 Task: Search one way flight ticket for 5 adults, 2 children, 1 infant in seat and 1 infant on lap in economy from Scottsbluff: Western Nebraska Regional Airport (william B. Heilig Field) to Fort Wayne: Fort Wayne International Airport on 5-4-2023. Choice of flights is Emirates. Number of bags: 2 carry on bags. Price is upto 60000. Outbound departure time preference is 15:00.
Action: Mouse moved to (319, 129)
Screenshot: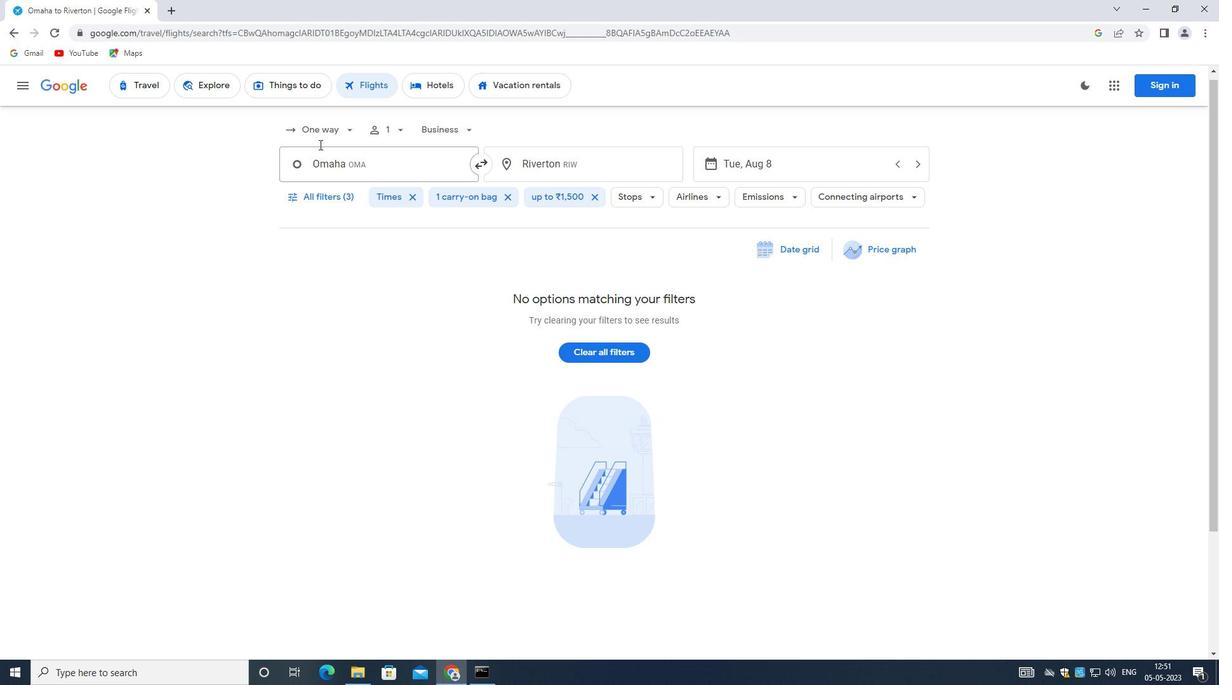 
Action: Mouse pressed left at (319, 129)
Screenshot: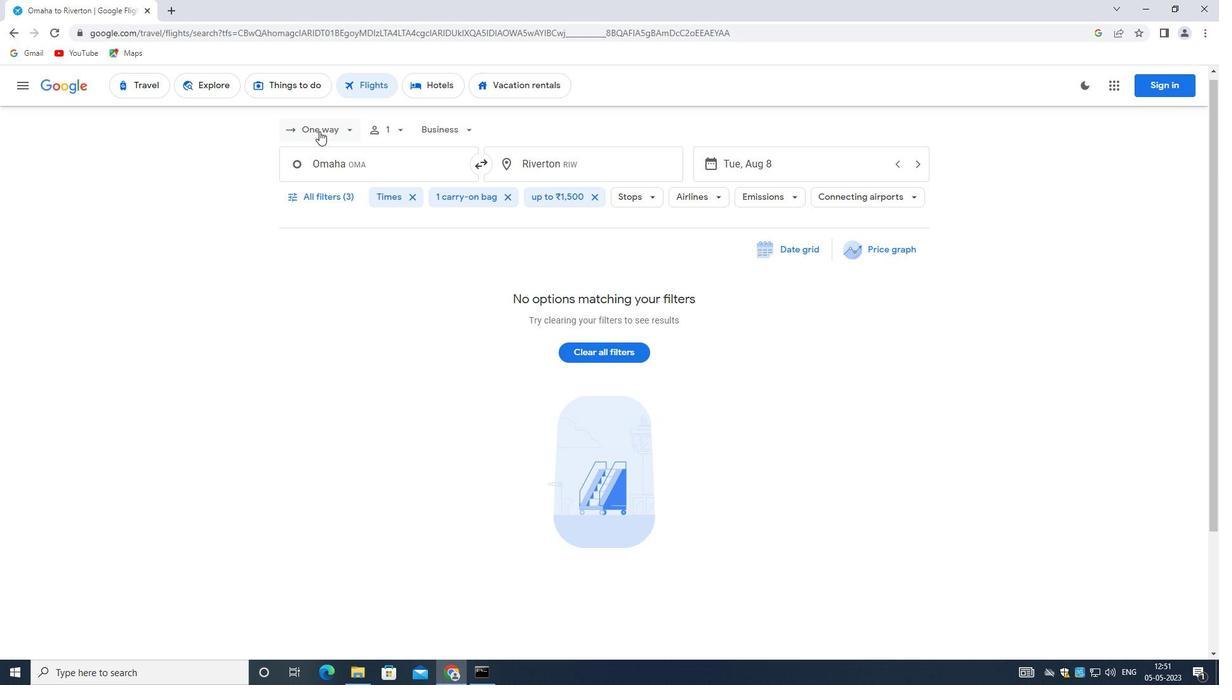 
Action: Mouse moved to (325, 183)
Screenshot: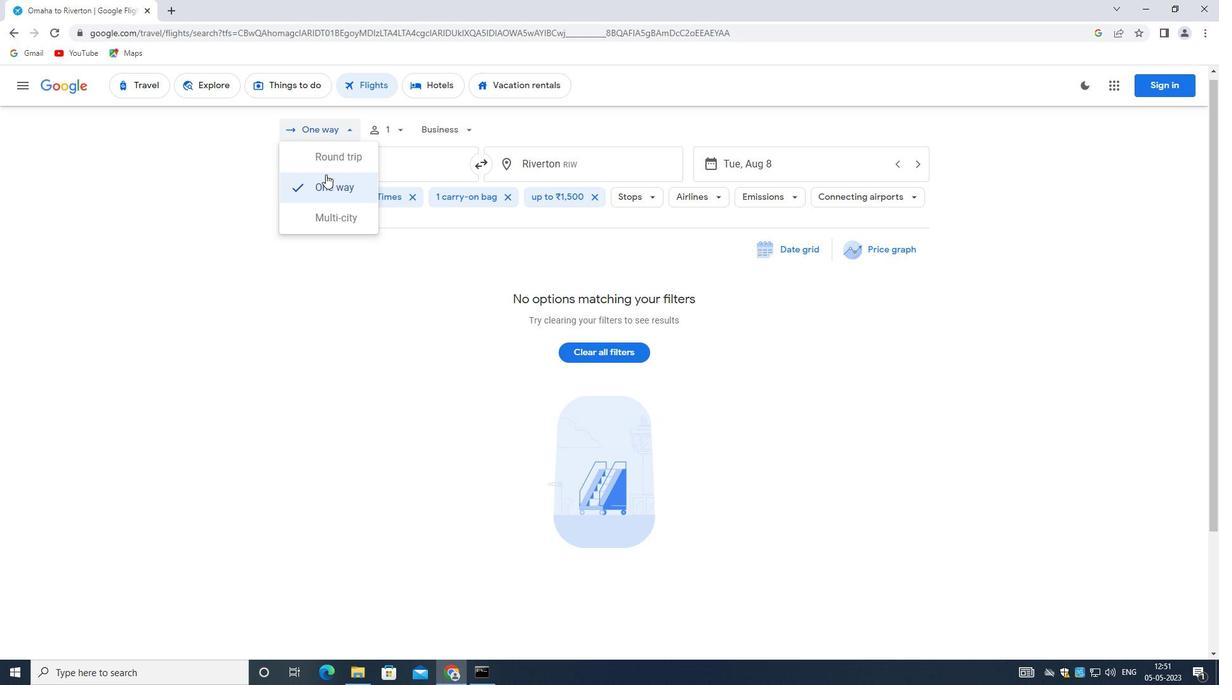 
Action: Mouse pressed left at (325, 183)
Screenshot: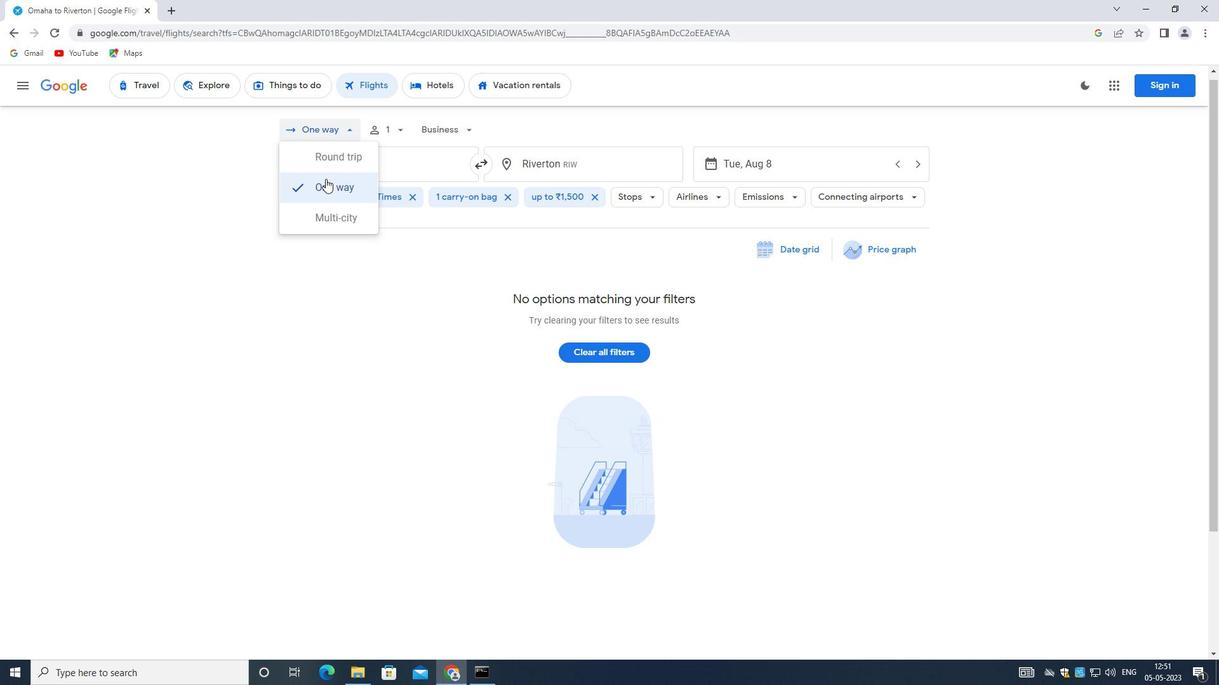 
Action: Mouse moved to (403, 130)
Screenshot: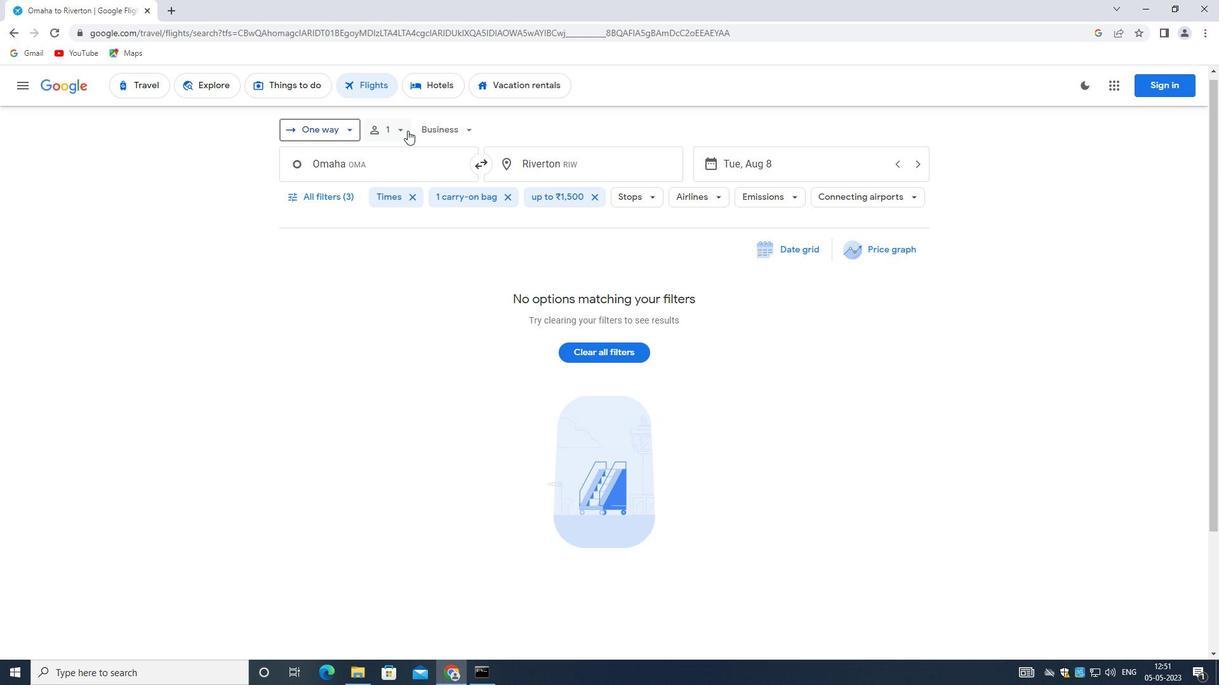 
Action: Mouse pressed left at (403, 130)
Screenshot: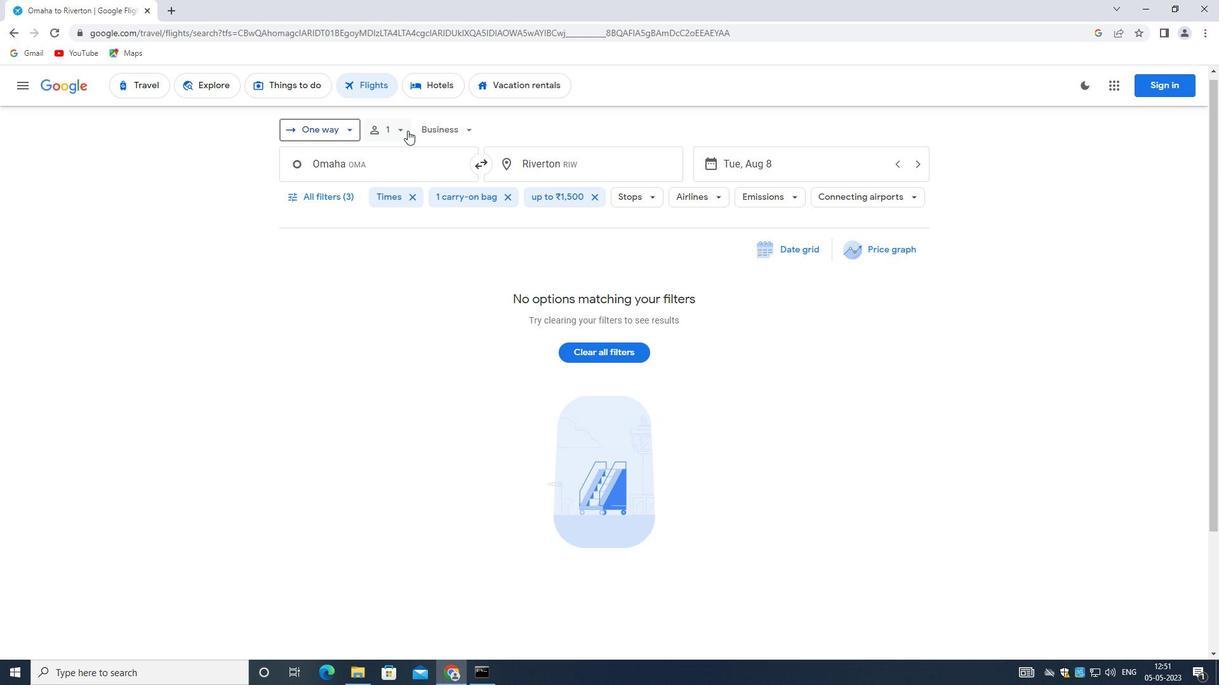 
Action: Mouse moved to (495, 165)
Screenshot: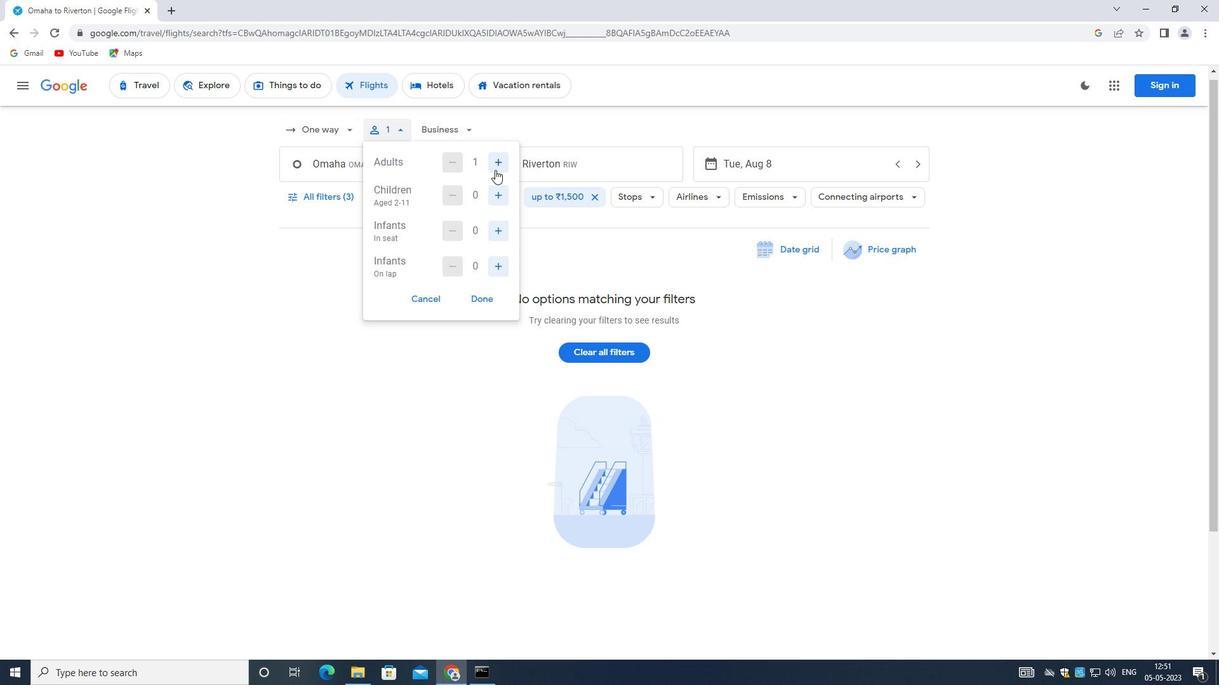 
Action: Mouse pressed left at (495, 165)
Screenshot: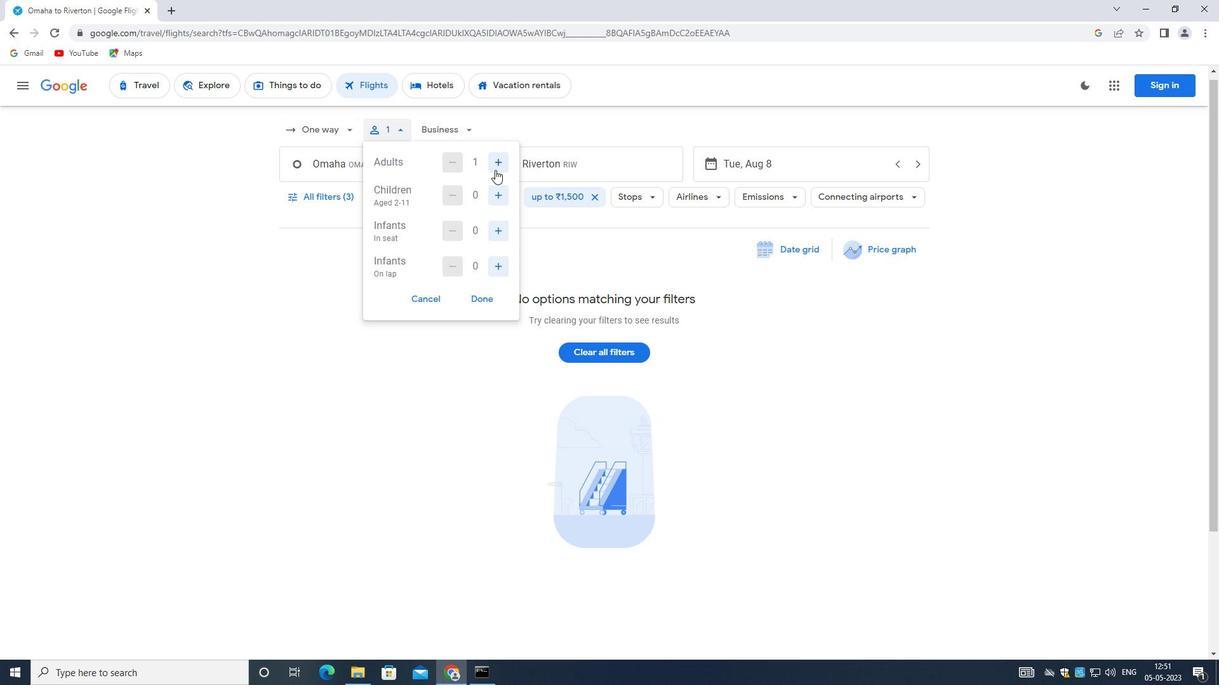 
Action: Mouse moved to (495, 165)
Screenshot: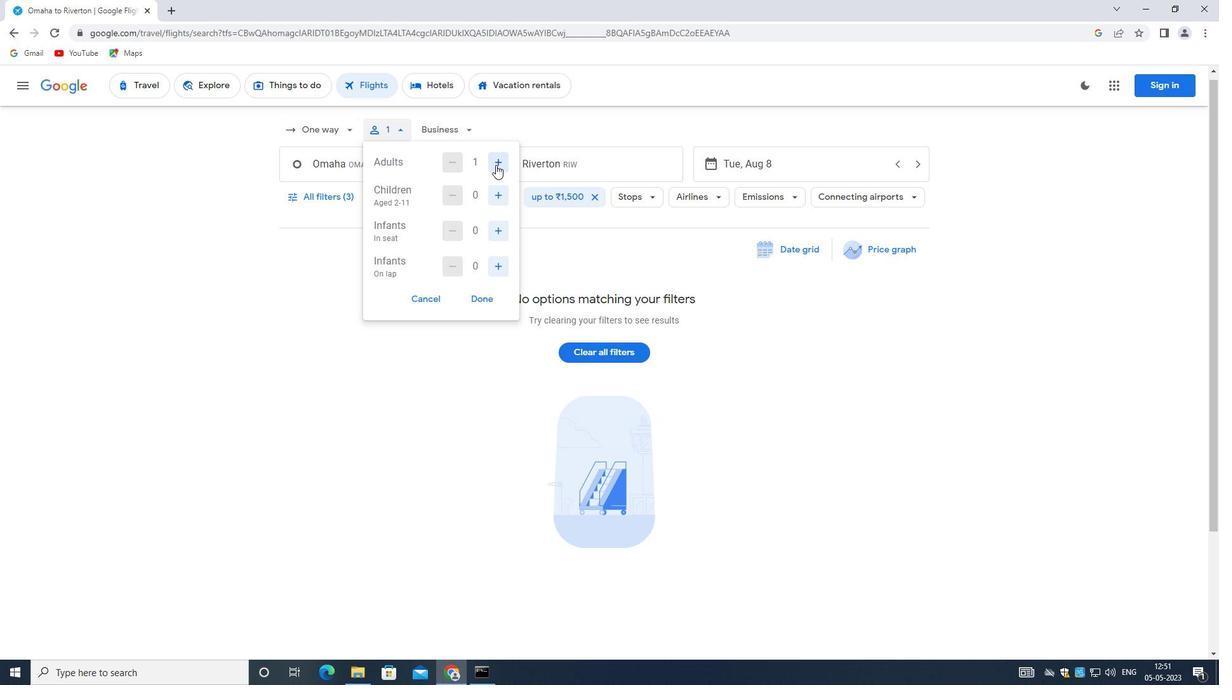 
Action: Mouse pressed left at (495, 165)
Screenshot: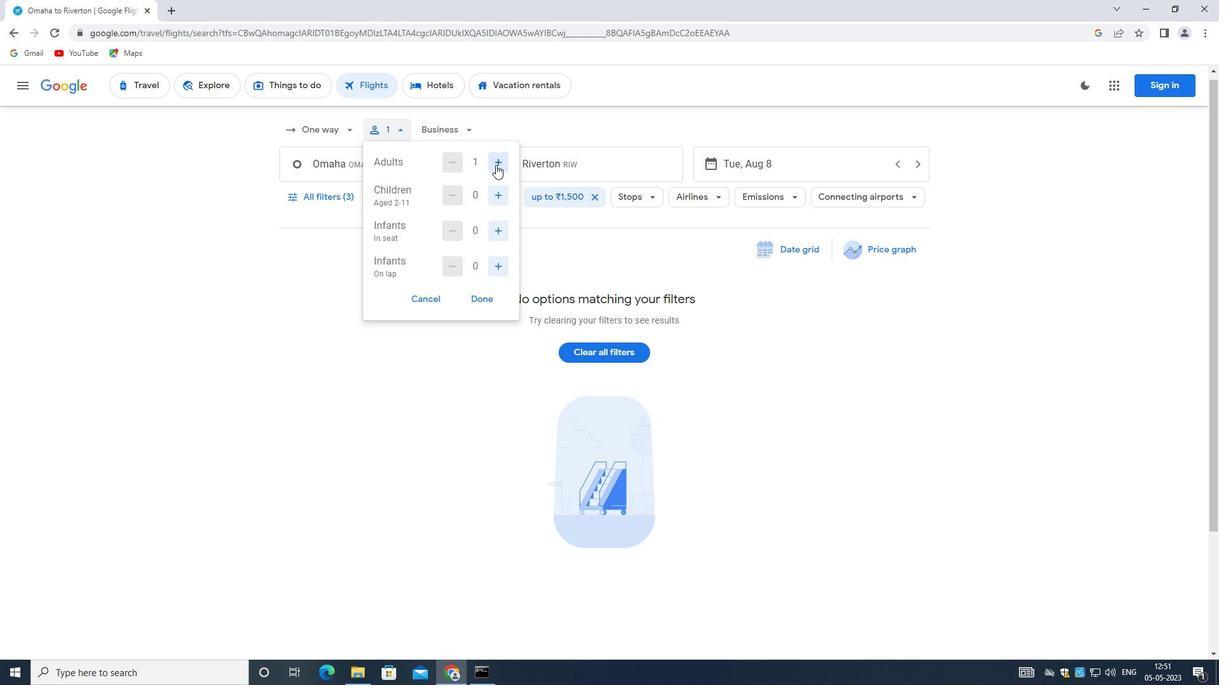 
Action: Mouse pressed left at (495, 165)
Screenshot: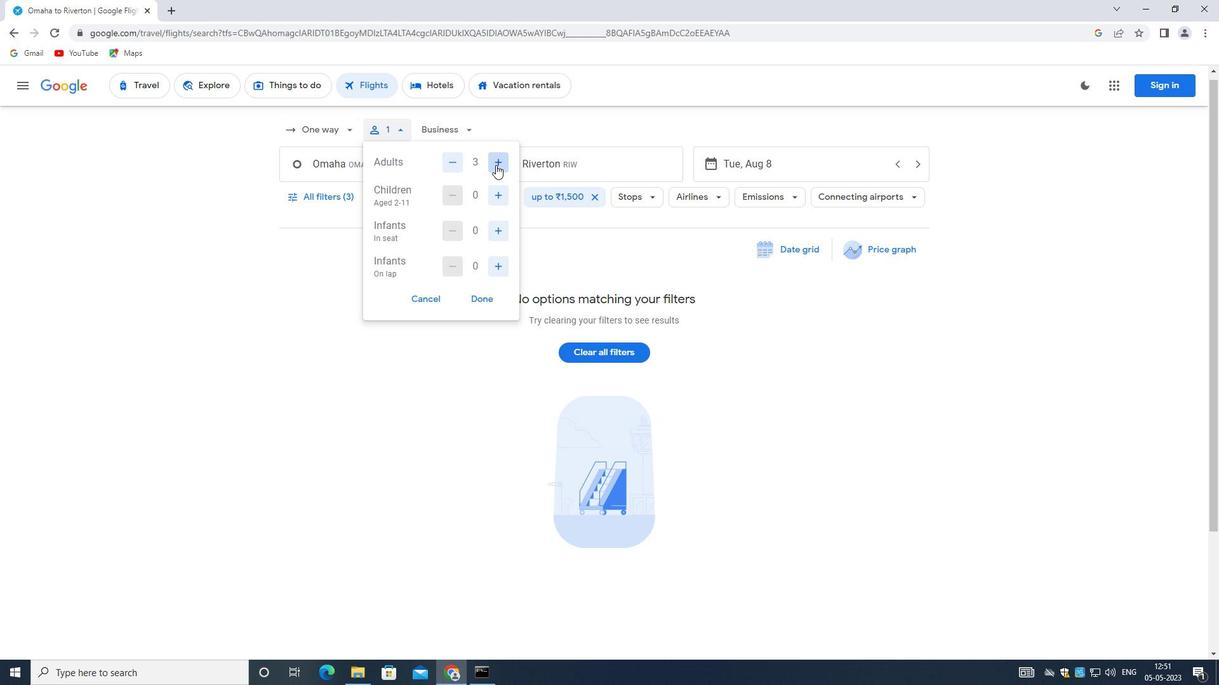 
Action: Mouse pressed left at (495, 165)
Screenshot: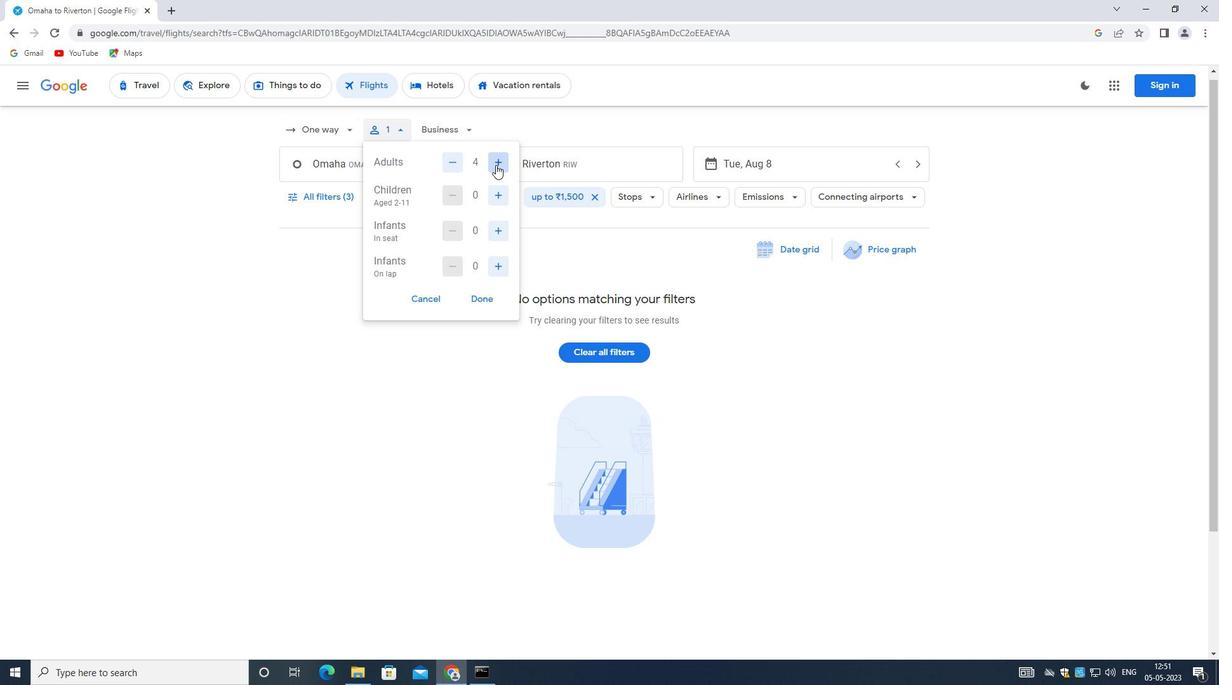 
Action: Mouse moved to (495, 199)
Screenshot: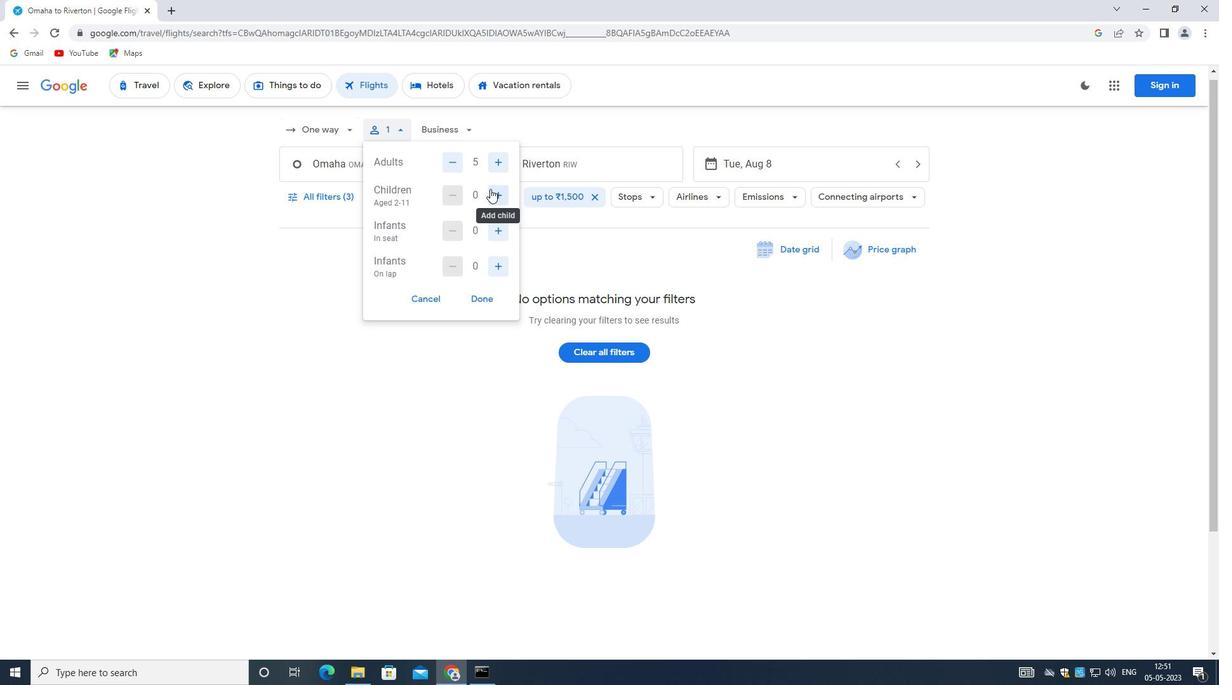 
Action: Mouse pressed left at (495, 199)
Screenshot: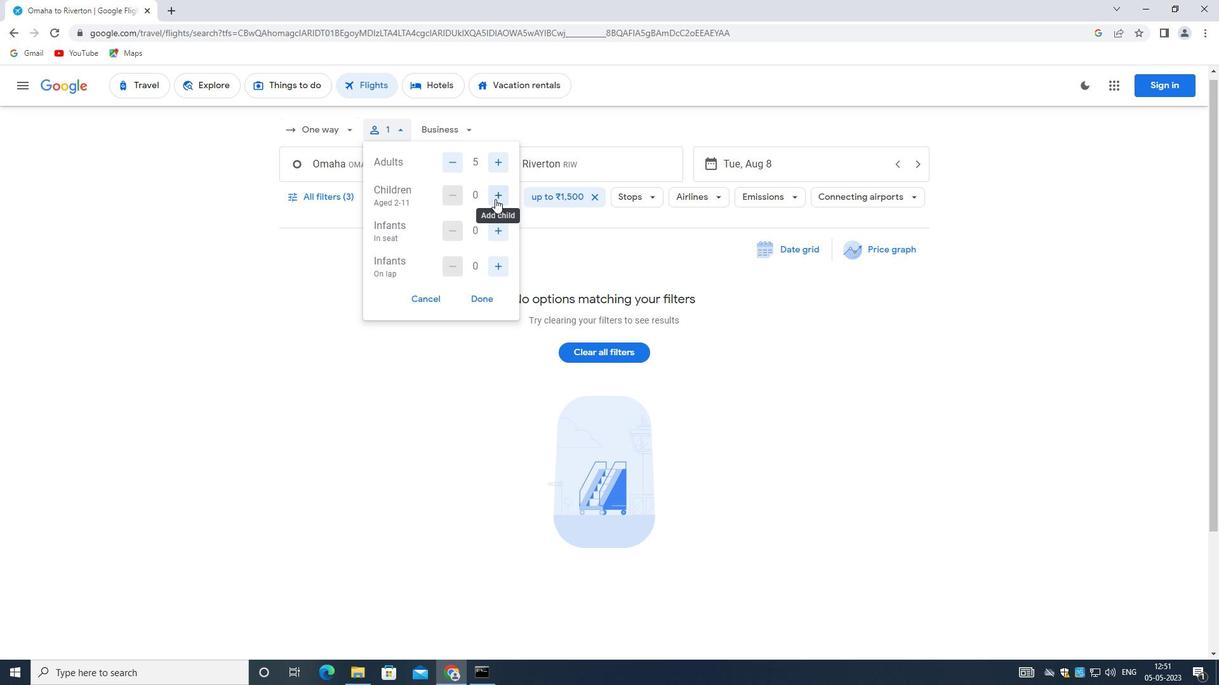 
Action: Mouse moved to (495, 198)
Screenshot: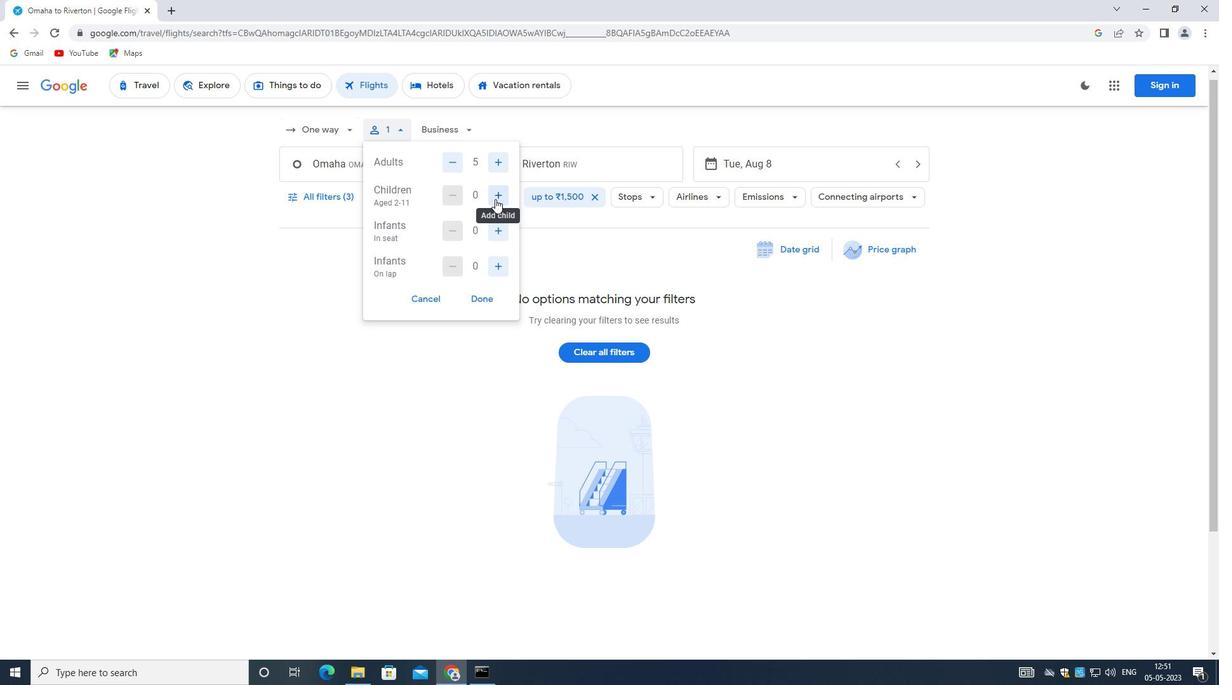 
Action: Mouse pressed left at (495, 198)
Screenshot: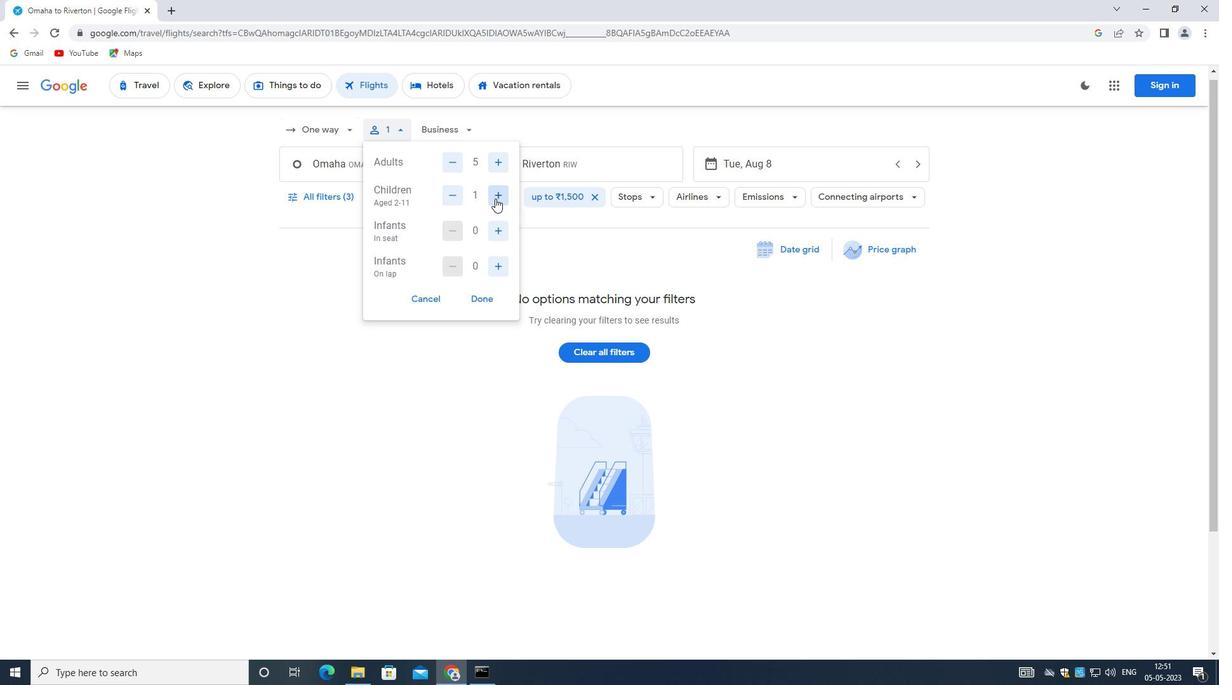 
Action: Mouse moved to (497, 229)
Screenshot: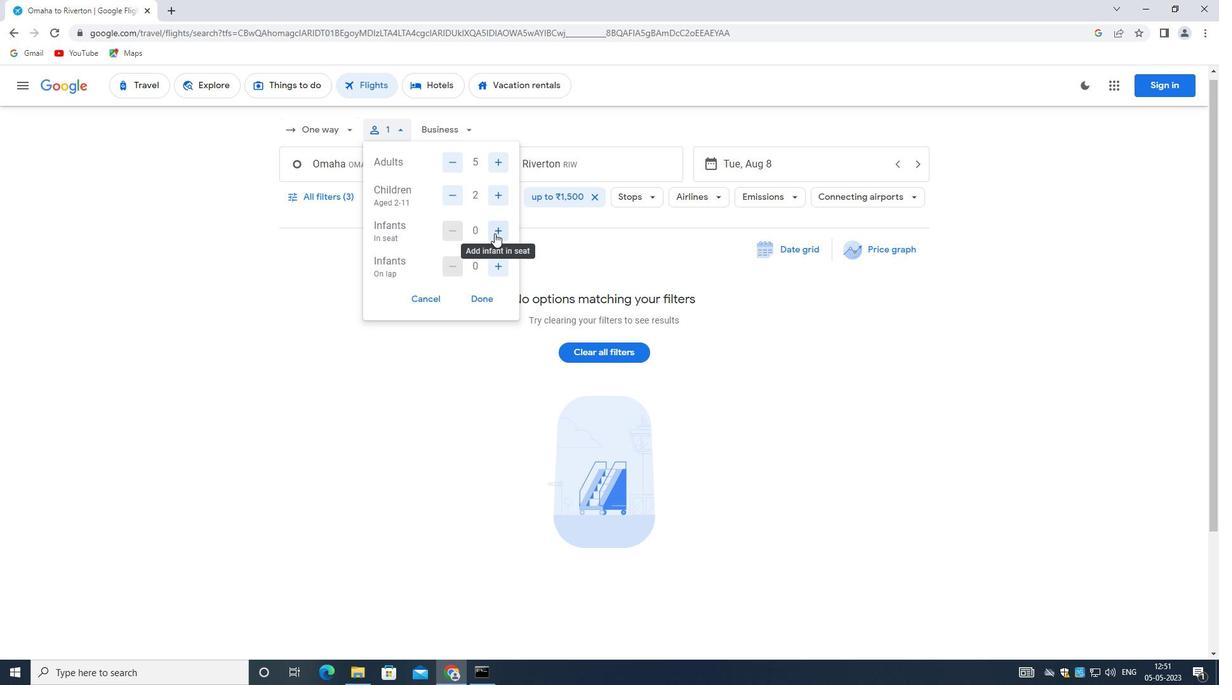 
Action: Mouse pressed left at (497, 229)
Screenshot: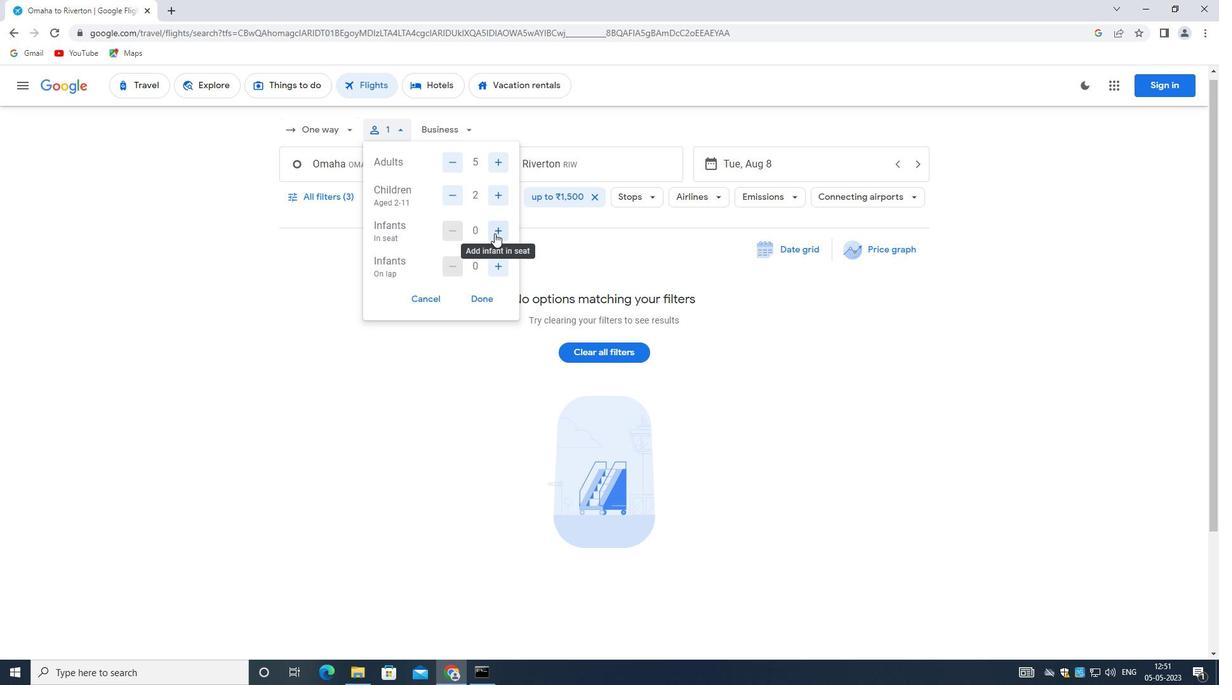 
Action: Mouse moved to (495, 266)
Screenshot: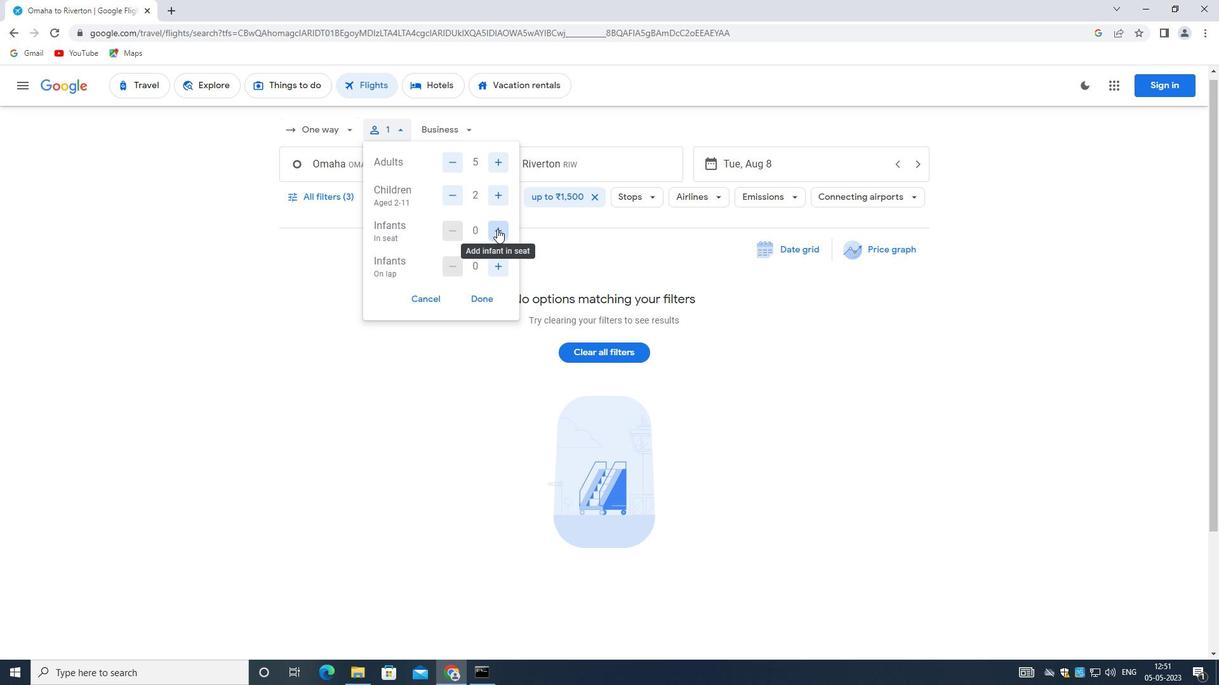 
Action: Mouse pressed left at (495, 266)
Screenshot: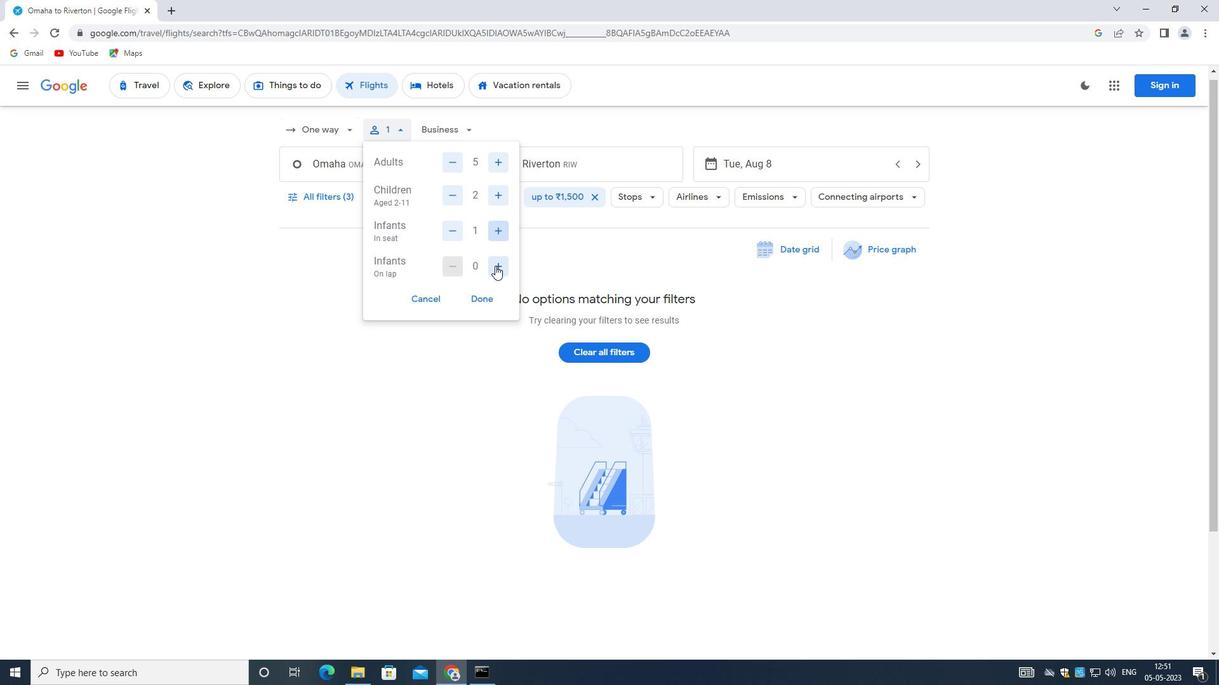 
Action: Mouse moved to (485, 296)
Screenshot: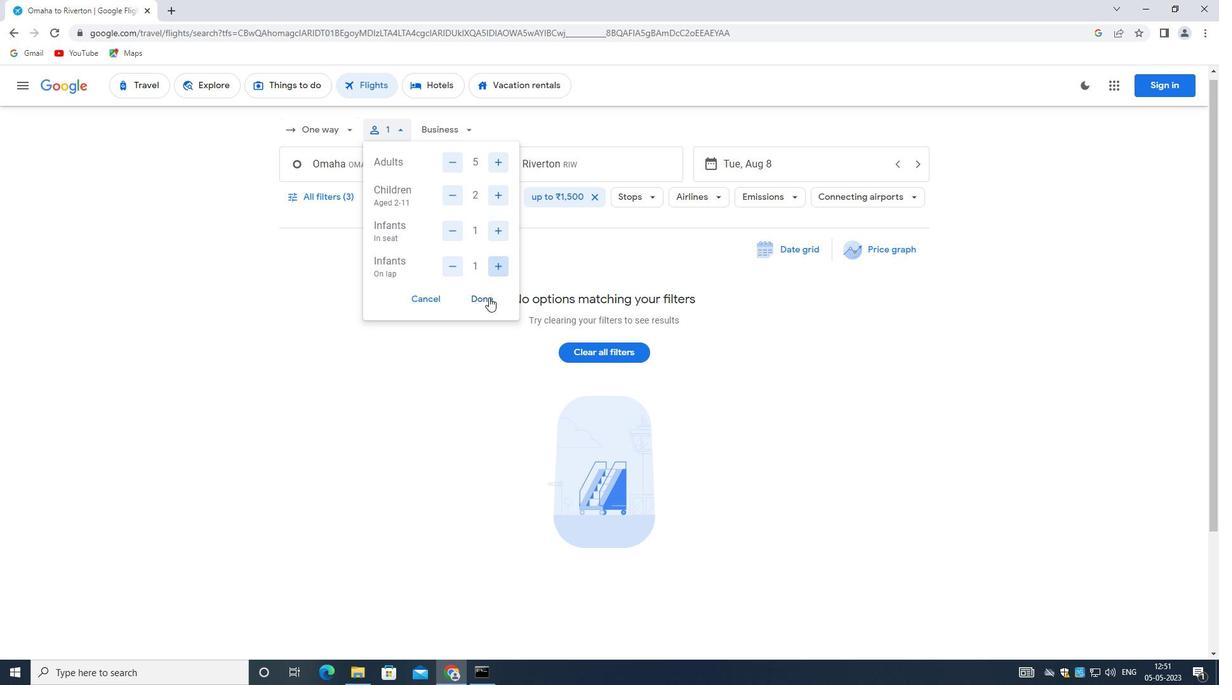 
Action: Mouse pressed left at (485, 296)
Screenshot: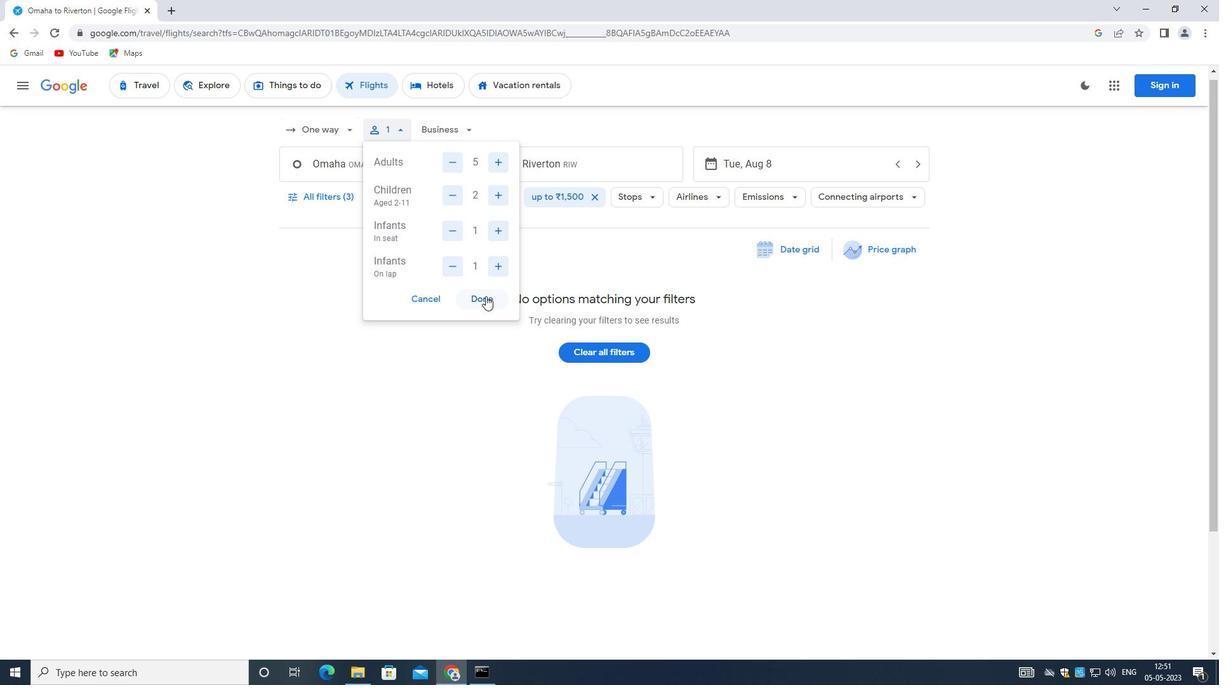 
Action: Mouse moved to (462, 128)
Screenshot: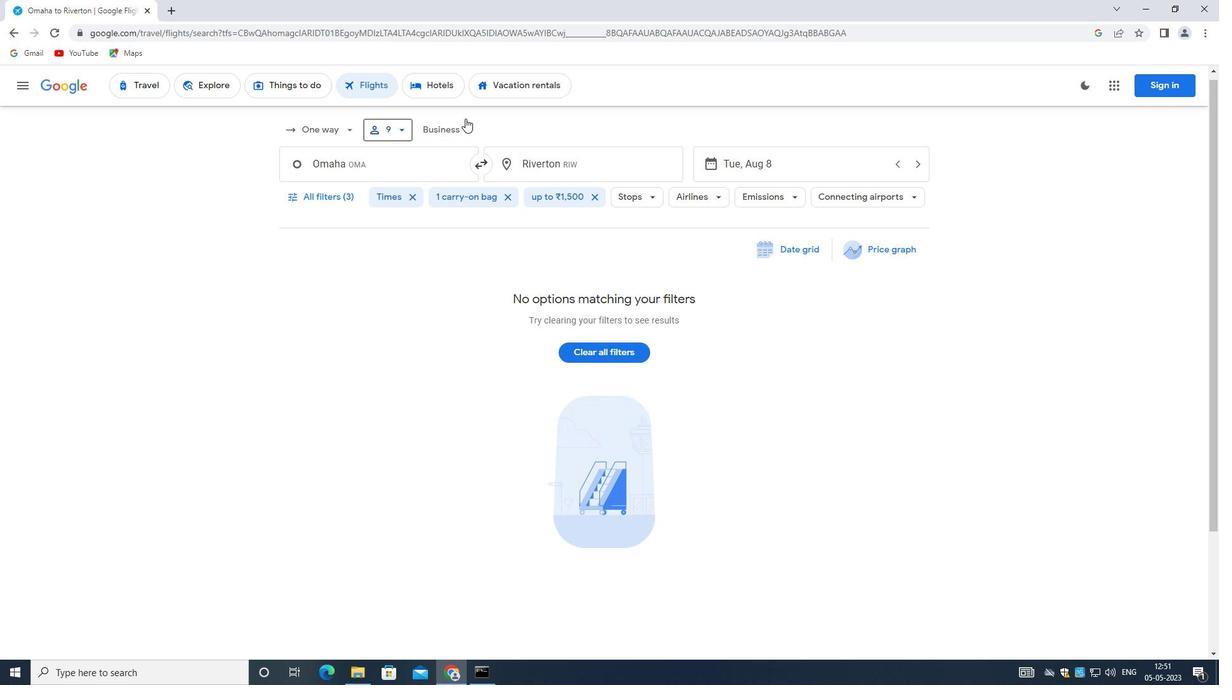 
Action: Mouse pressed left at (462, 128)
Screenshot: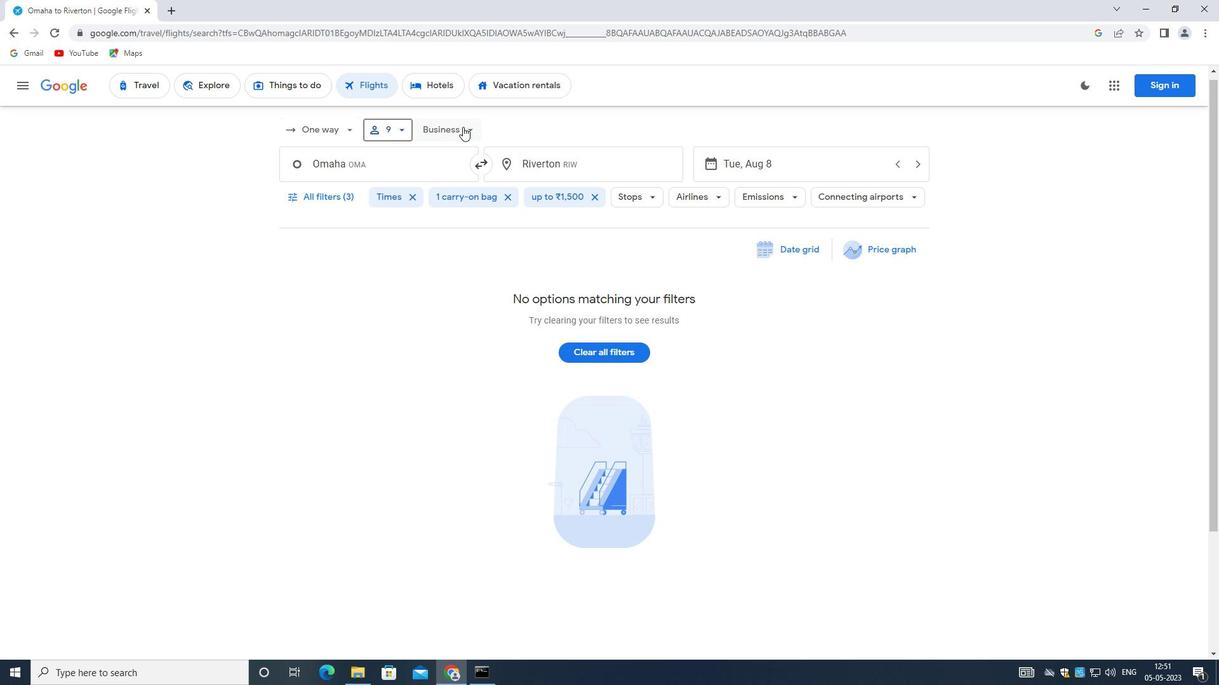 
Action: Mouse moved to (488, 159)
Screenshot: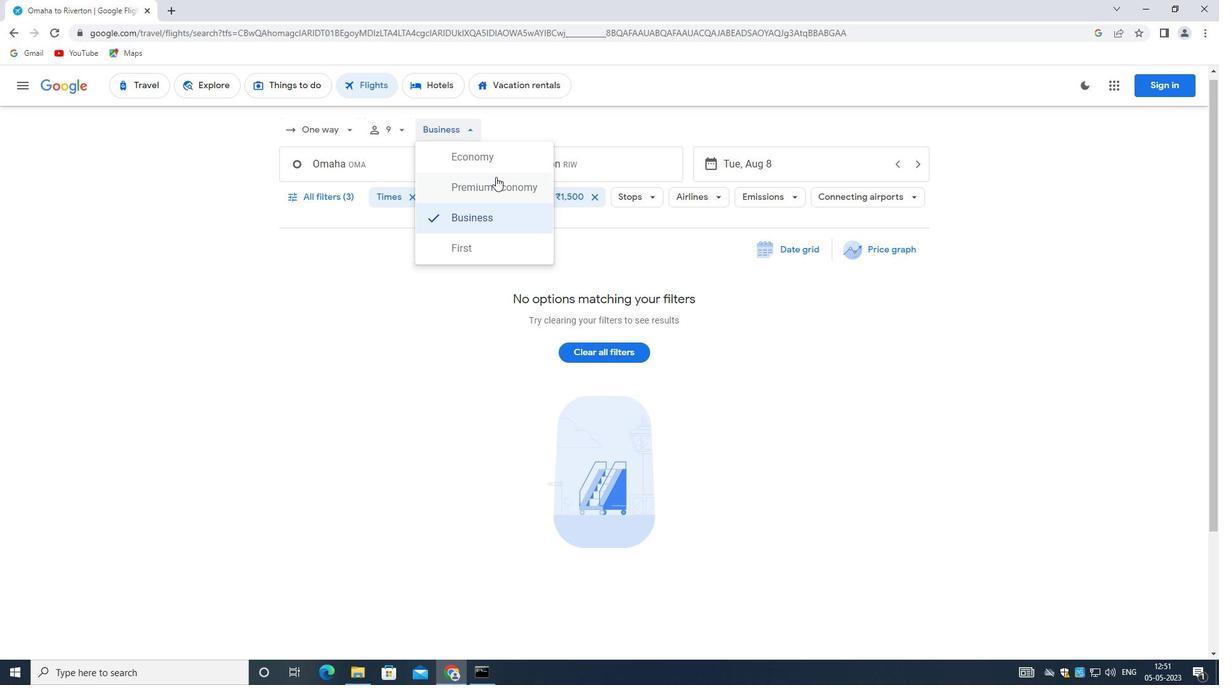
Action: Mouse pressed left at (488, 159)
Screenshot: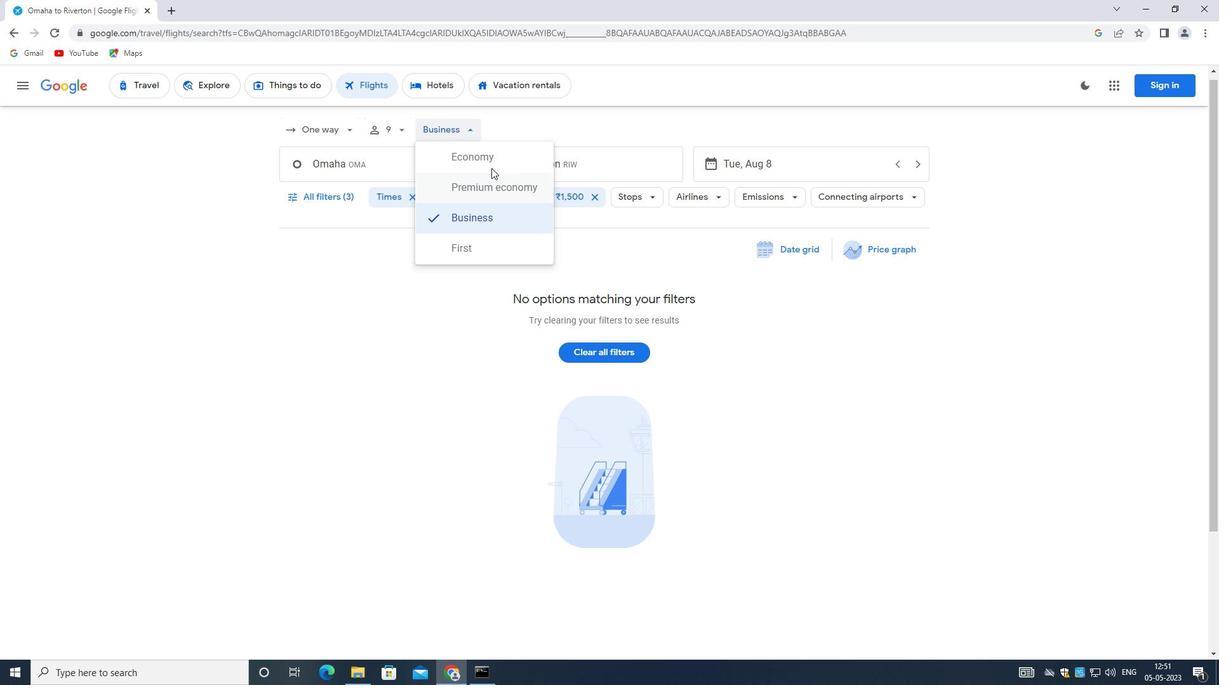 
Action: Mouse moved to (358, 163)
Screenshot: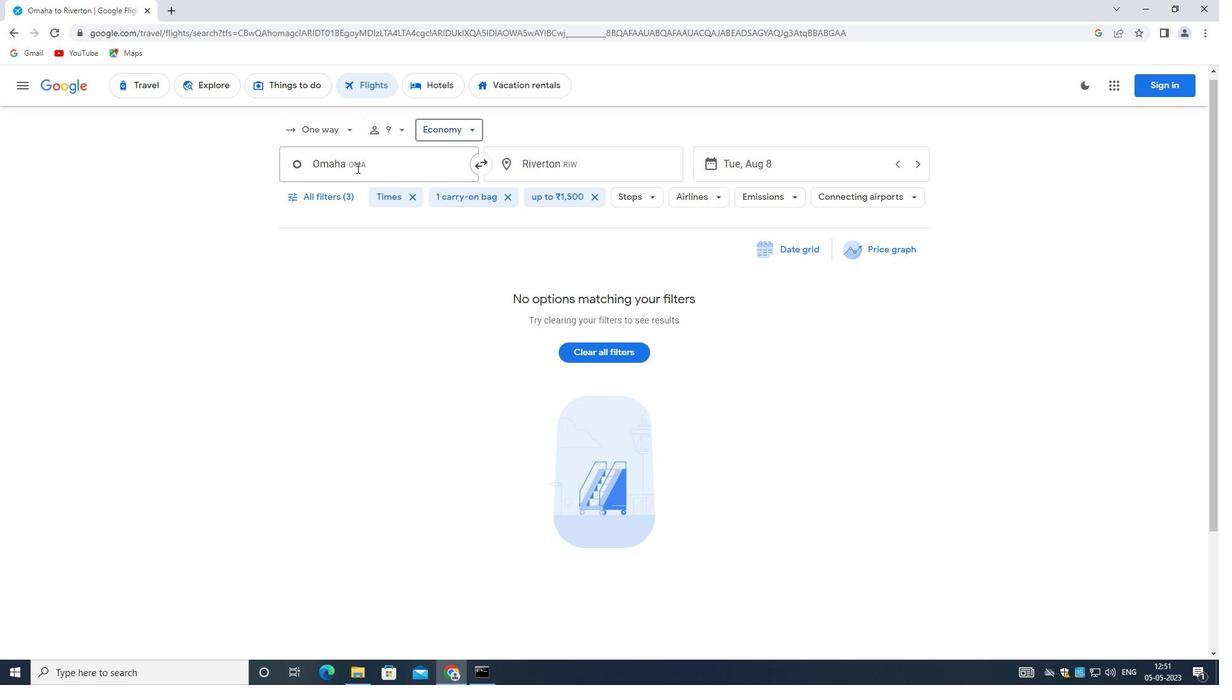
Action: Mouse pressed left at (358, 163)
Screenshot: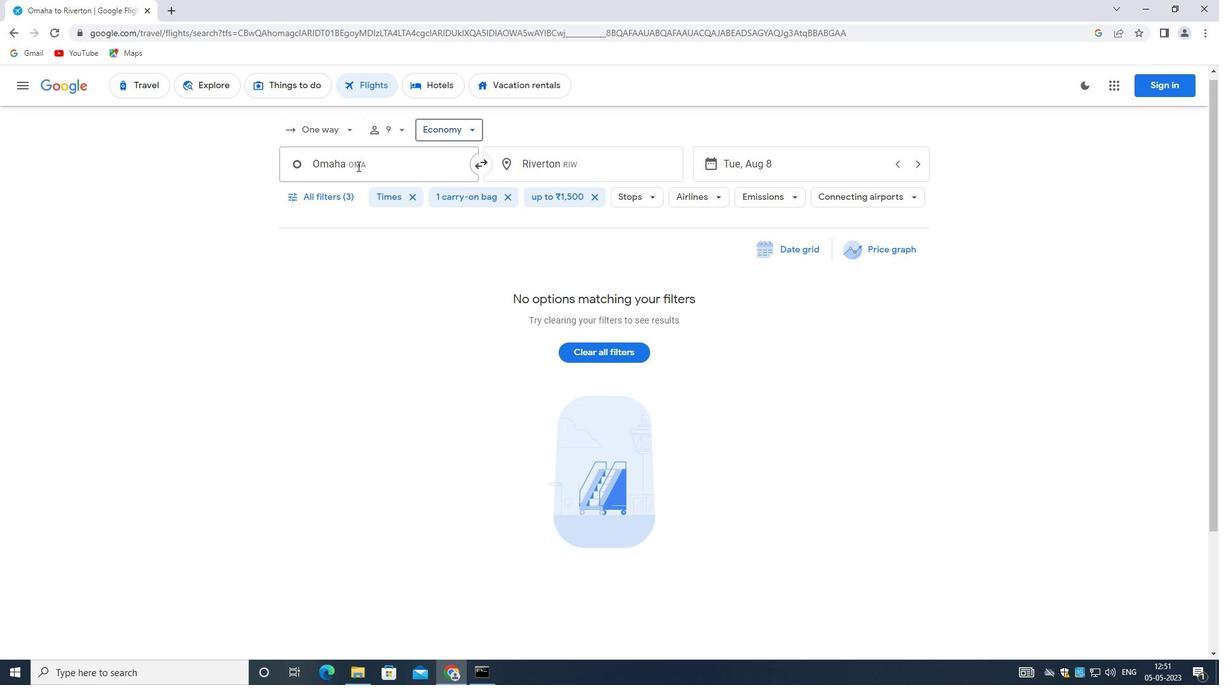 
Action: Mouse moved to (366, 159)
Screenshot: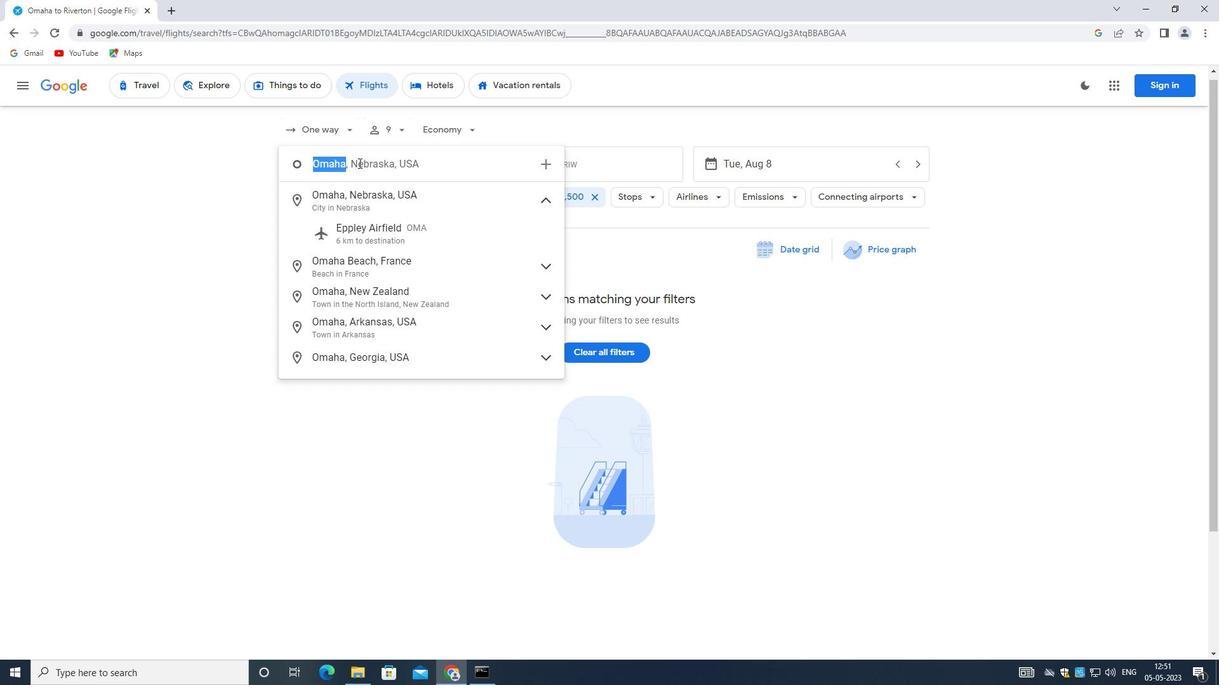 
Action: Key pressed <Key.backspace><Key.shift><Key.shift>WESTERN<Key.space><Key.shift_r><Key.shift_r><Key.shift_r><Key.shift_r><Key.shift_r><Key.shift_r><Key.shift_r><Key.shift_r><Key.shift_r><Key.shift_r><Key.shift_r><Key.shift_r><Key.shift_r>NEBRASKA<Key.space><Key.shift><Key.shift><Key.shift><Key.shift><Key.shift><Key.shift>REGIONAL<Key.space><Key.shift><Key.shift><Key.shift><Key.shift><Key.shift><Key.shift><Key.shift><Key.shift><Key.shift><Key.shift><Key.shift>A
Screenshot: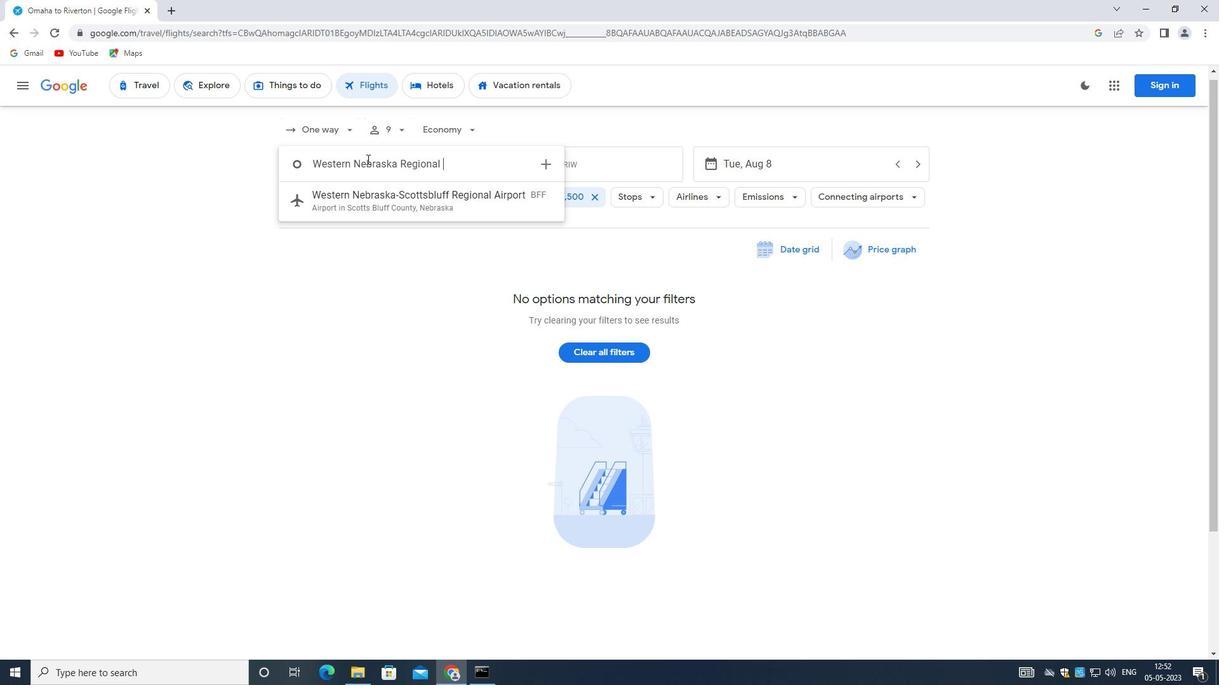 
Action: Mouse moved to (415, 111)
Screenshot: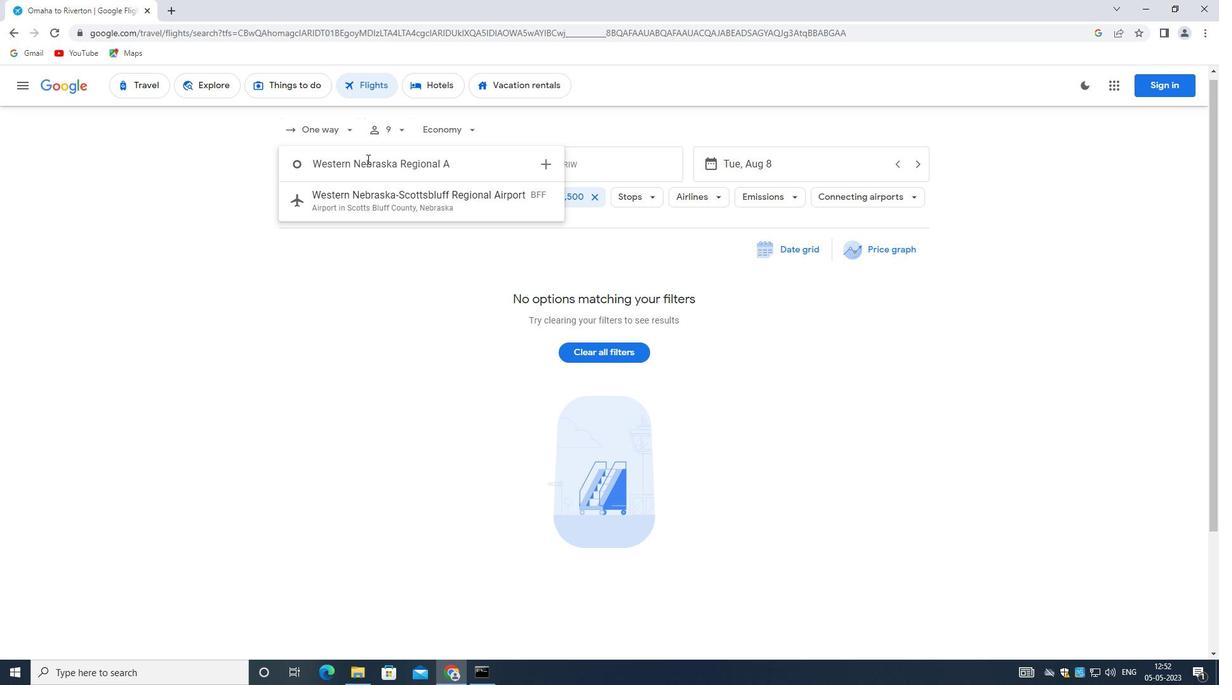 
Action: Key pressed IRPORT
Screenshot: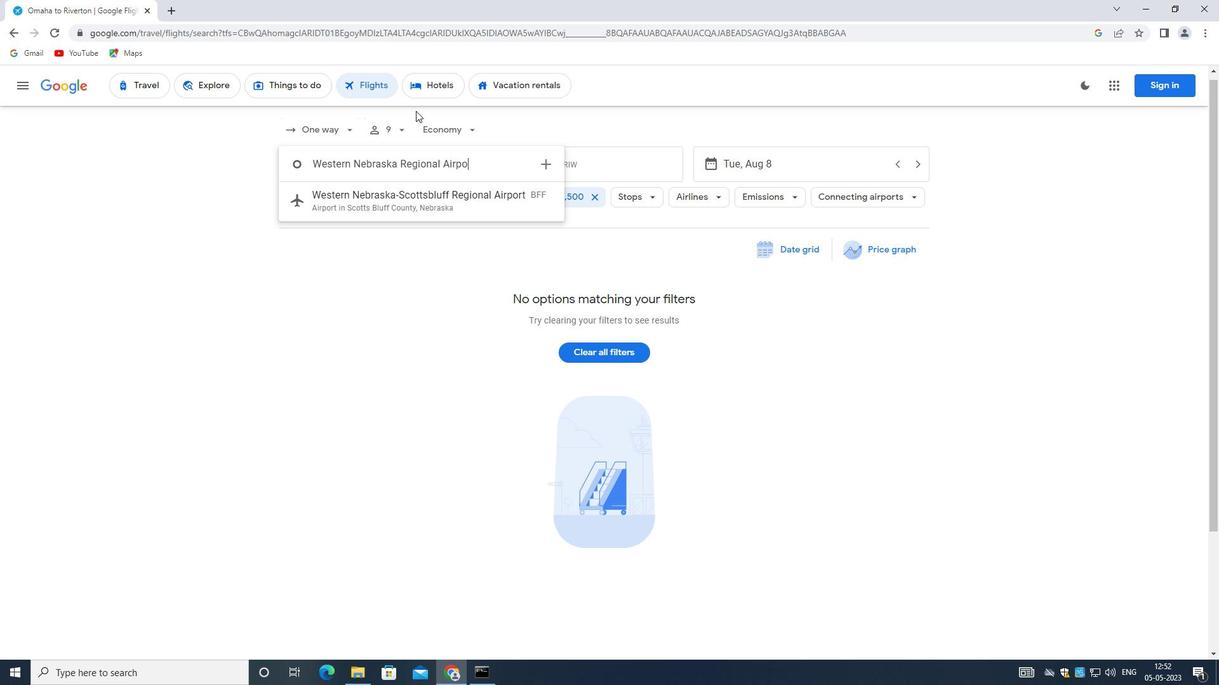 
Action: Mouse moved to (549, 165)
Screenshot: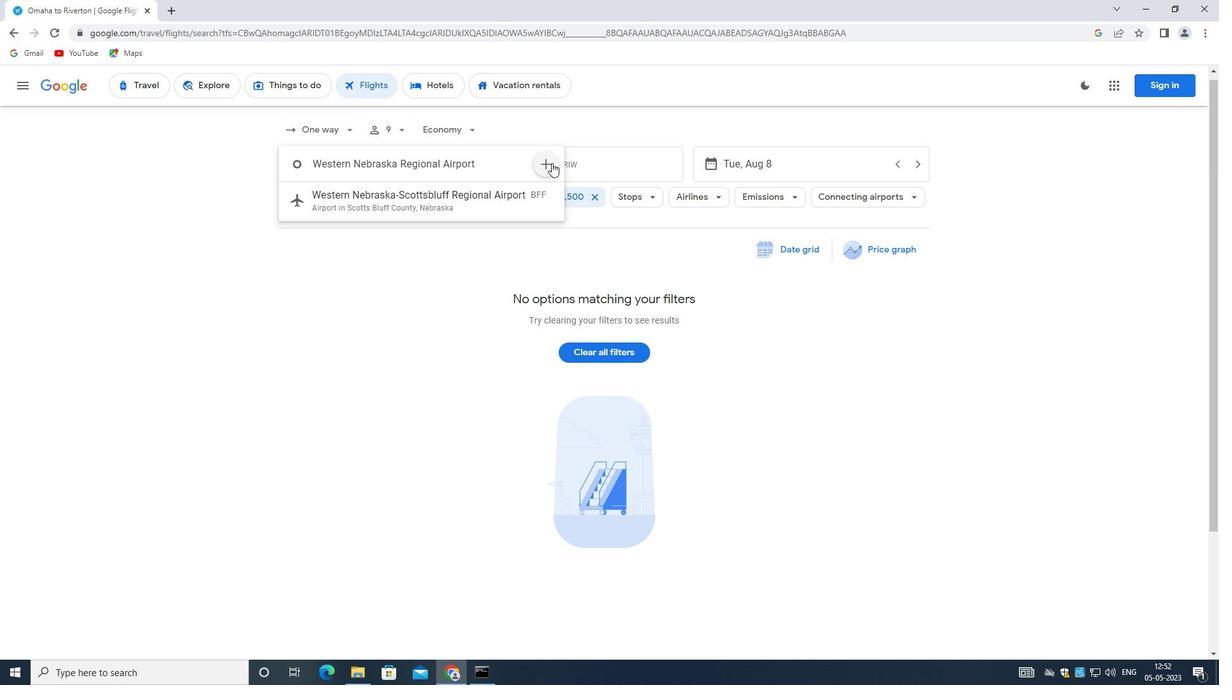 
Action: Key pressed <Key.enter>
Screenshot: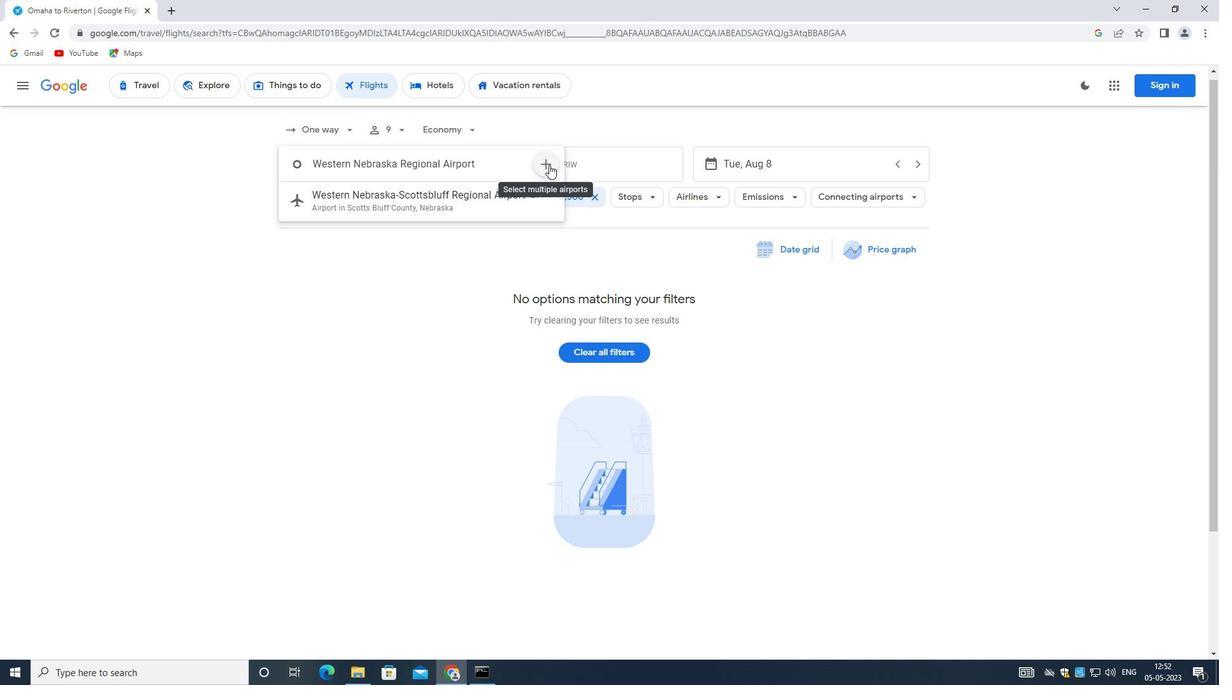 
Action: Mouse moved to (564, 165)
Screenshot: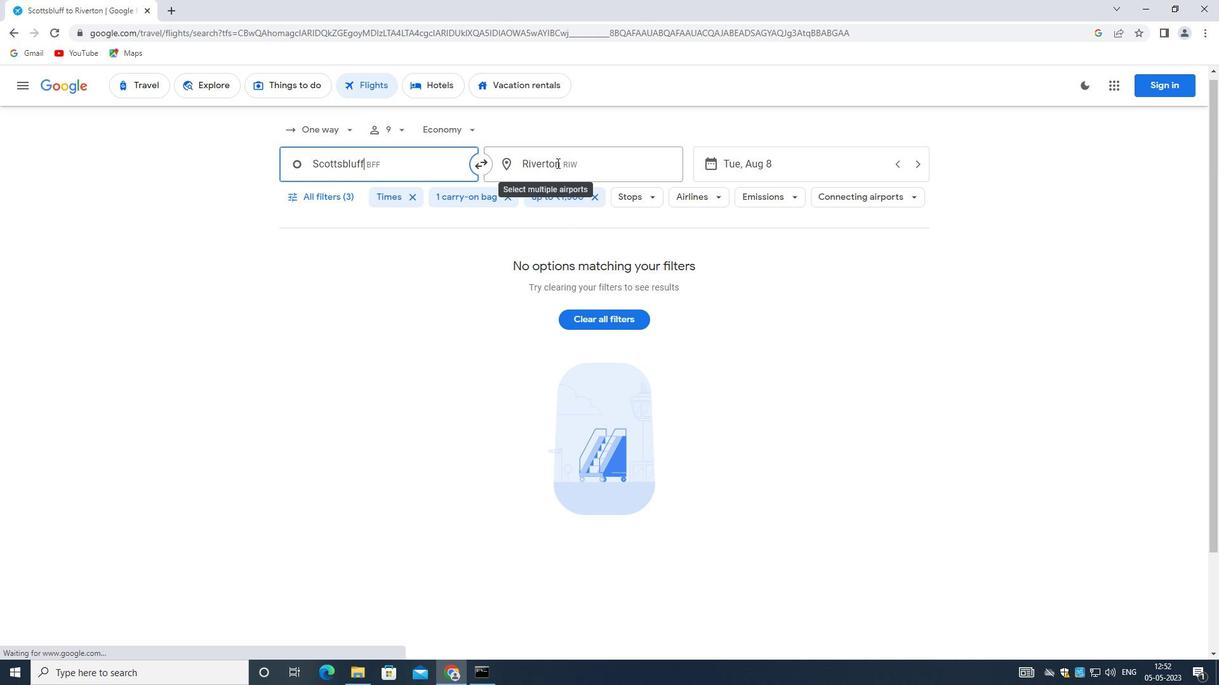 
Action: Mouse pressed left at (564, 165)
Screenshot: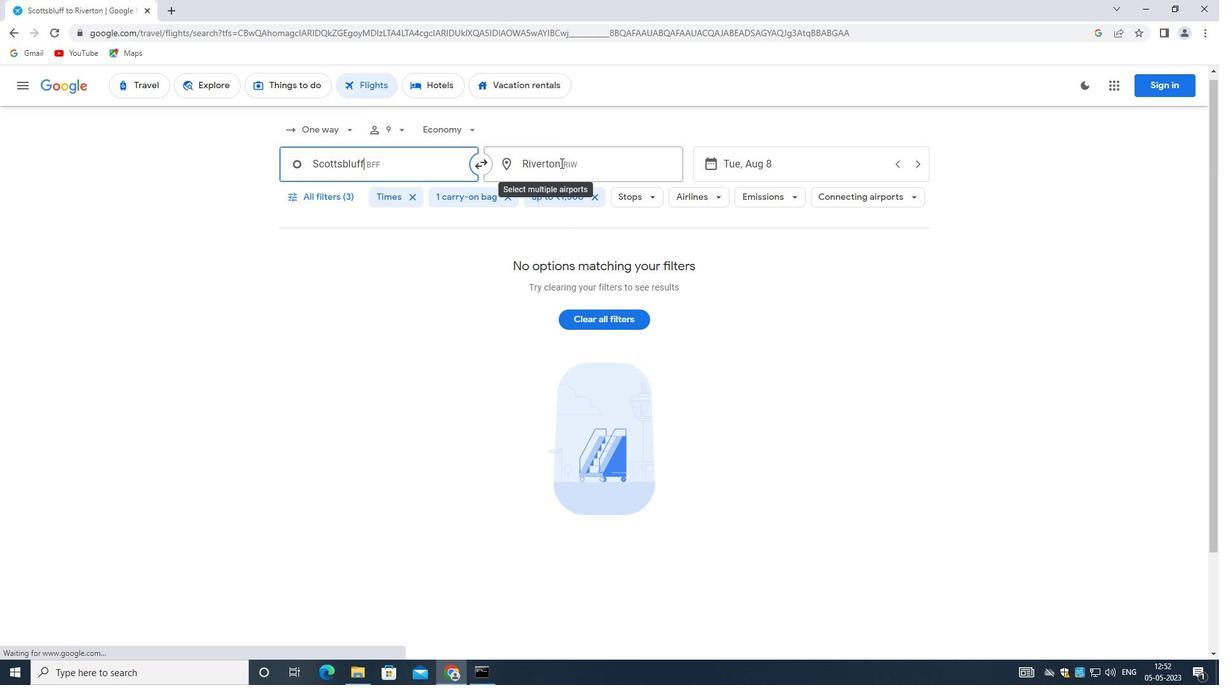 
Action: Key pressed <Key.backspace><Key.shift>FORT<Key.space><Key.shift>WAYNE
Screenshot: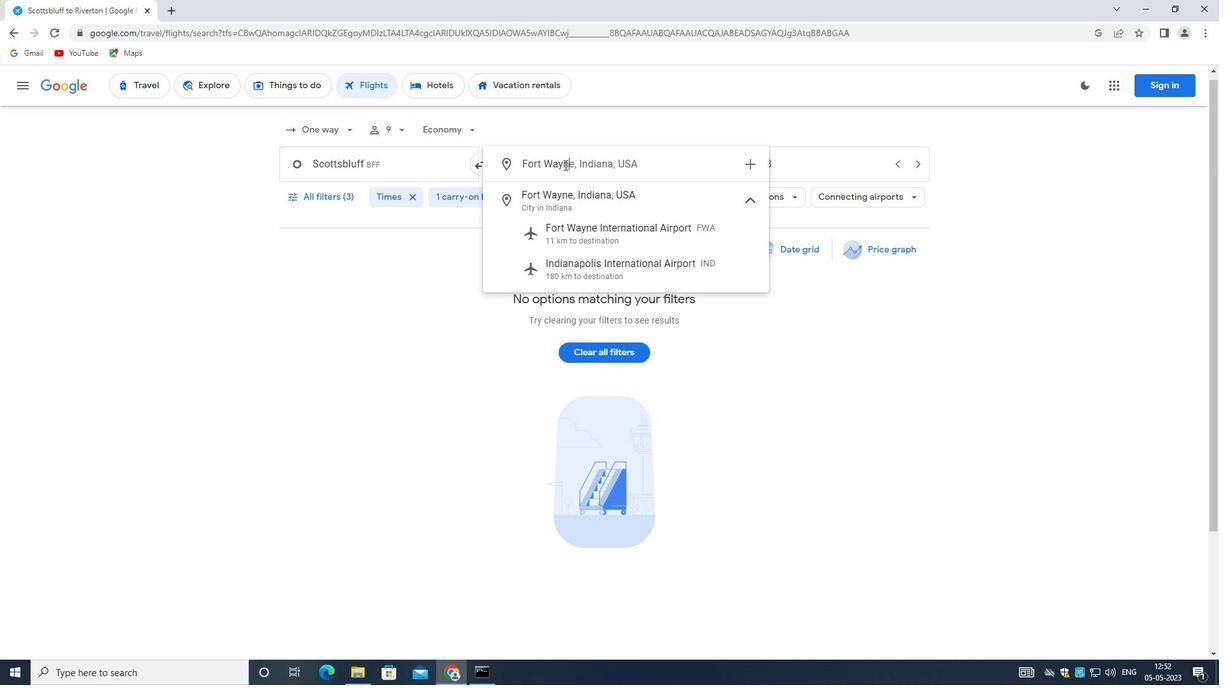 
Action: Mouse moved to (612, 236)
Screenshot: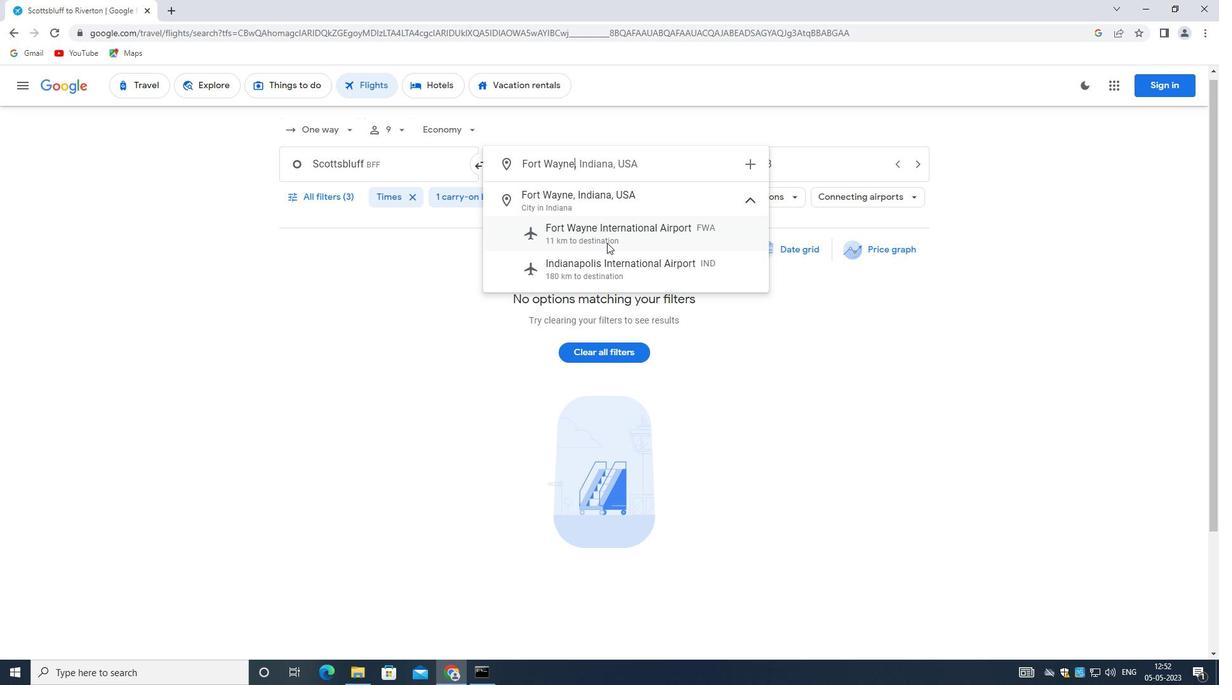
Action: Mouse pressed left at (612, 236)
Screenshot: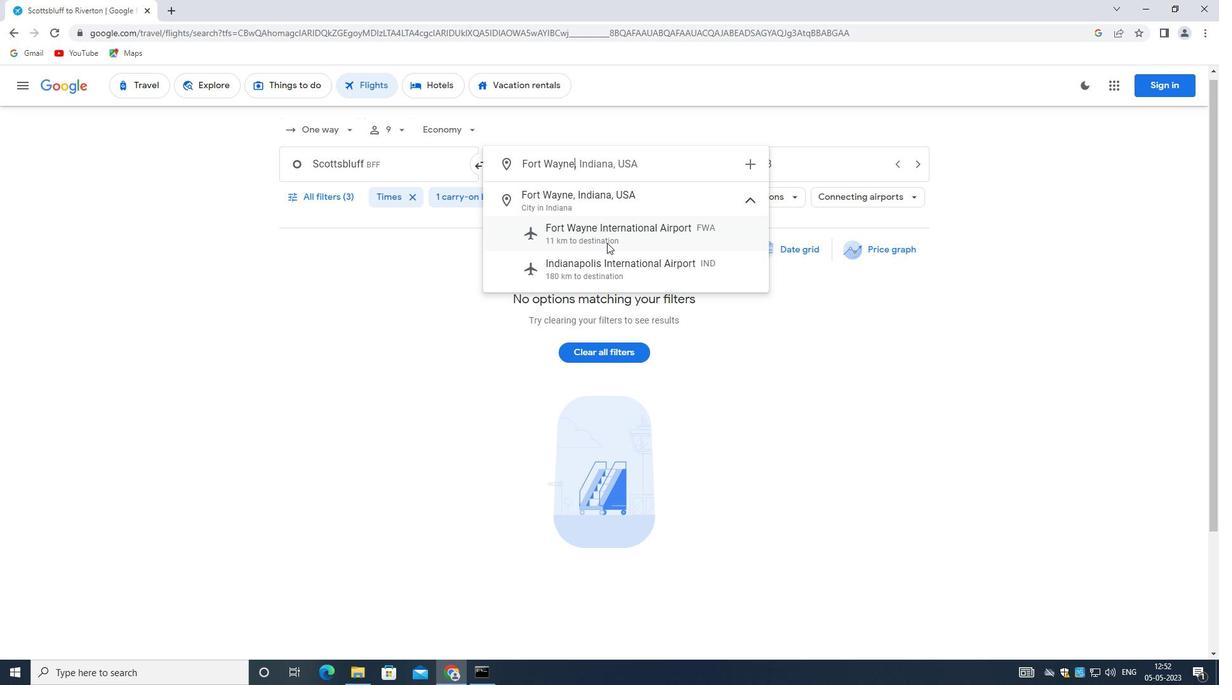 
Action: Mouse moved to (755, 165)
Screenshot: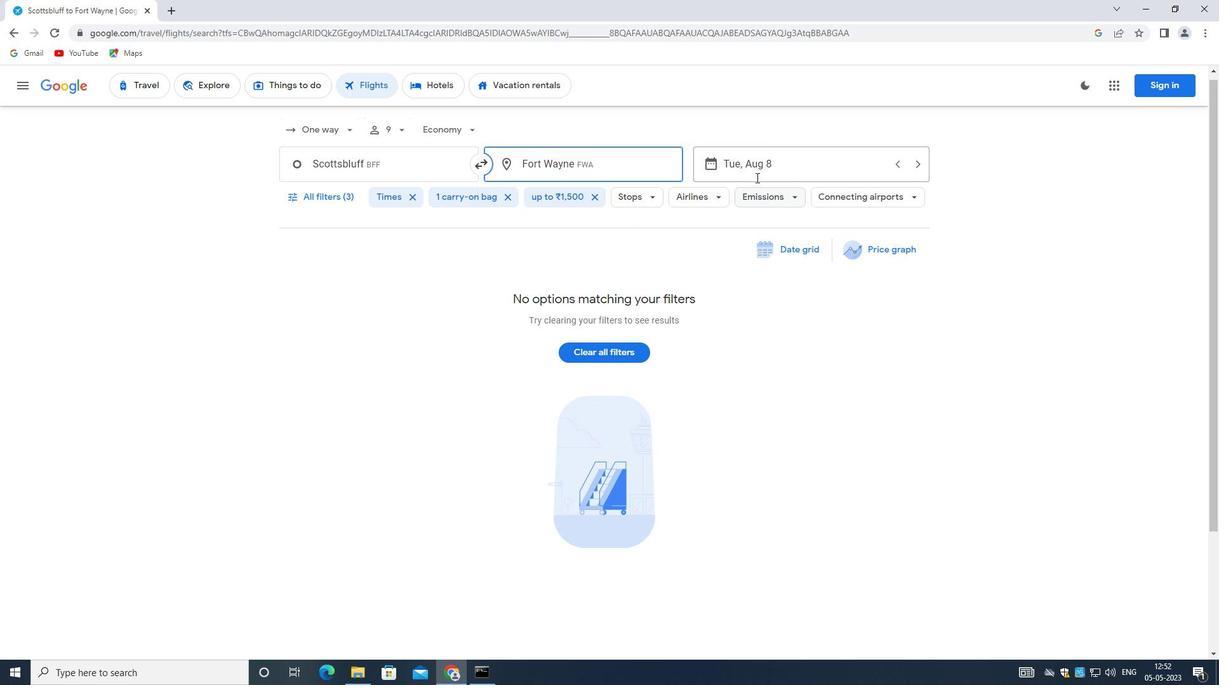 
Action: Mouse pressed left at (755, 165)
Screenshot: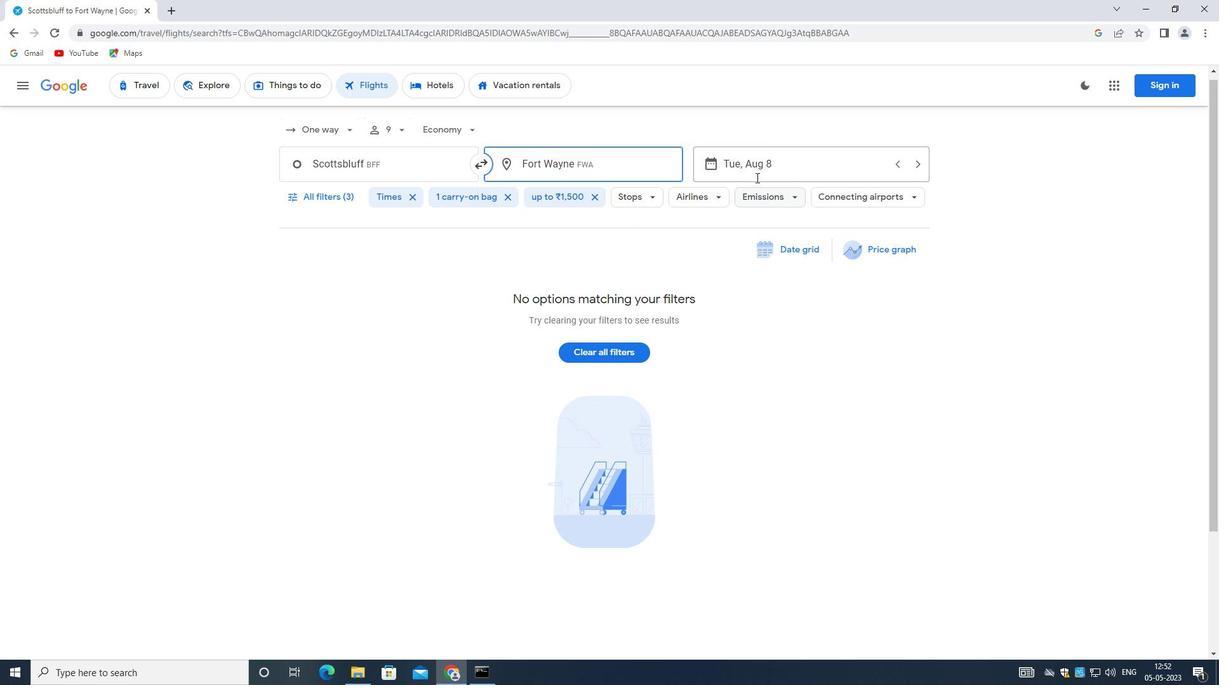 
Action: Mouse moved to (542, 300)
Screenshot: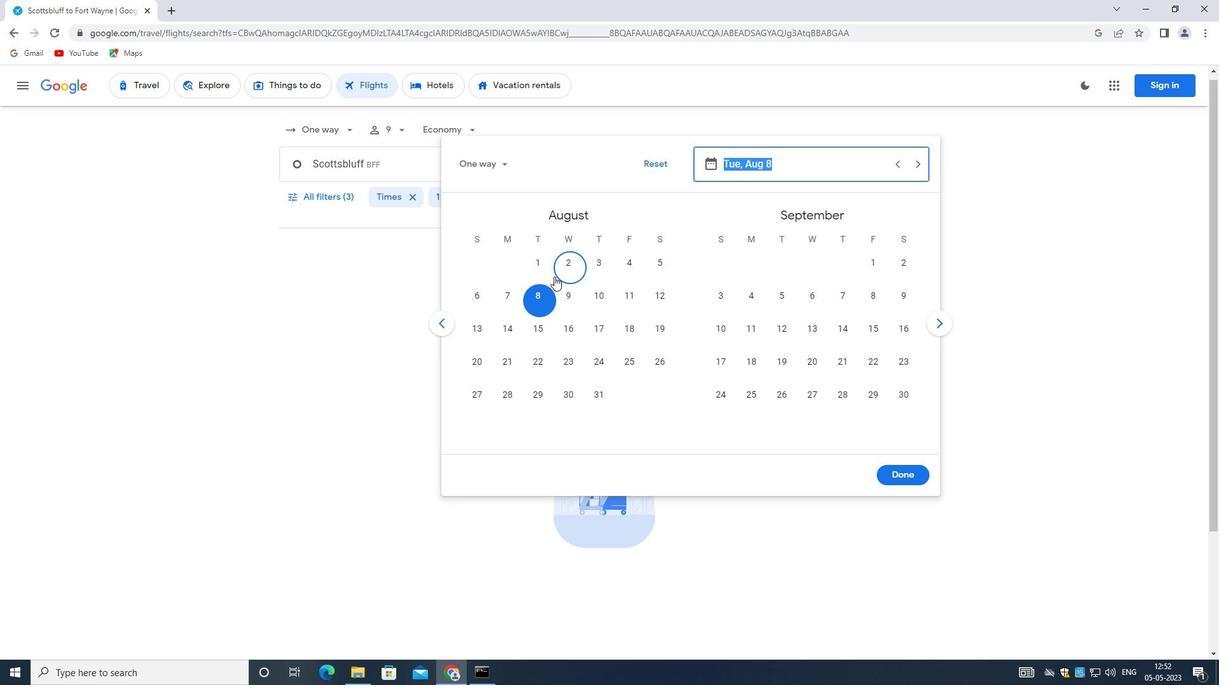 
Action: Mouse pressed left at (542, 300)
Screenshot: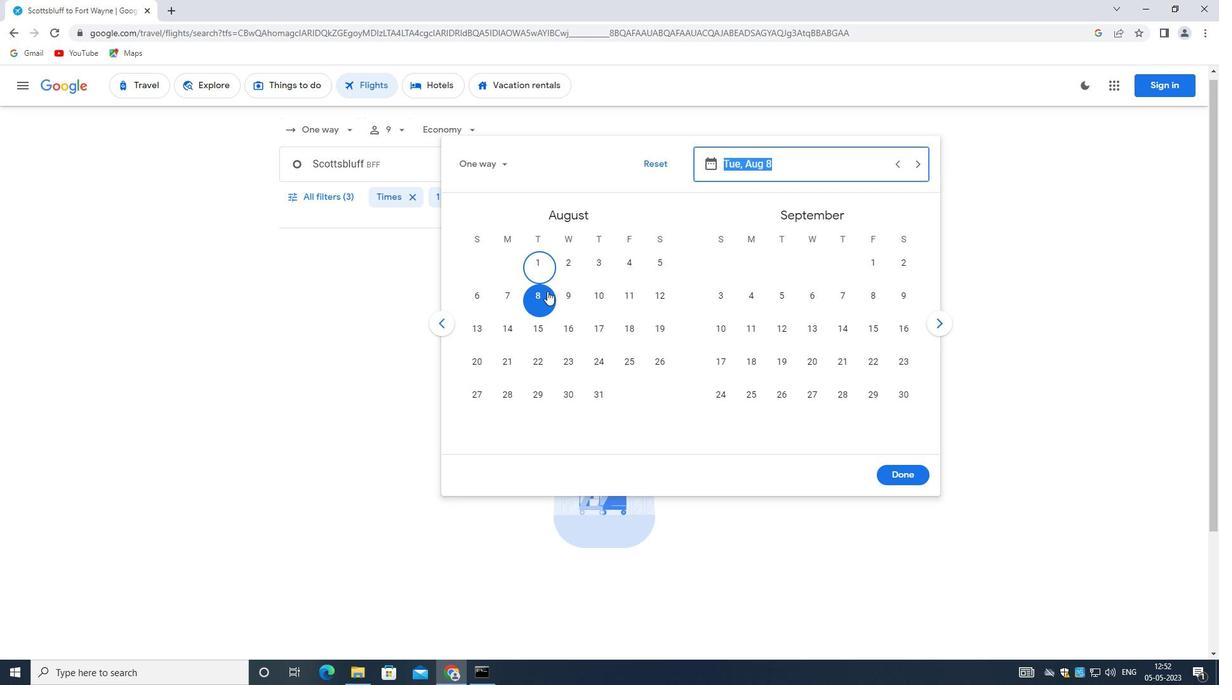 
Action: Mouse moved to (895, 479)
Screenshot: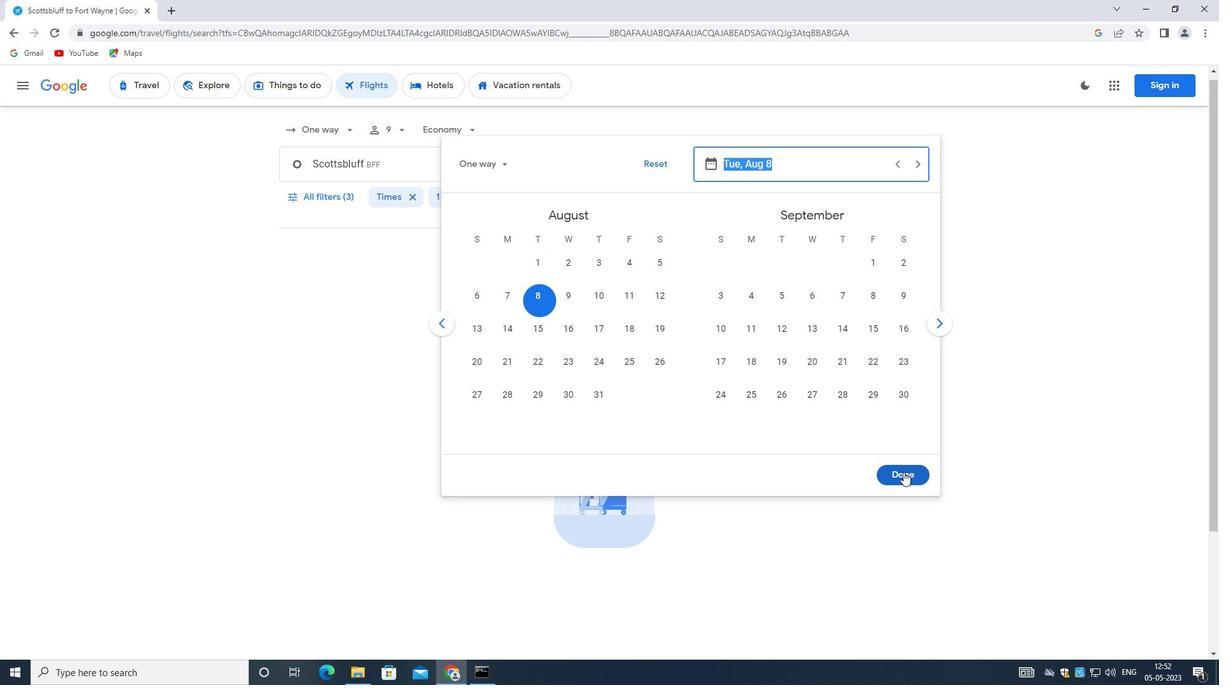 
Action: Mouse pressed left at (895, 479)
Screenshot: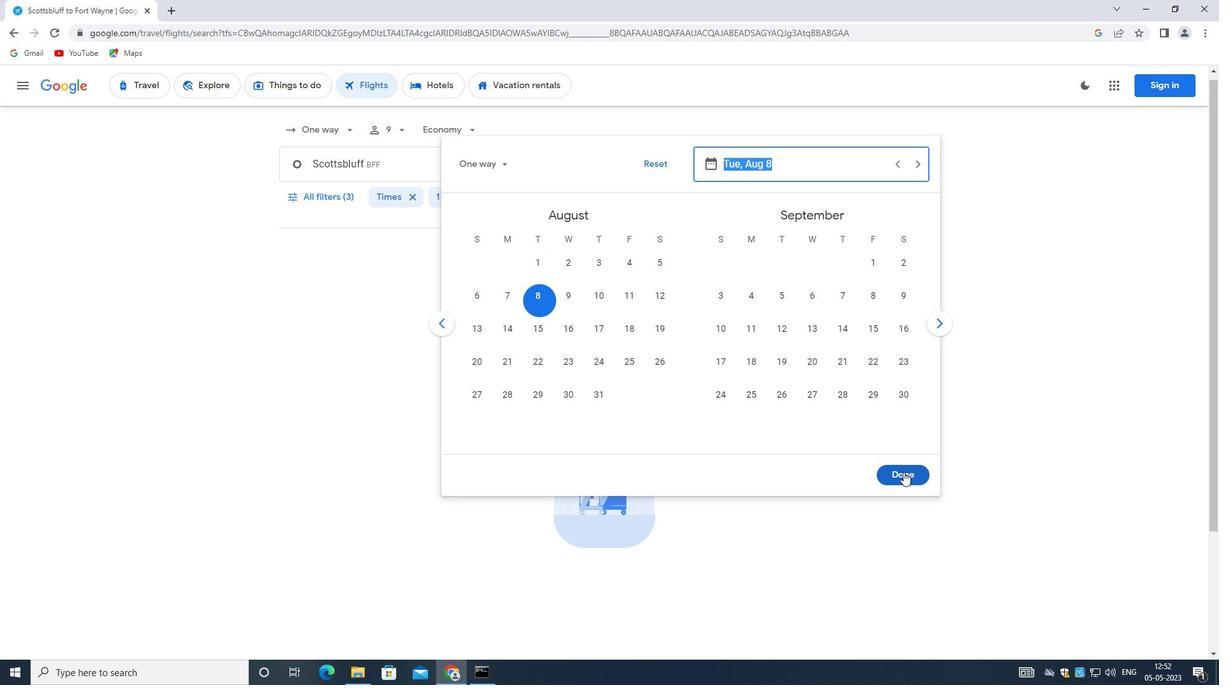 
Action: Mouse moved to (315, 197)
Screenshot: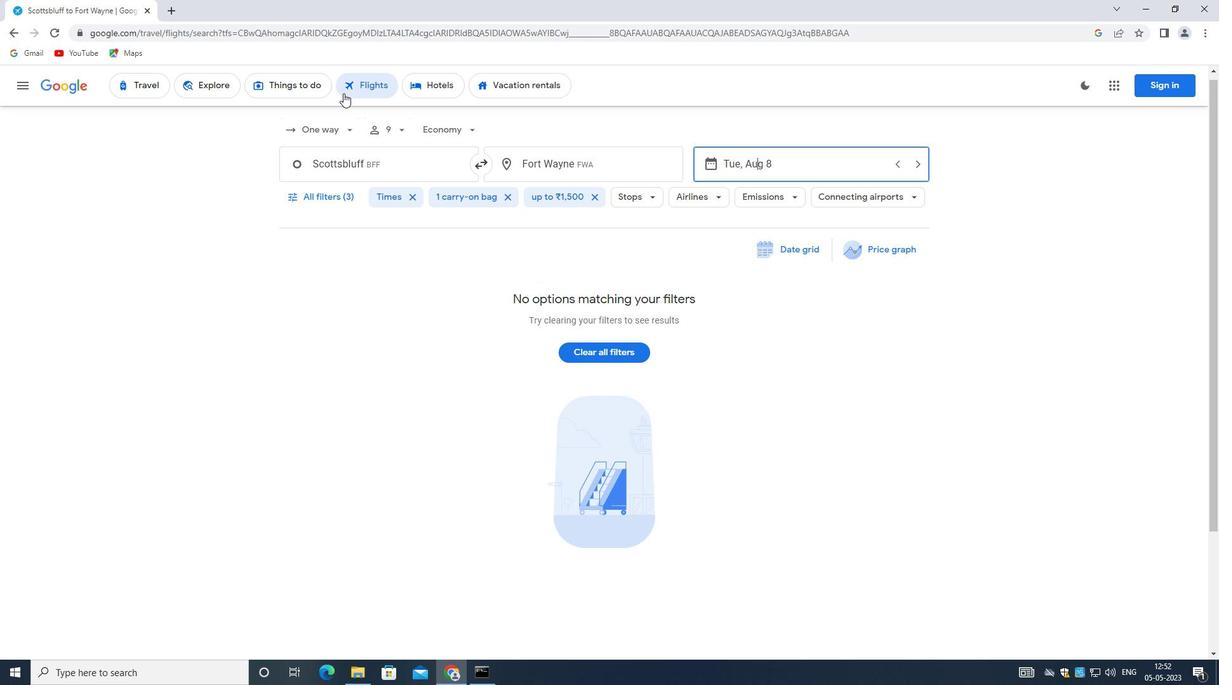 
Action: Mouse pressed left at (315, 197)
Screenshot: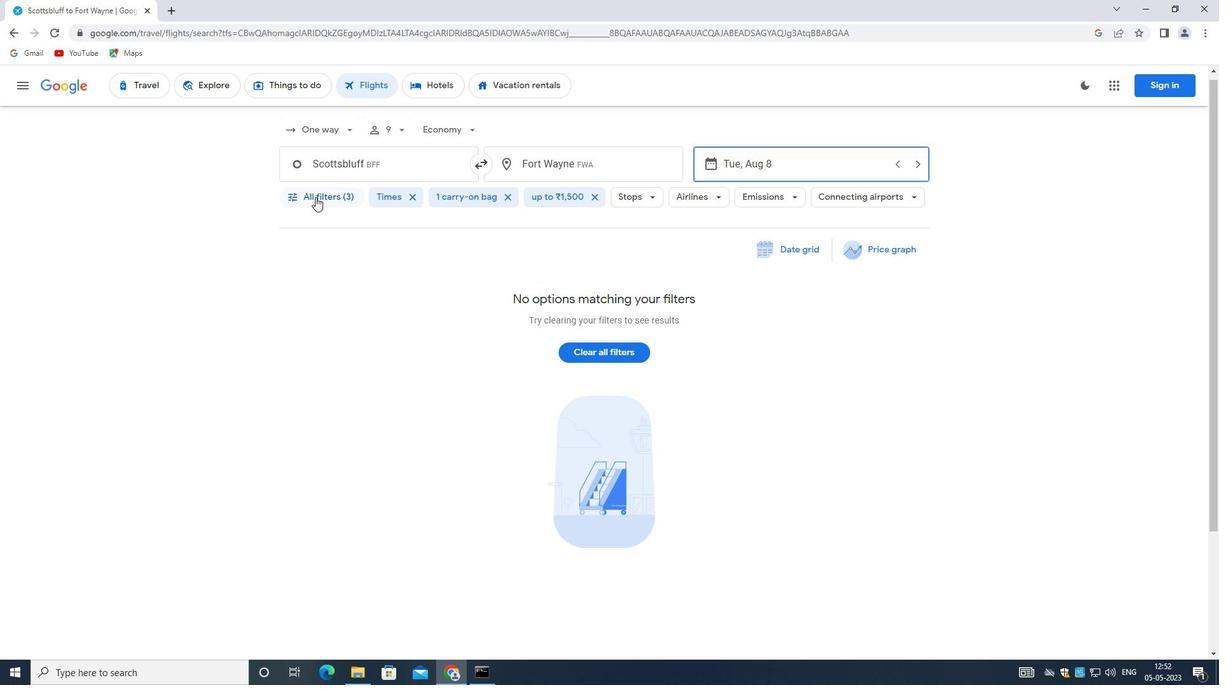 
Action: Mouse moved to (384, 332)
Screenshot: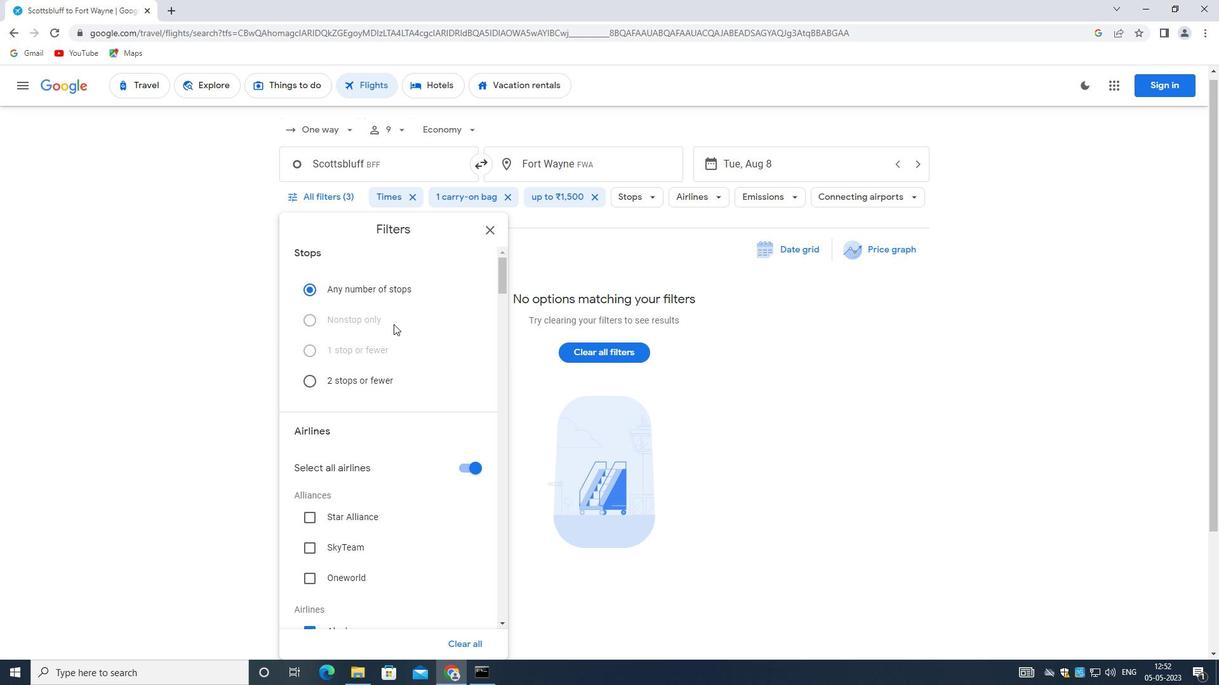 
Action: Mouse scrolled (384, 332) with delta (0, 0)
Screenshot: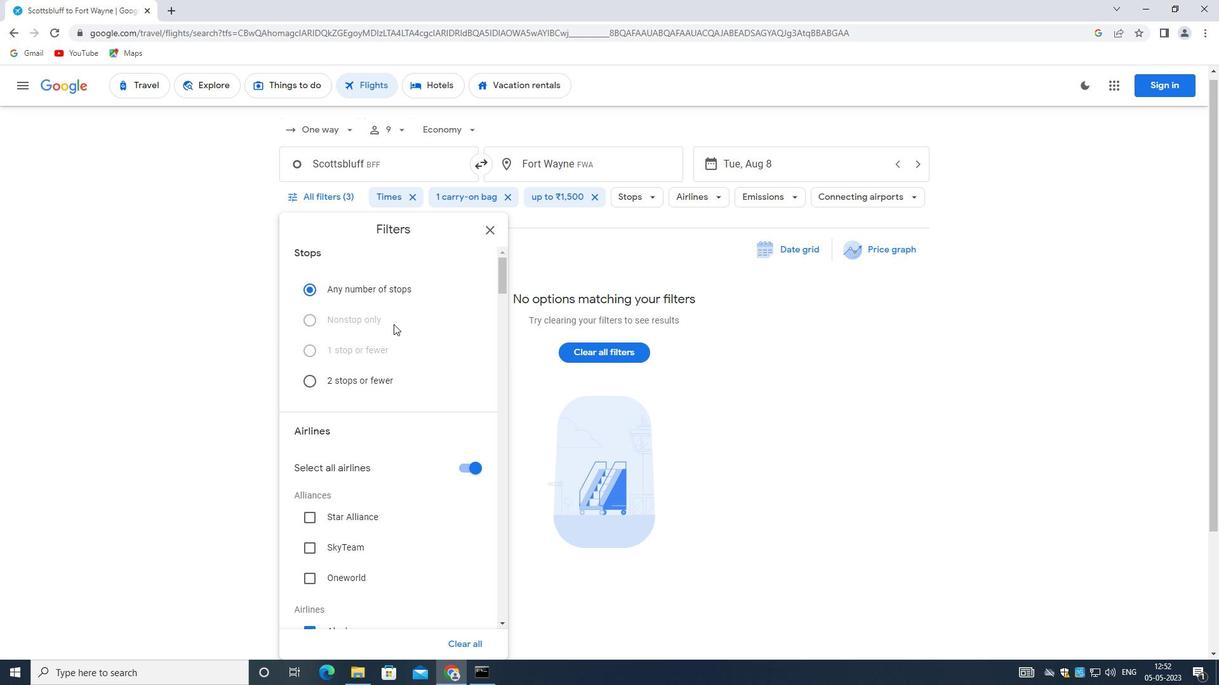 
Action: Mouse moved to (383, 334)
Screenshot: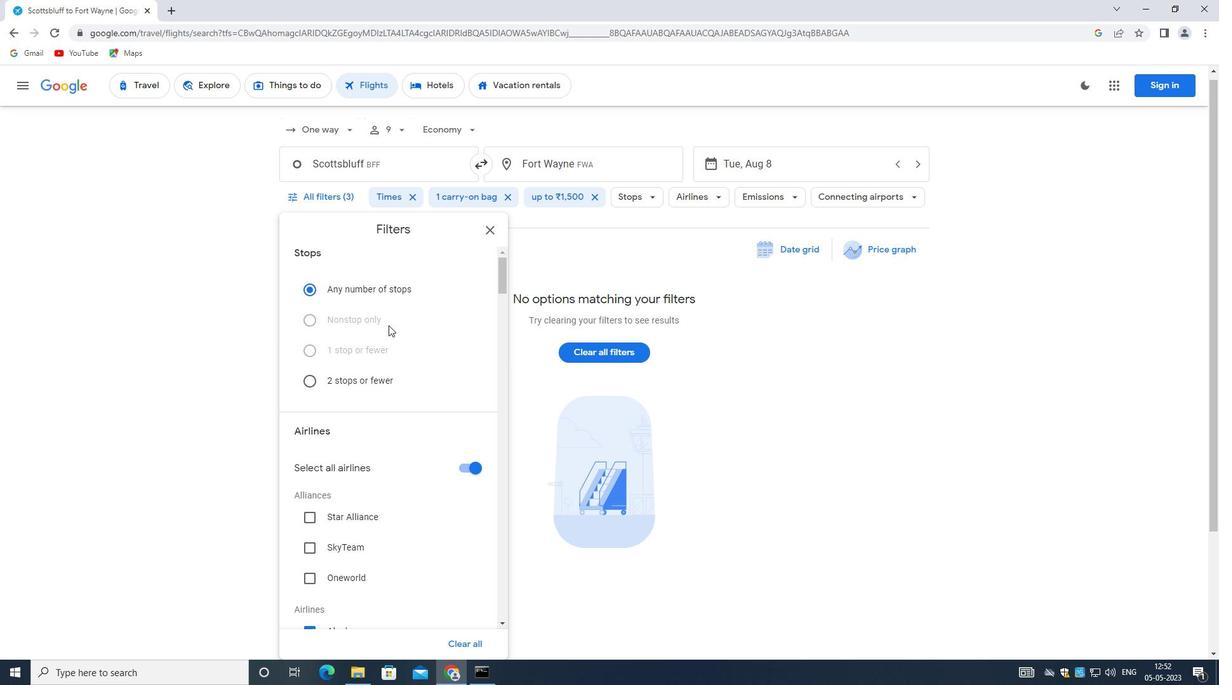 
Action: Mouse scrolled (383, 333) with delta (0, 0)
Screenshot: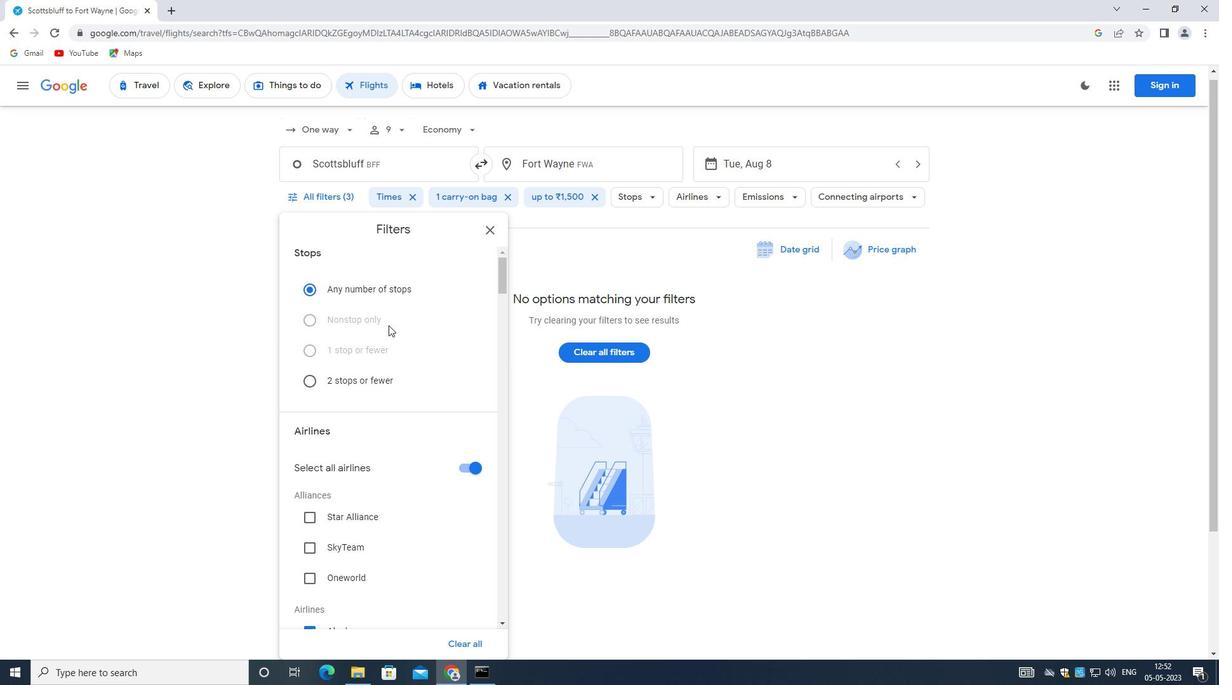 
Action: Mouse moved to (444, 399)
Screenshot: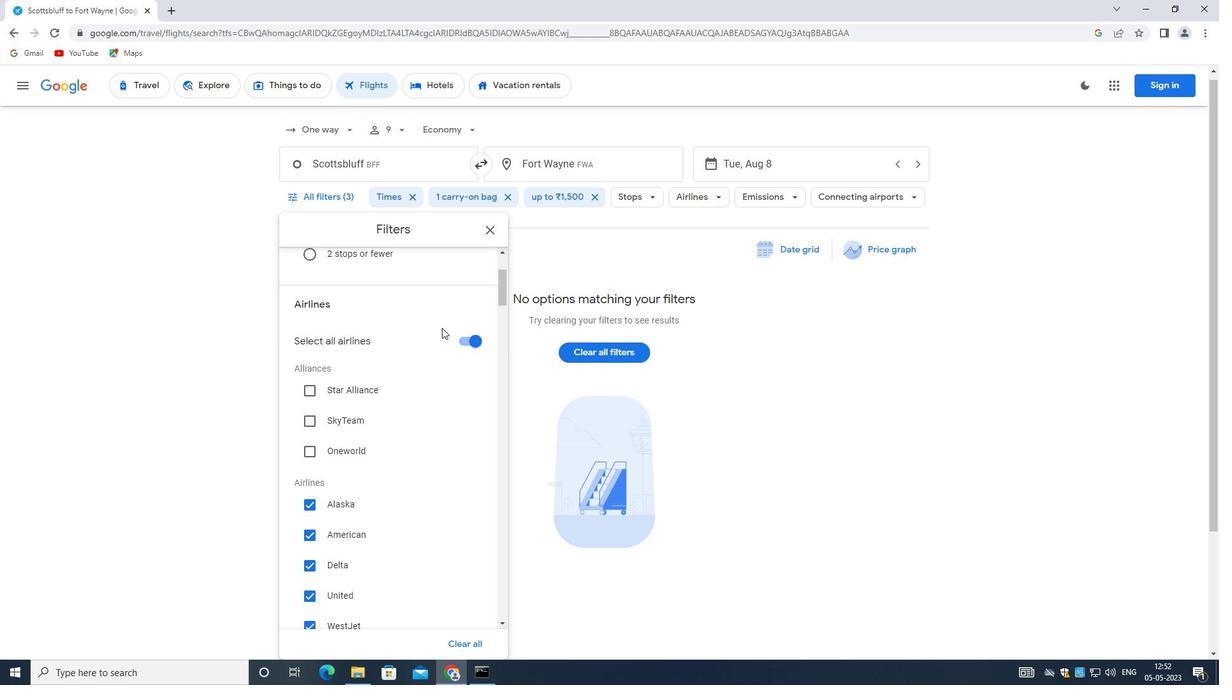 
Action: Mouse scrolled (444, 399) with delta (0, 0)
Screenshot: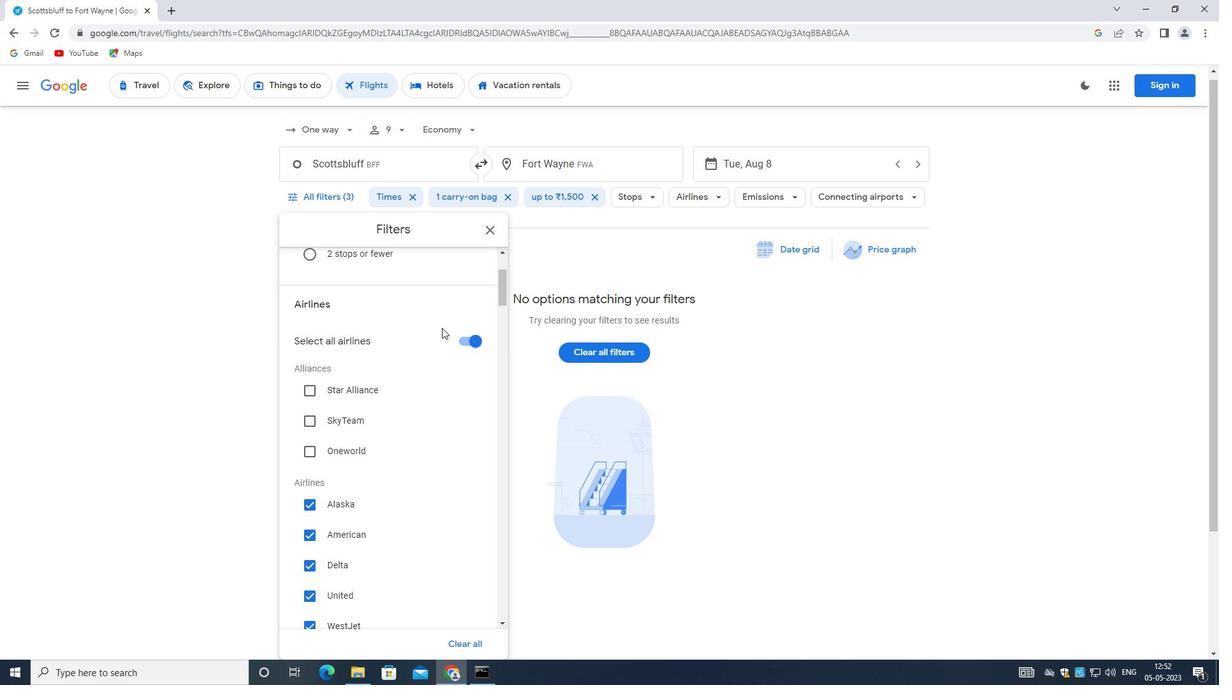 
Action: Mouse scrolled (444, 399) with delta (0, 0)
Screenshot: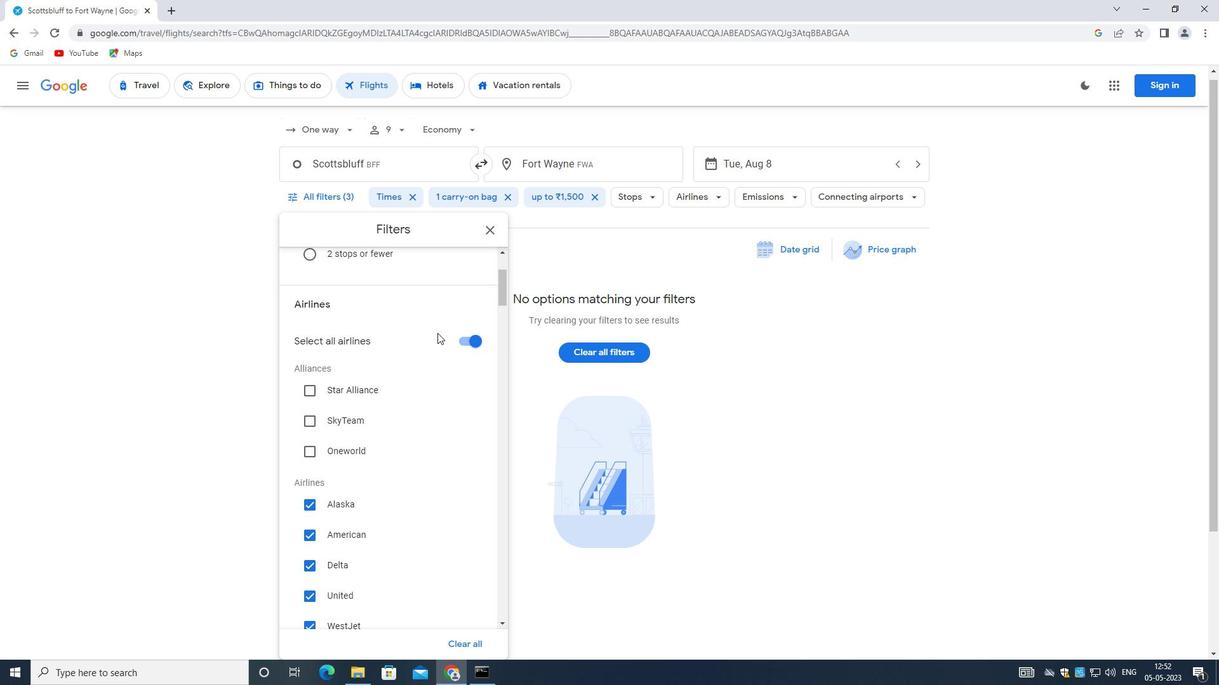 
Action: Mouse scrolled (444, 399) with delta (0, 0)
Screenshot: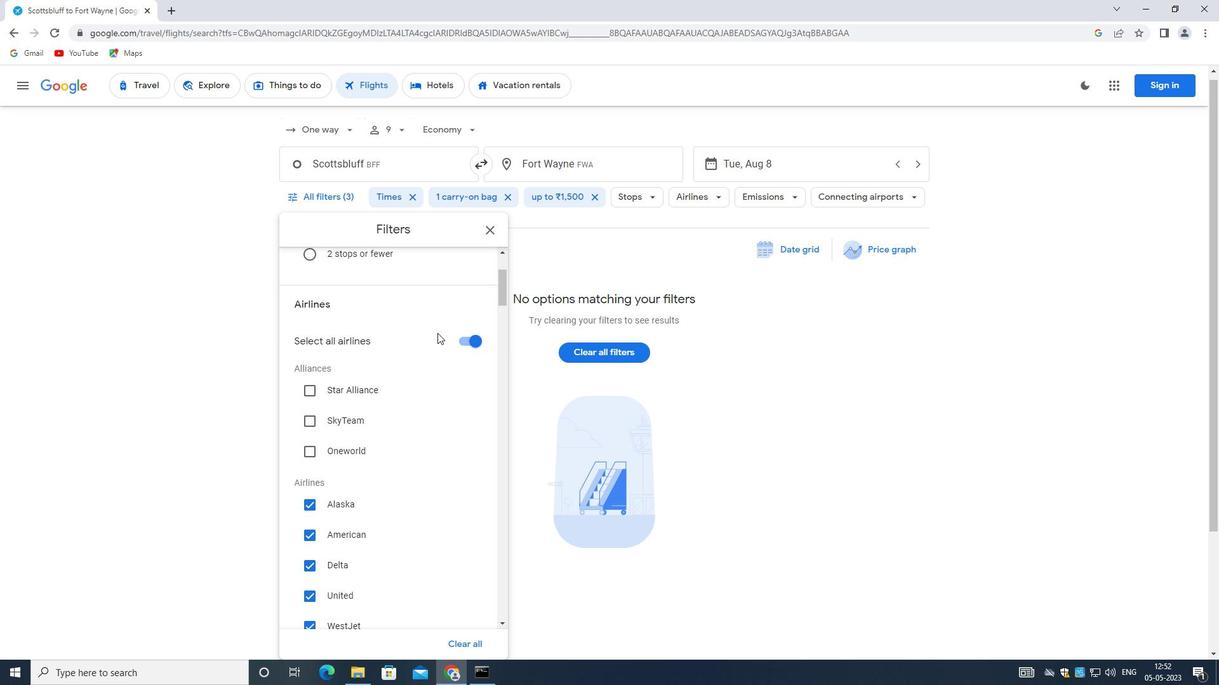 
Action: Mouse moved to (464, 466)
Screenshot: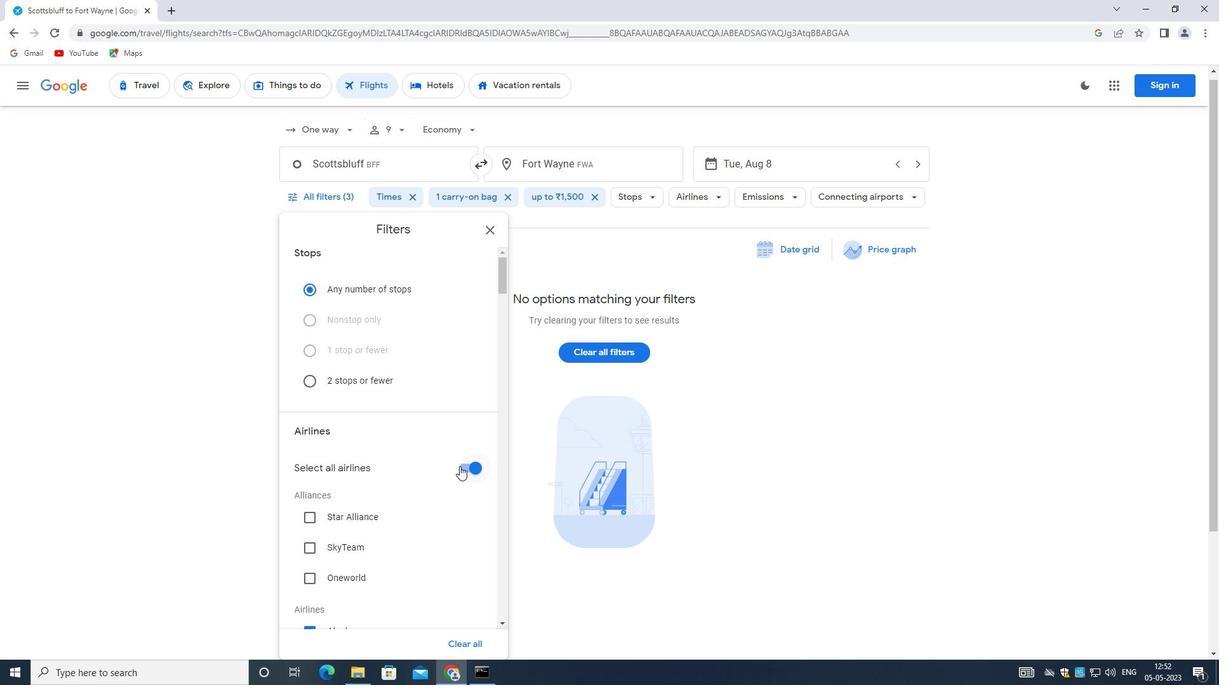 
Action: Mouse pressed left at (464, 466)
Screenshot: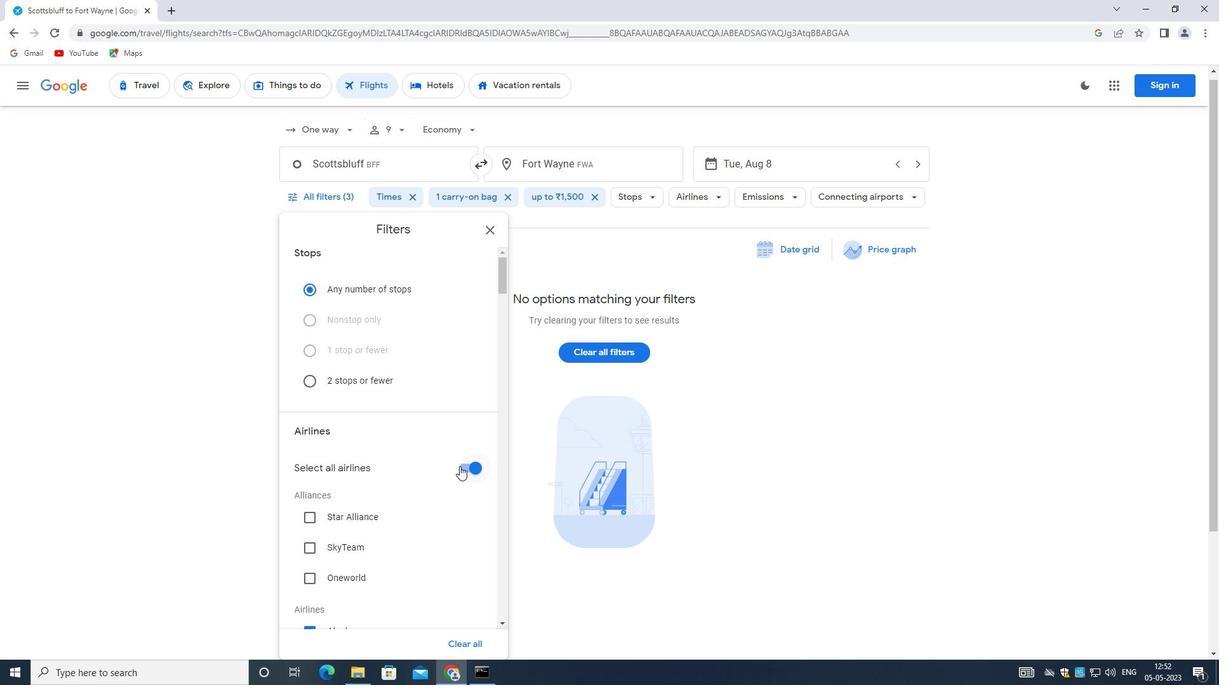 
Action: Mouse moved to (419, 437)
Screenshot: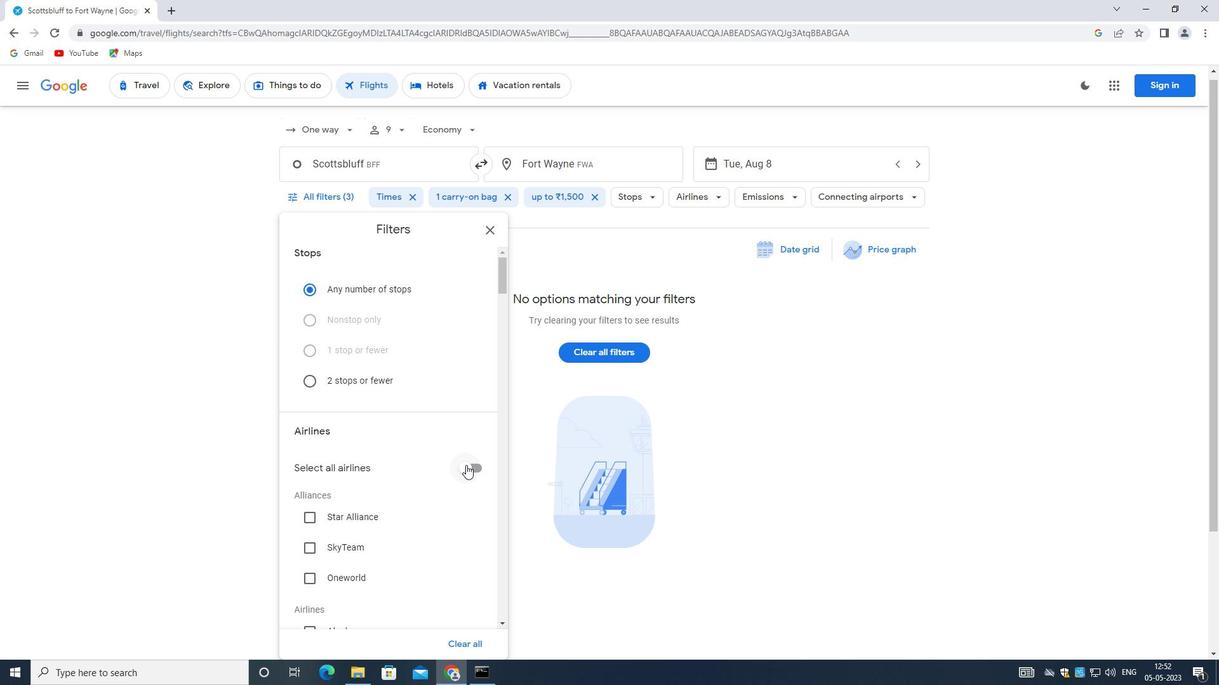 
Action: Mouse scrolled (419, 436) with delta (0, 0)
Screenshot: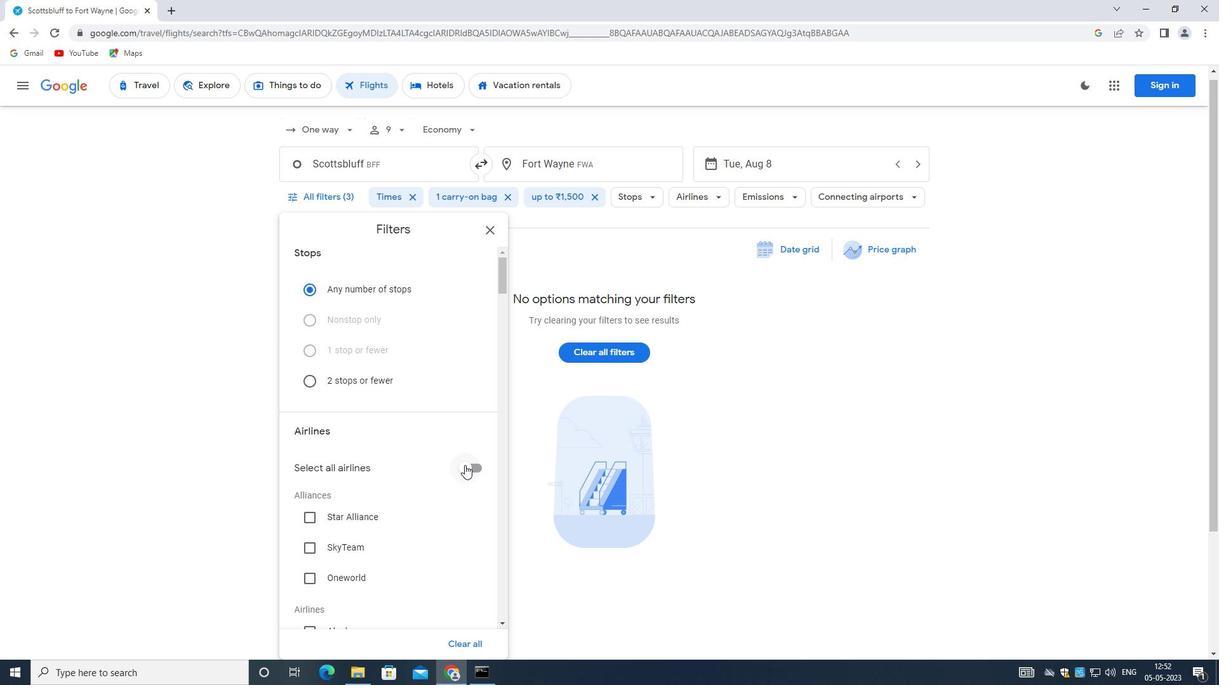 
Action: Mouse moved to (419, 436)
Screenshot: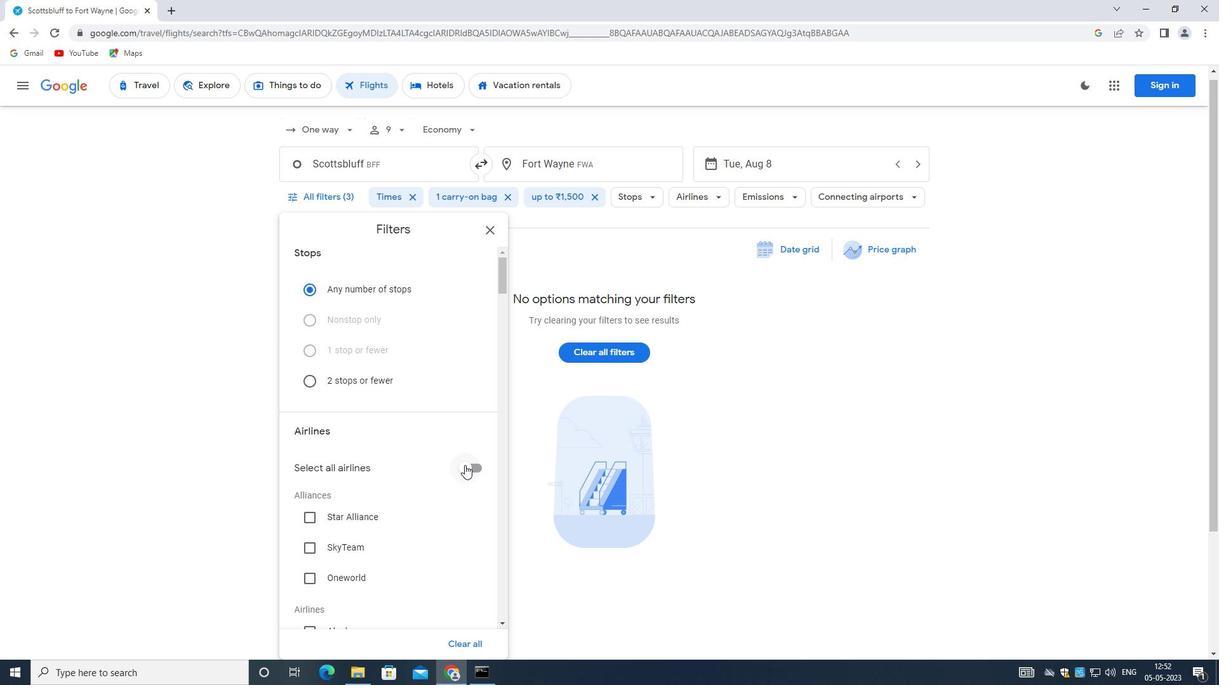 
Action: Mouse scrolled (419, 436) with delta (0, 0)
Screenshot: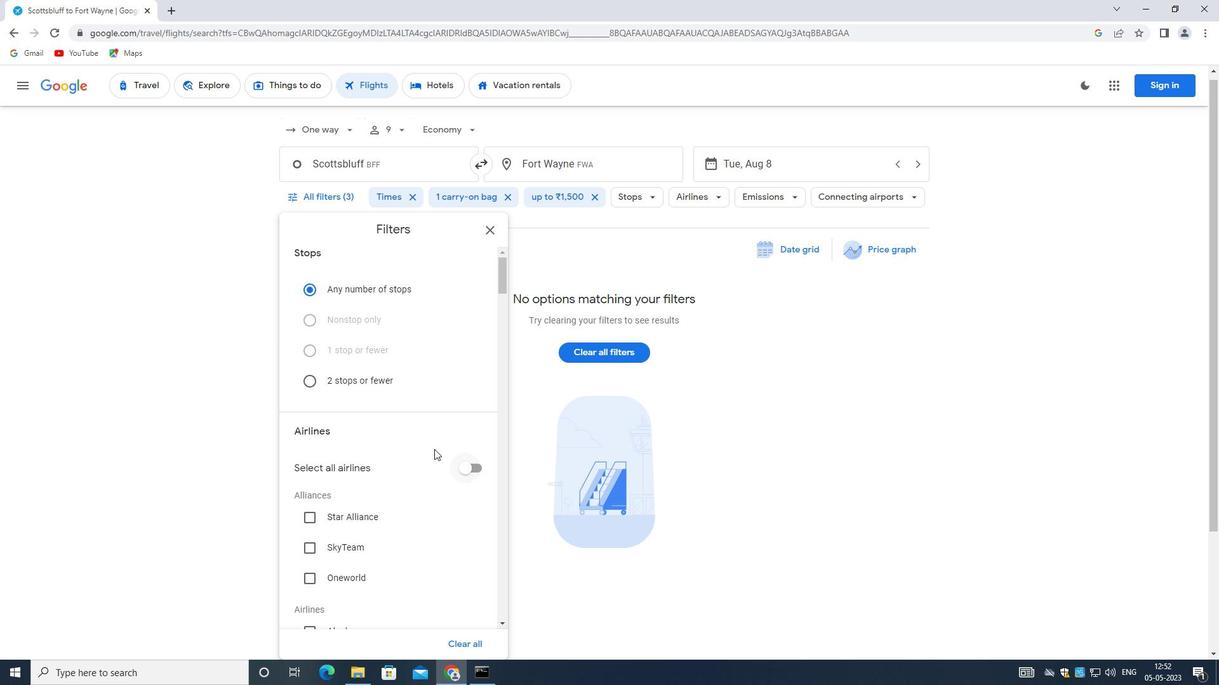
Action: Mouse moved to (419, 436)
Screenshot: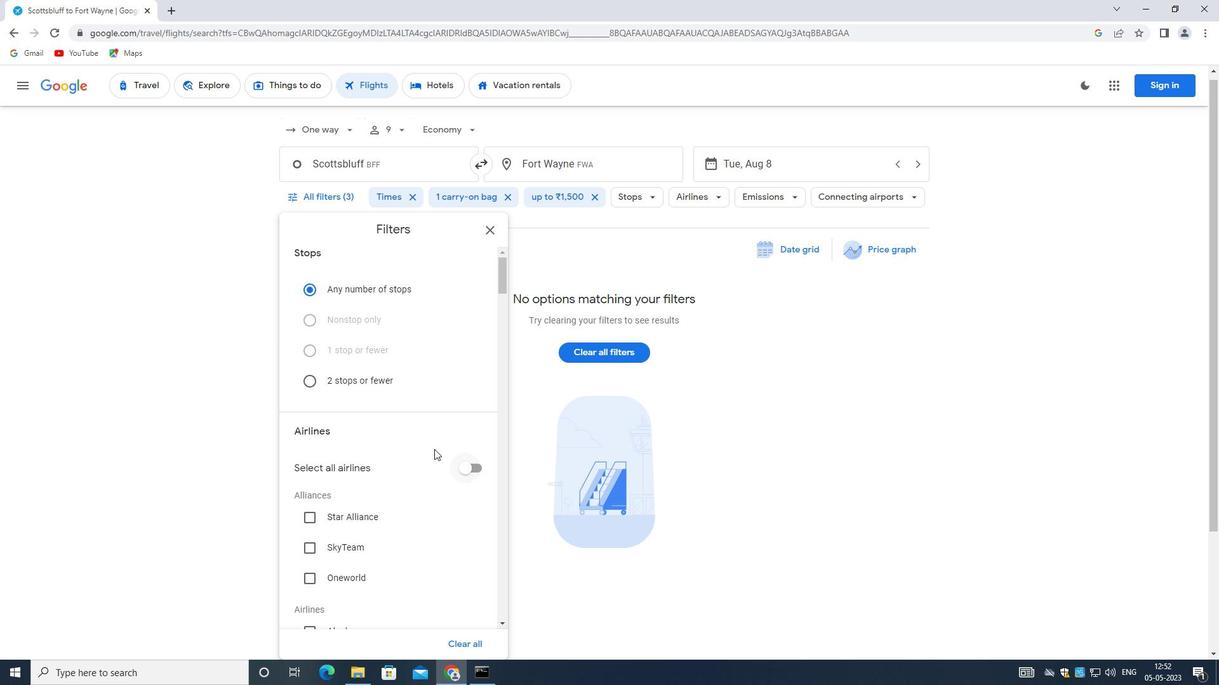 
Action: Mouse scrolled (419, 436) with delta (0, 0)
Screenshot: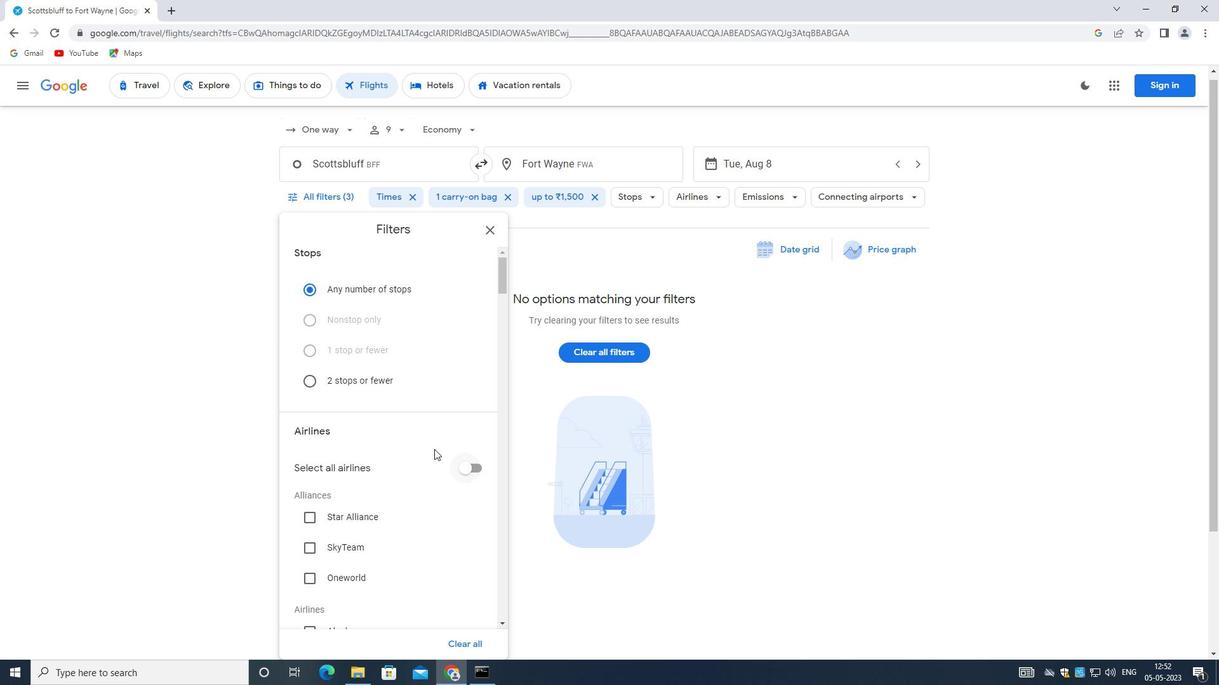 
Action: Mouse moved to (418, 436)
Screenshot: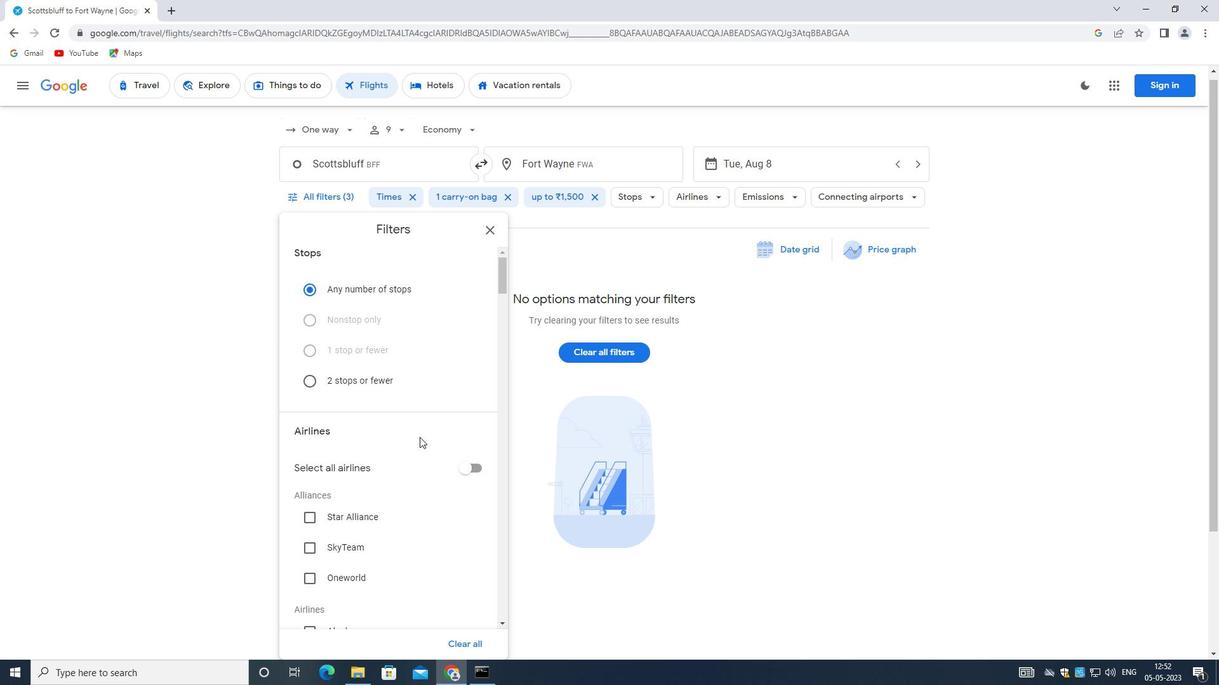 
Action: Mouse scrolled (418, 436) with delta (0, 0)
Screenshot: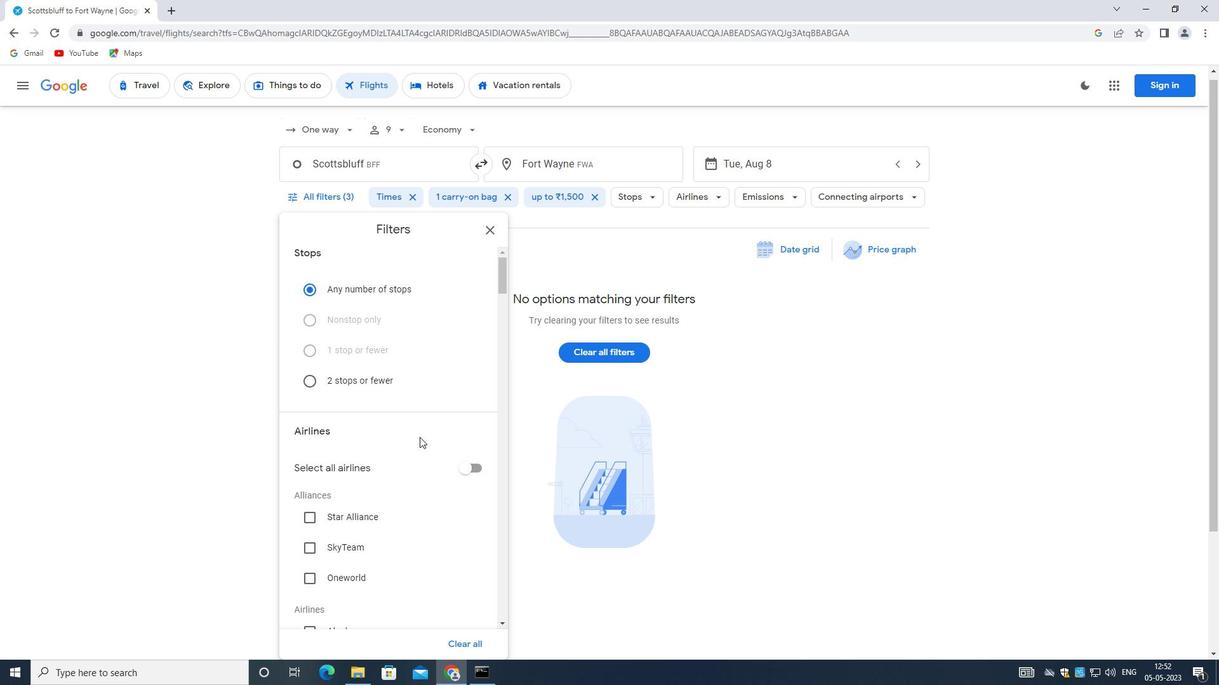 
Action: Mouse moved to (418, 436)
Screenshot: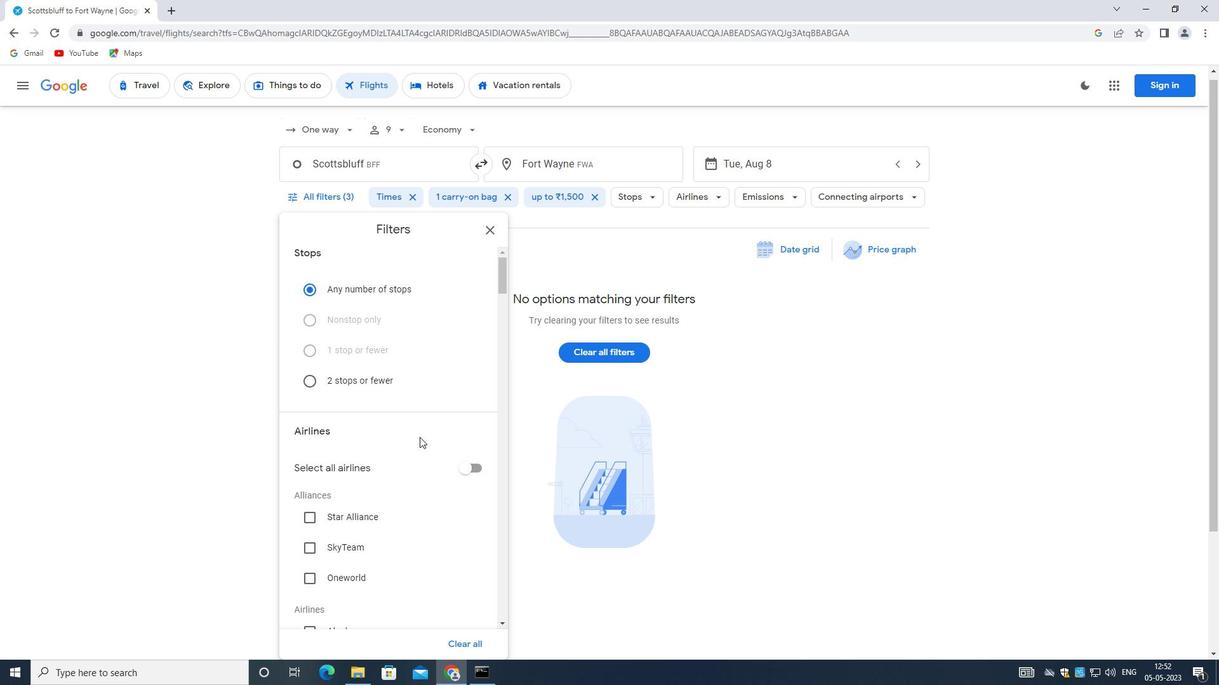 
Action: Mouse scrolled (418, 436) with delta (0, 0)
Screenshot: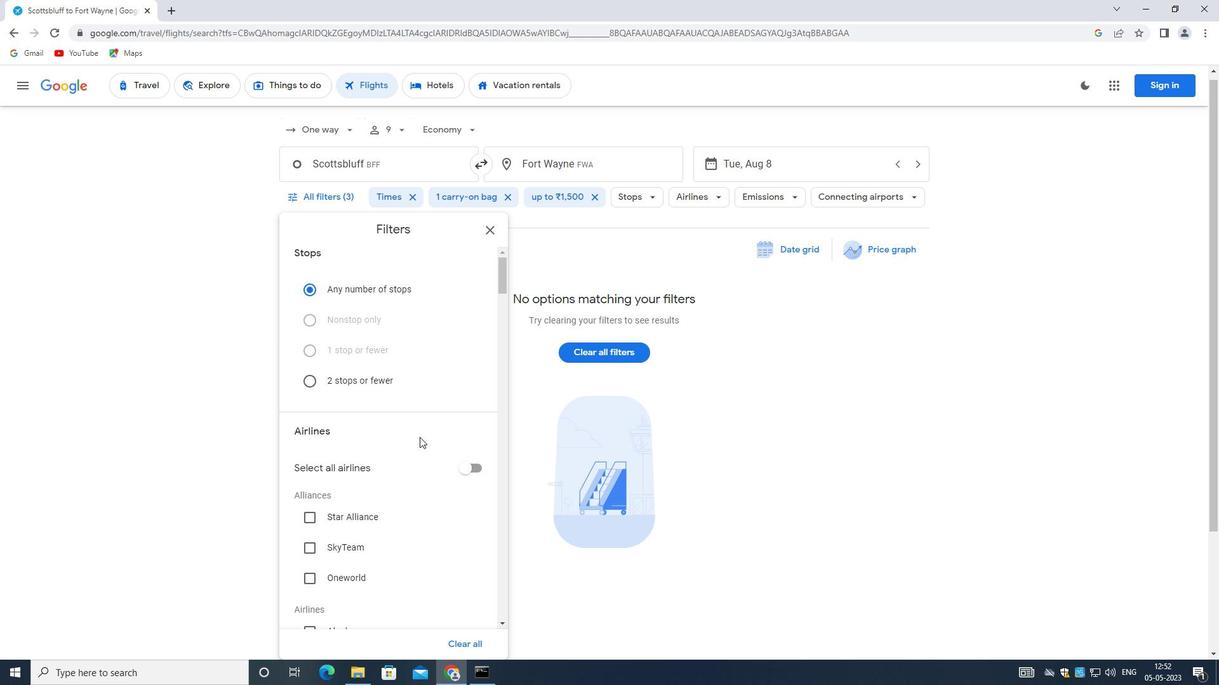 
Action: Mouse moved to (391, 422)
Screenshot: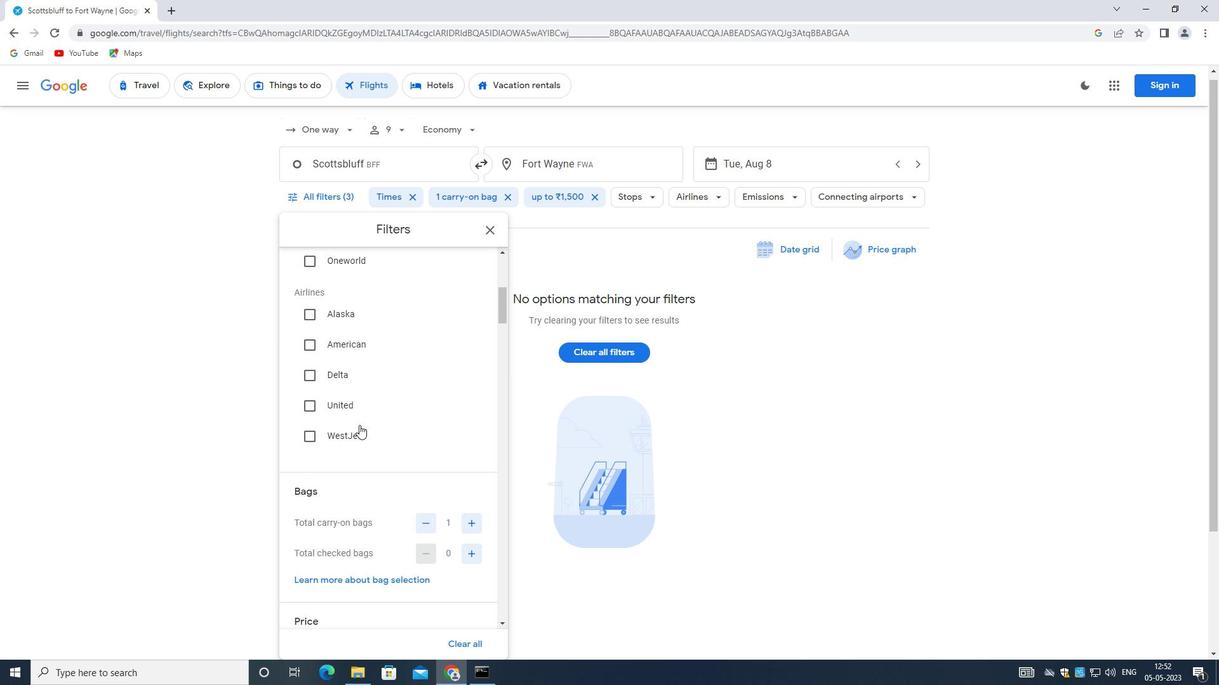 
Action: Mouse scrolled (391, 422) with delta (0, 0)
Screenshot: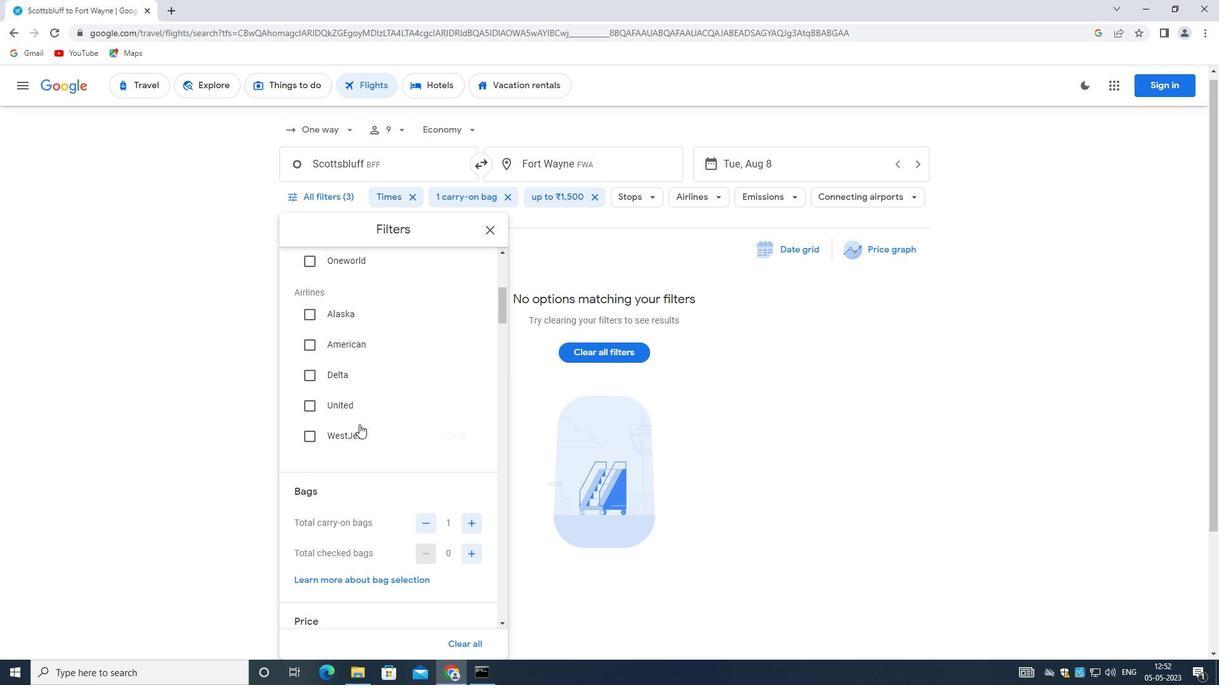 
Action: Mouse moved to (392, 422)
Screenshot: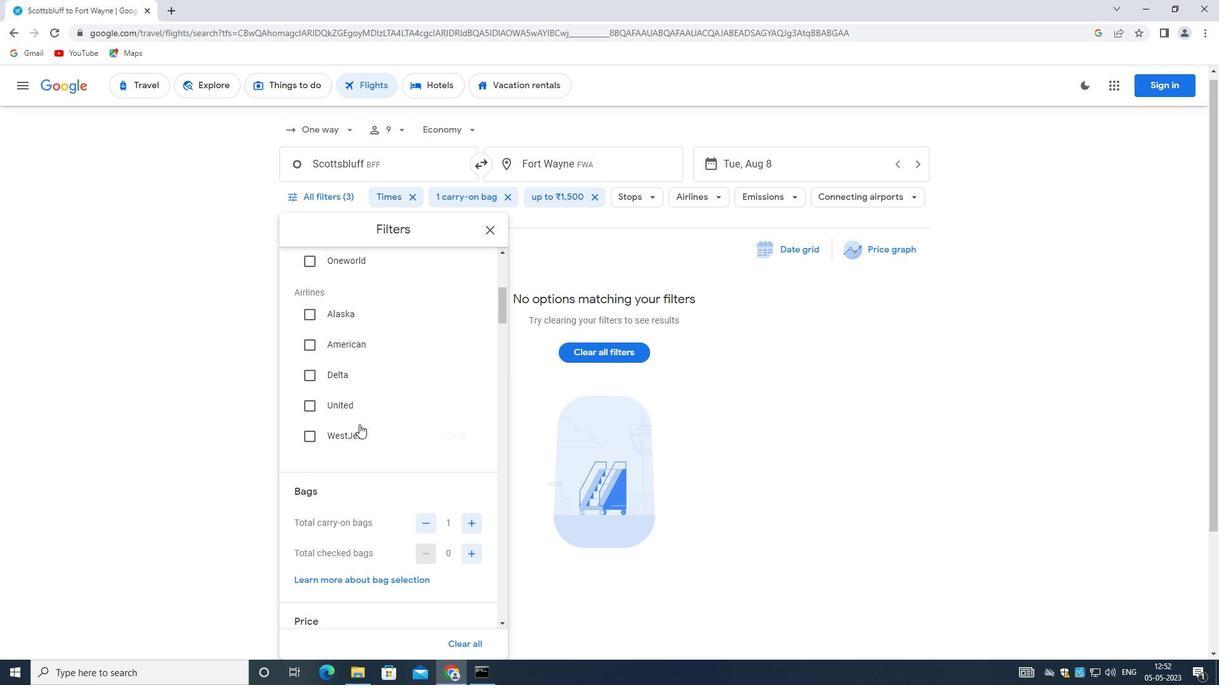
Action: Mouse scrolled (392, 422) with delta (0, 0)
Screenshot: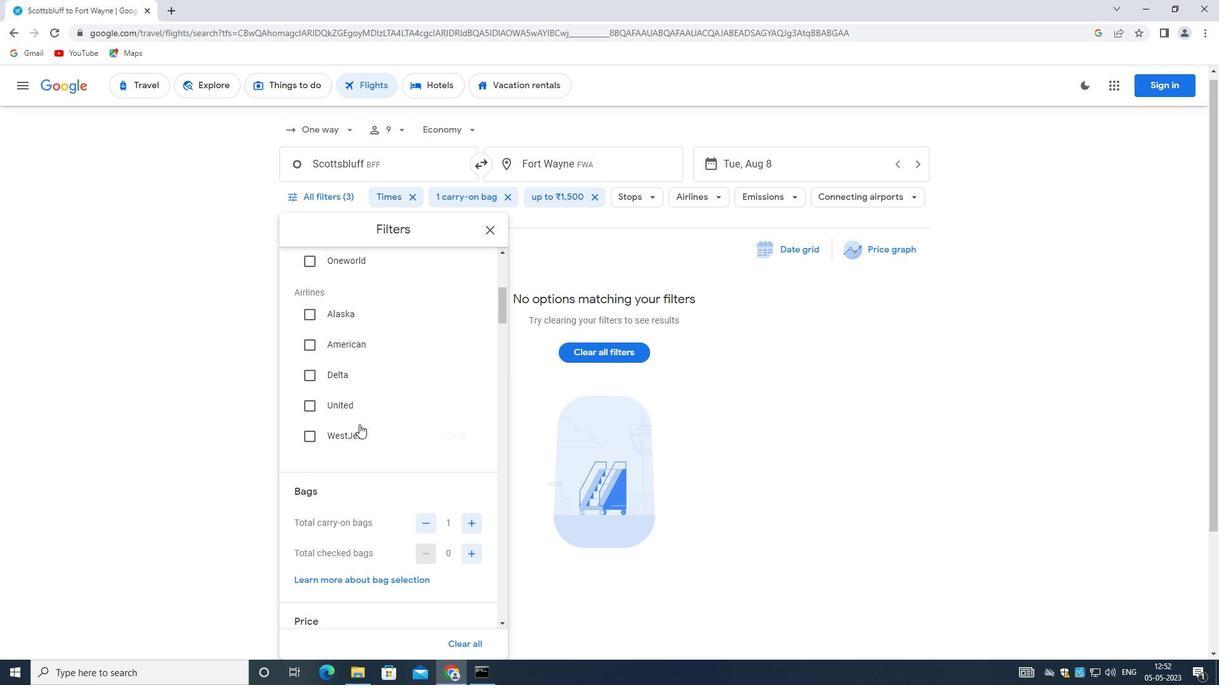 
Action: Mouse scrolled (392, 422) with delta (0, 0)
Screenshot: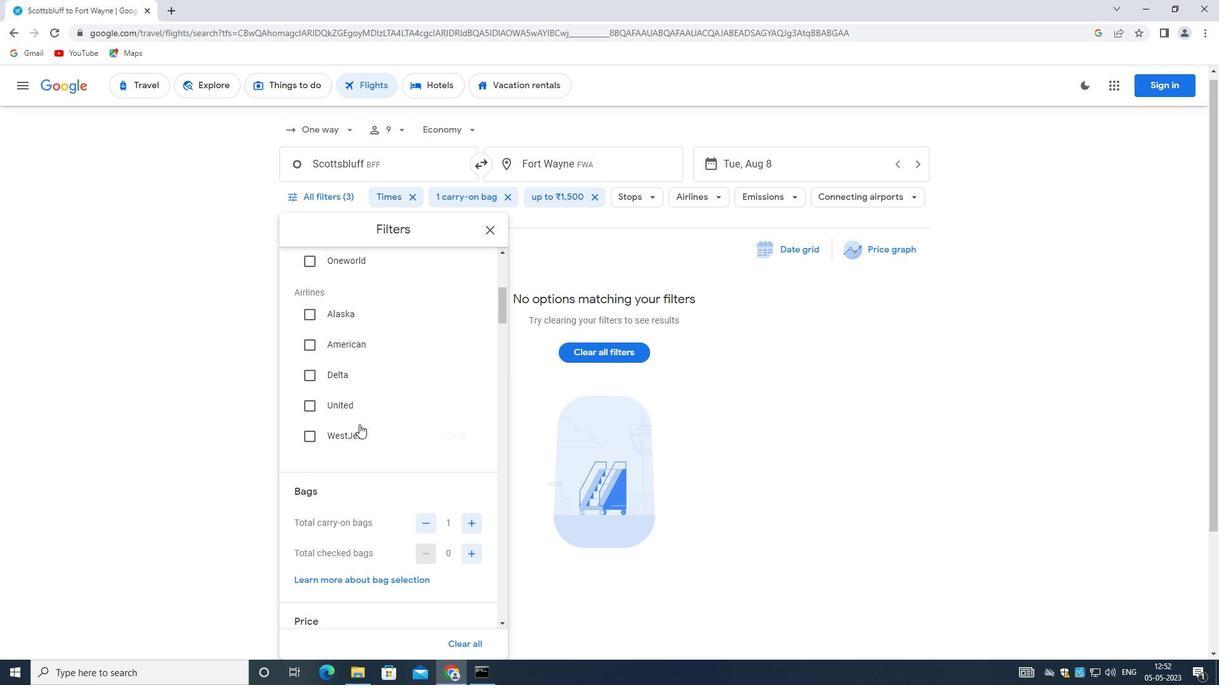 
Action: Mouse scrolled (392, 422) with delta (0, 0)
Screenshot: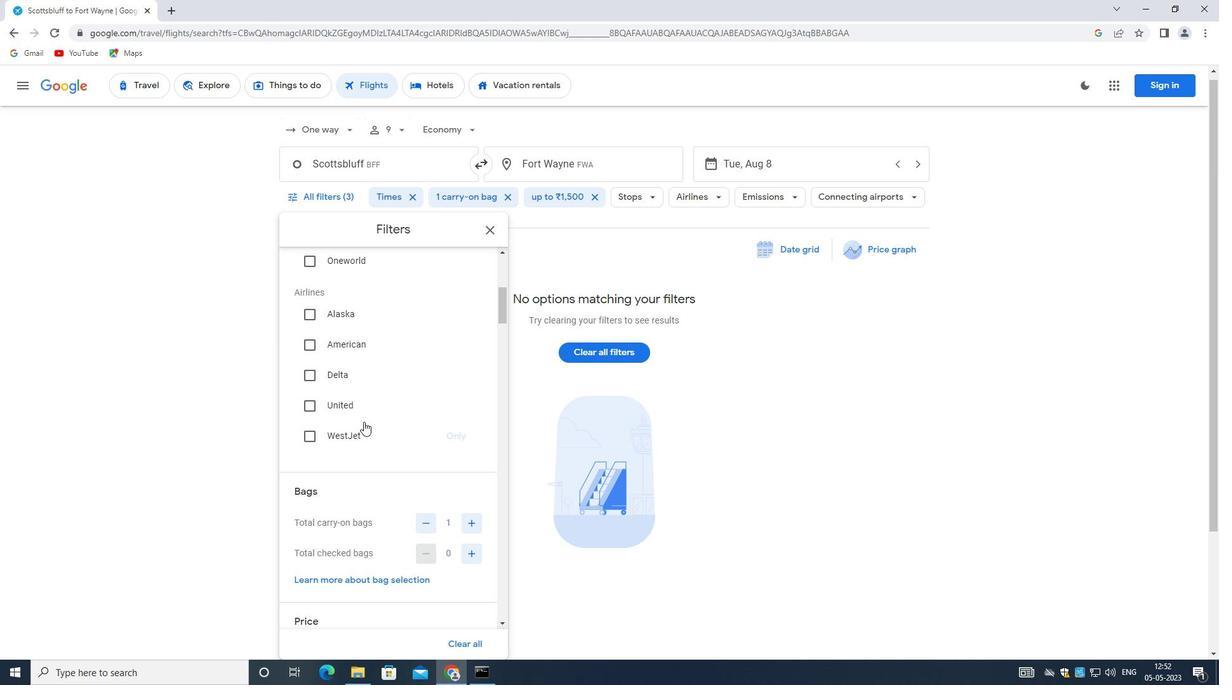 
Action: Mouse moved to (392, 423)
Screenshot: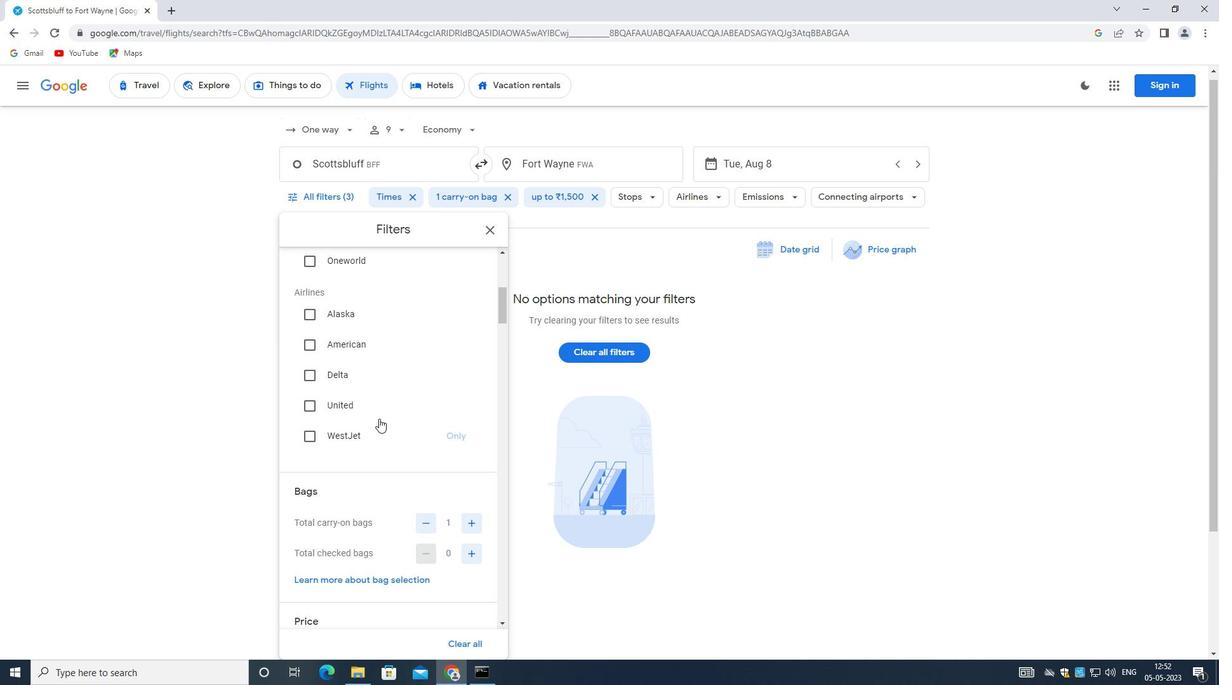 
Action: Mouse scrolled (392, 424) with delta (0, 0)
Screenshot: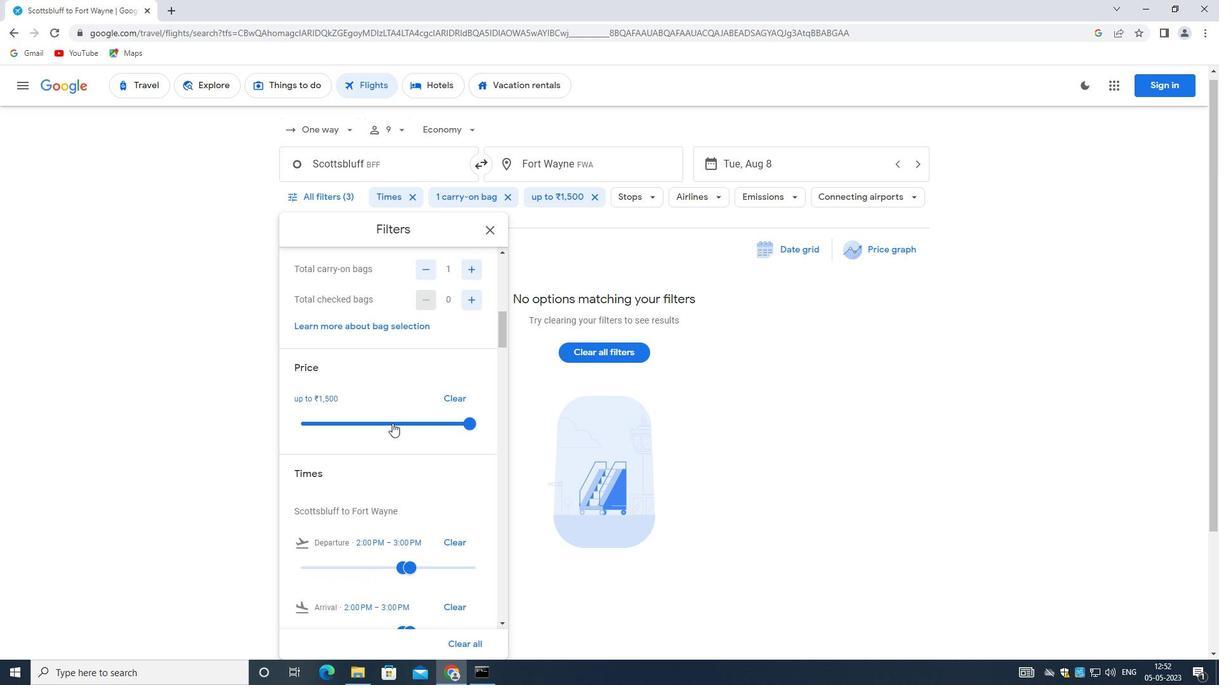 
Action: Mouse scrolled (392, 424) with delta (0, 0)
Screenshot: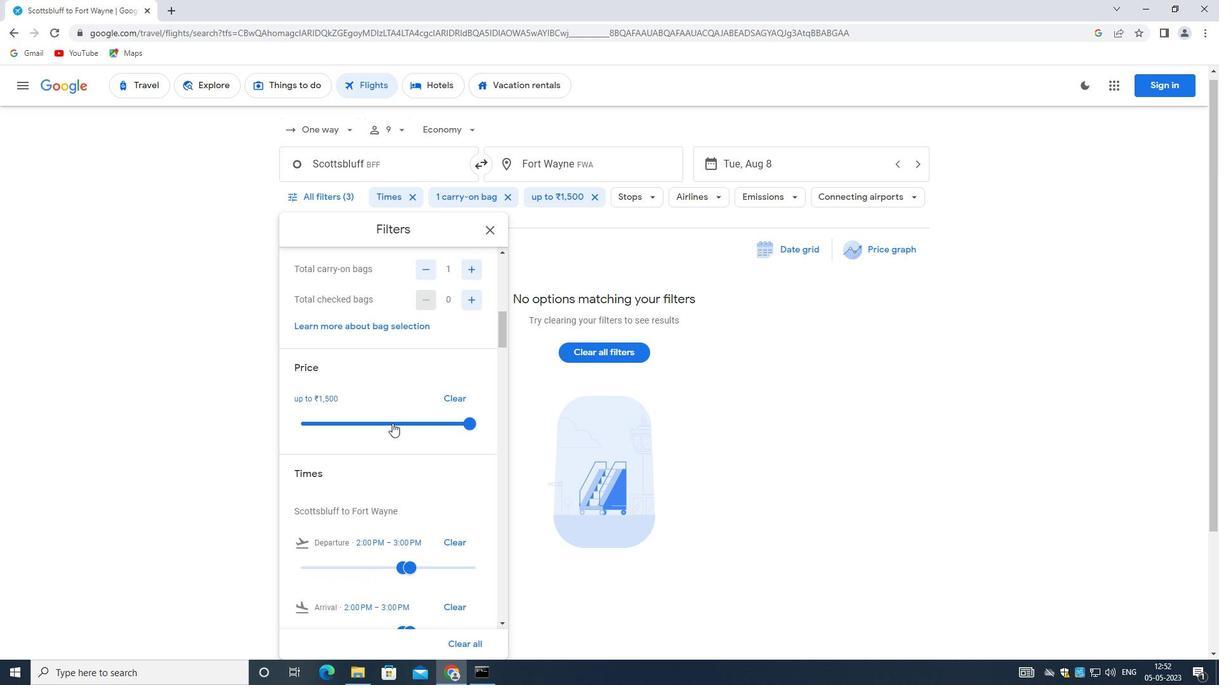 
Action: Mouse moved to (468, 400)
Screenshot: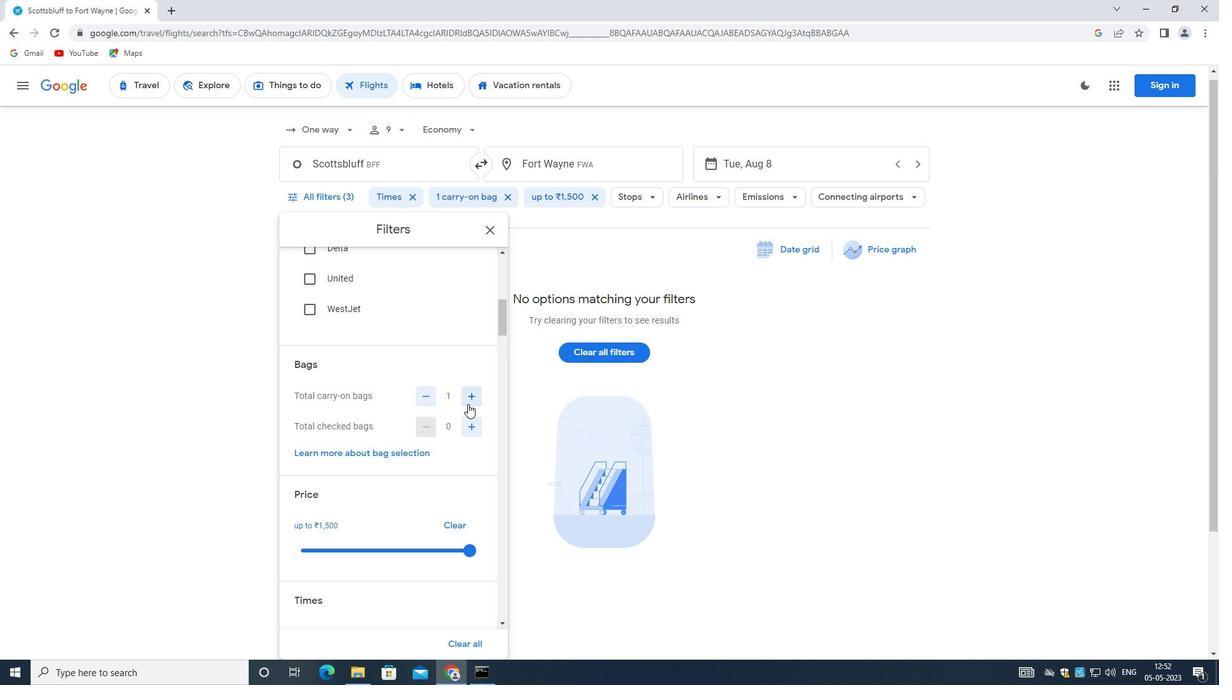 
Action: Mouse pressed left at (468, 400)
Screenshot: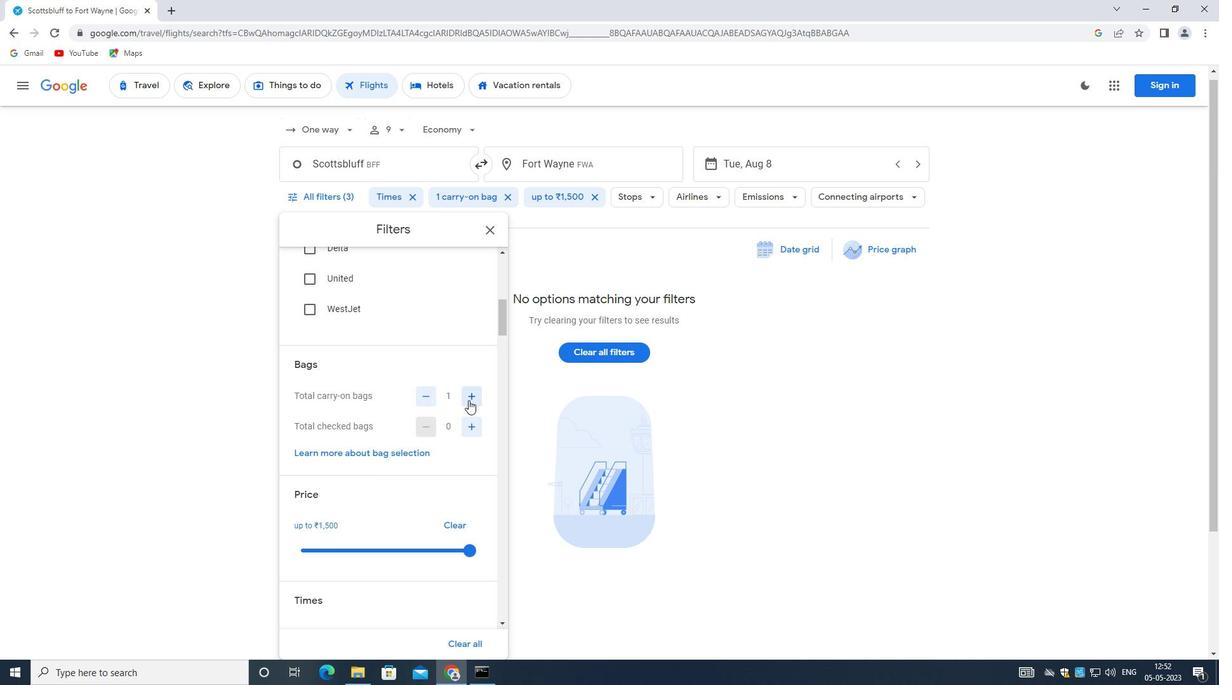 
Action: Mouse moved to (469, 546)
Screenshot: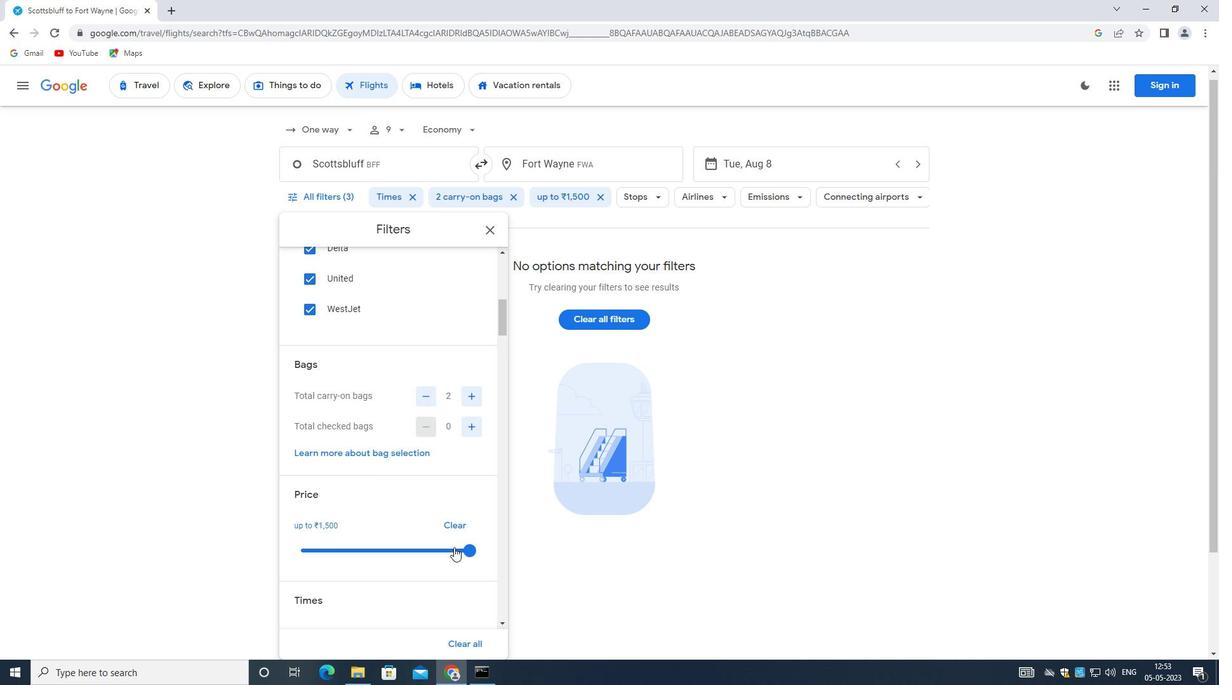 
Action: Mouse pressed left at (469, 546)
Screenshot: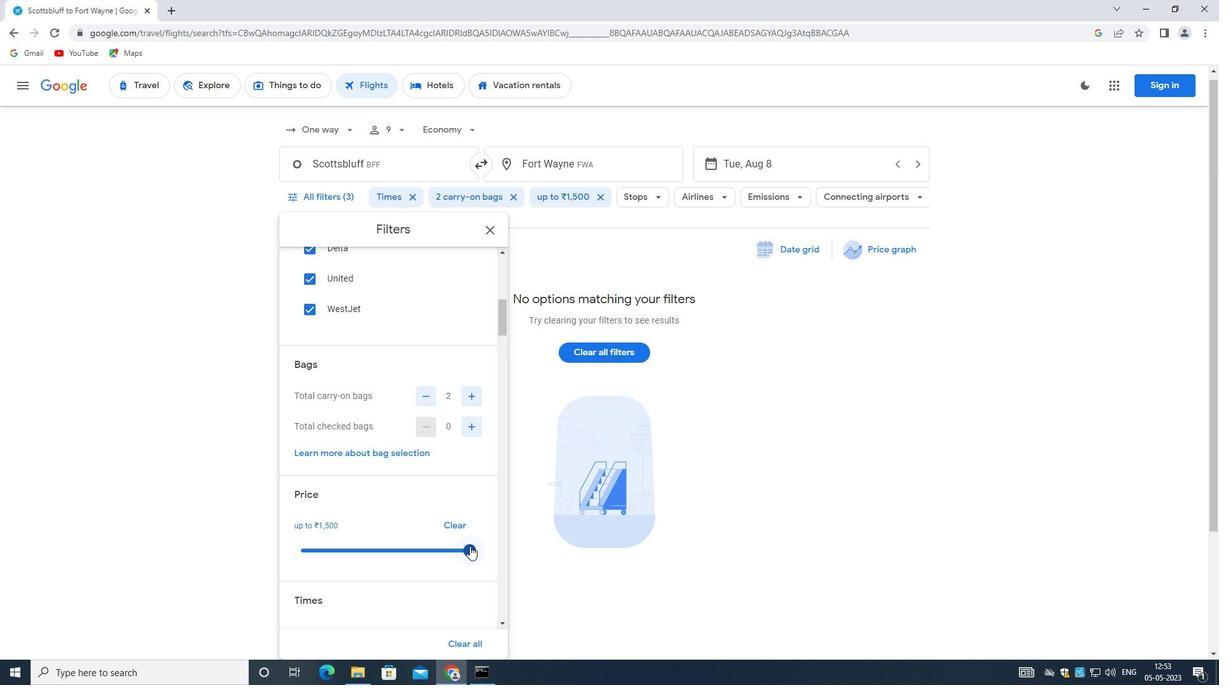 
Action: Mouse moved to (440, 521)
Screenshot: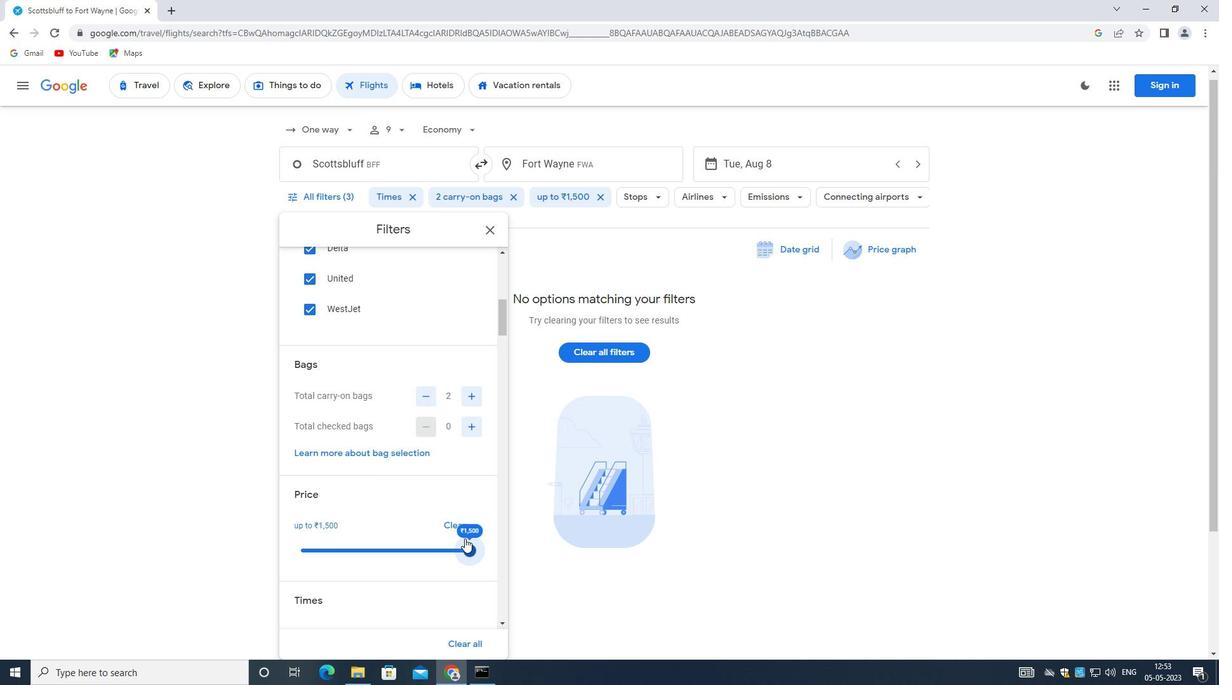 
Action: Mouse scrolled (440, 520) with delta (0, 0)
Screenshot: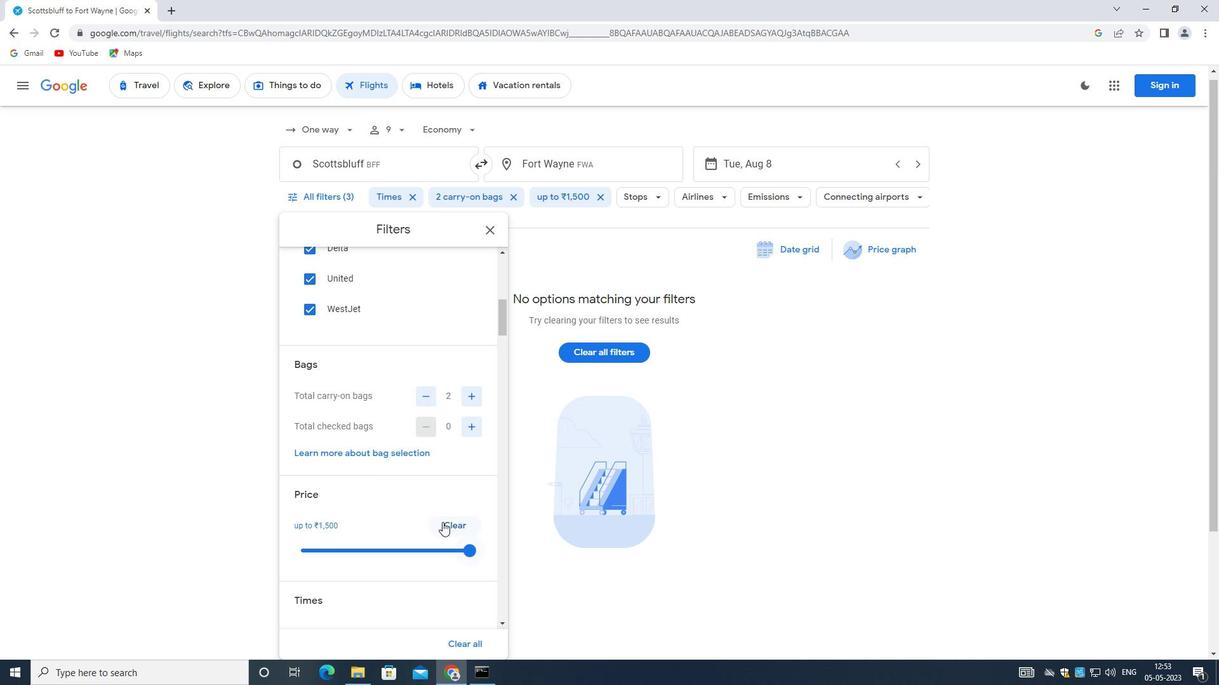 
Action: Mouse scrolled (440, 520) with delta (0, 0)
Screenshot: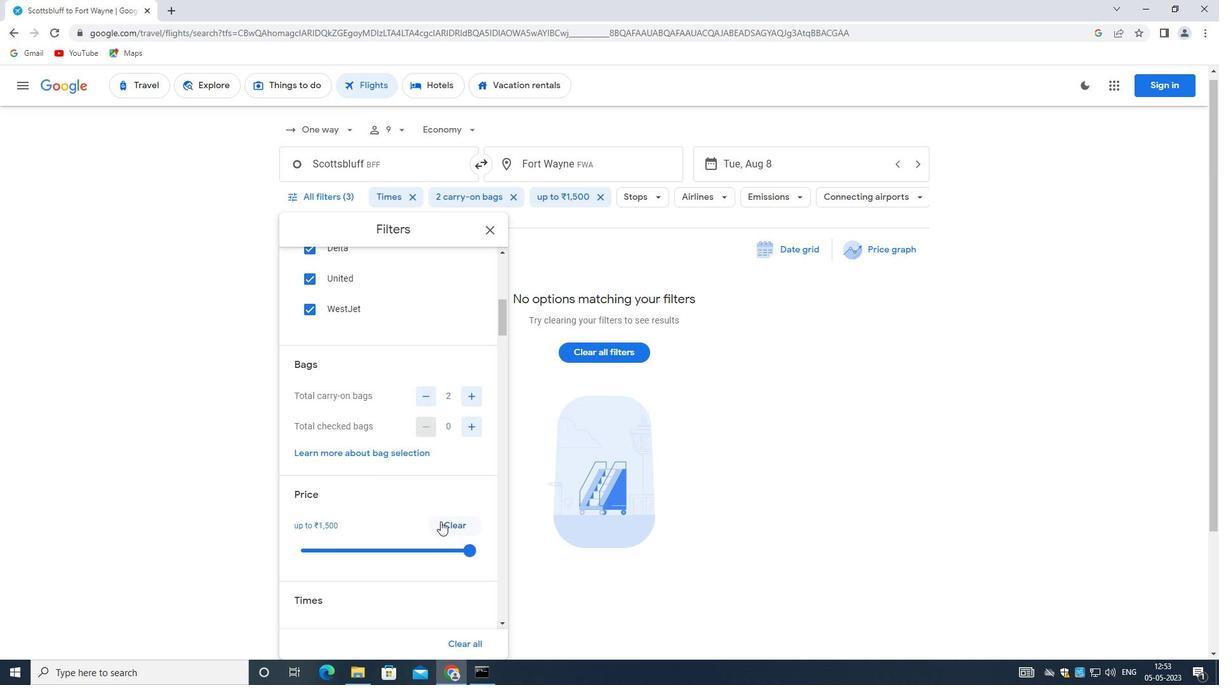 
Action: Mouse scrolled (440, 520) with delta (0, 0)
Screenshot: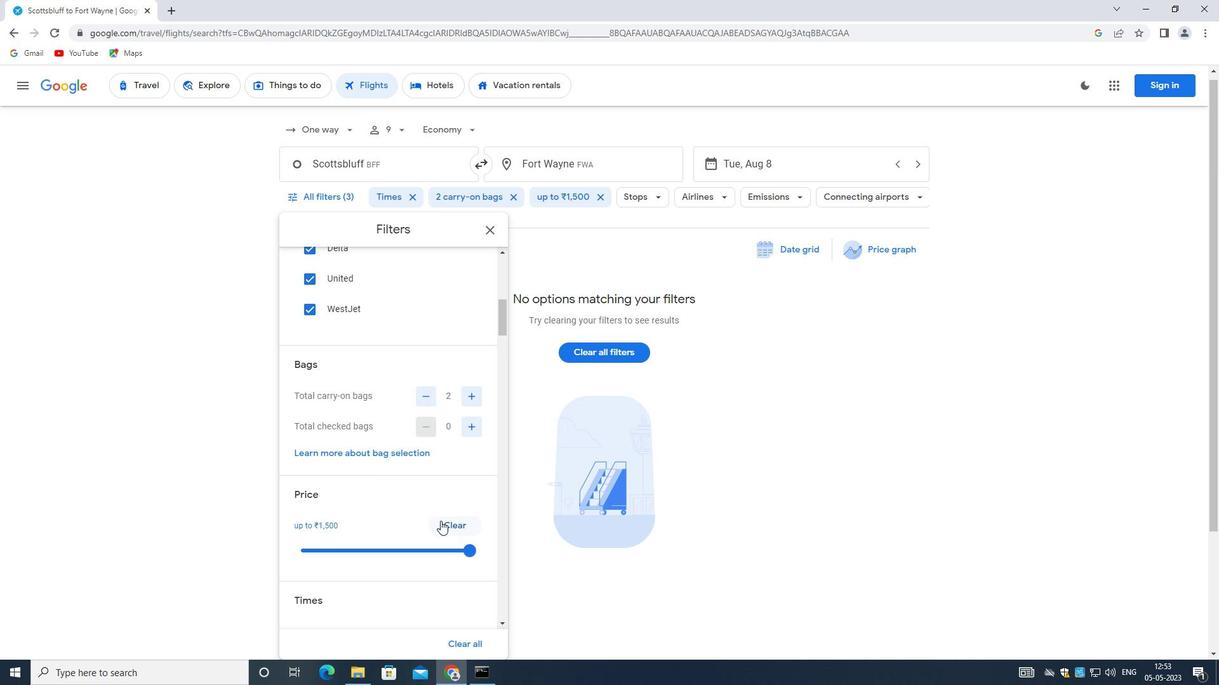 
Action: Mouse scrolled (440, 520) with delta (0, 0)
Screenshot: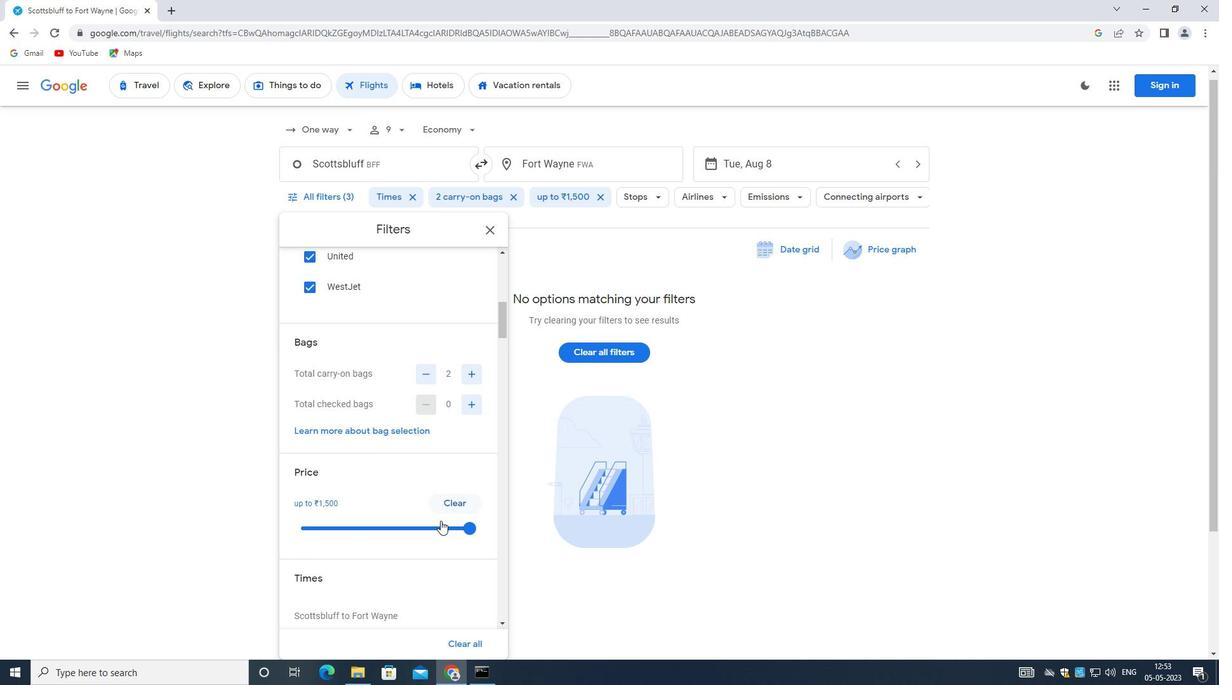 
Action: Mouse scrolled (440, 520) with delta (0, 0)
Screenshot: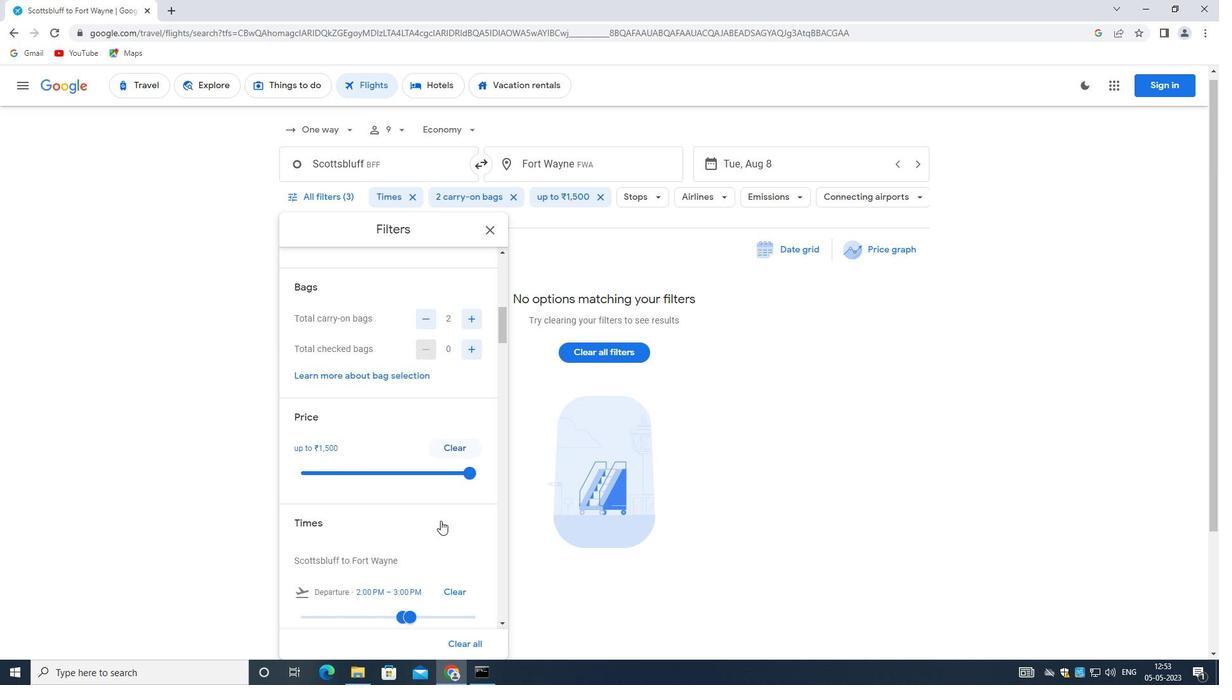 
Action: Mouse moved to (445, 447)
Screenshot: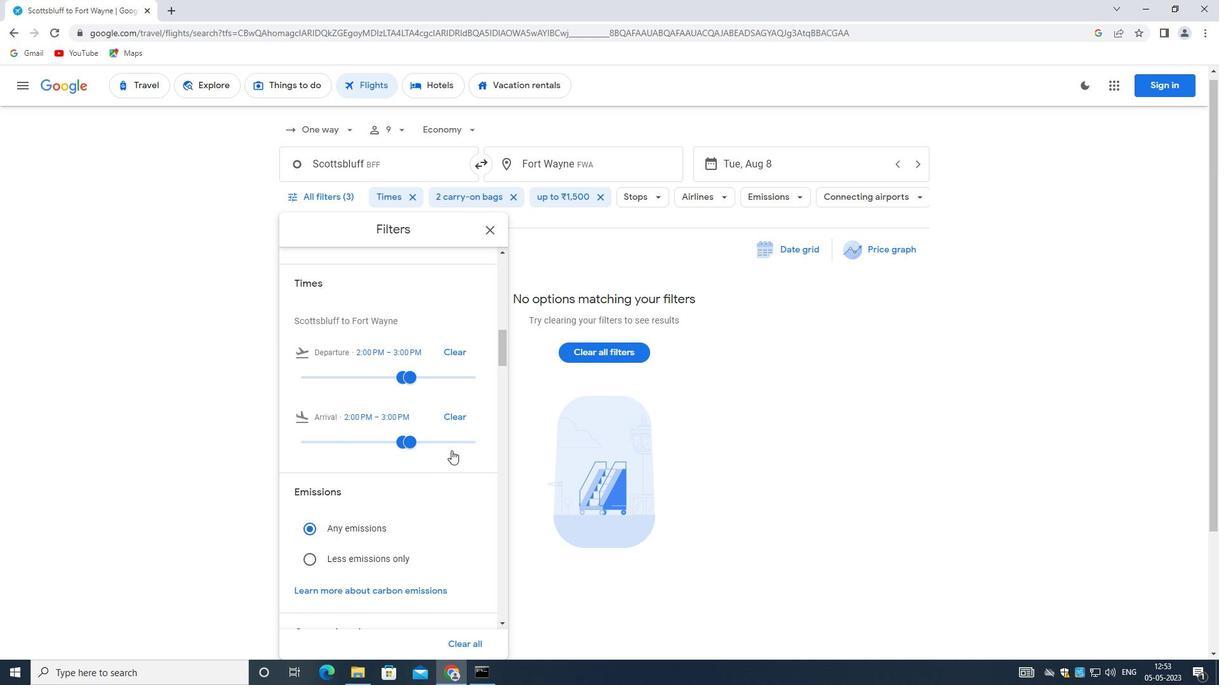 
Action: Mouse pressed left at (445, 447)
Screenshot: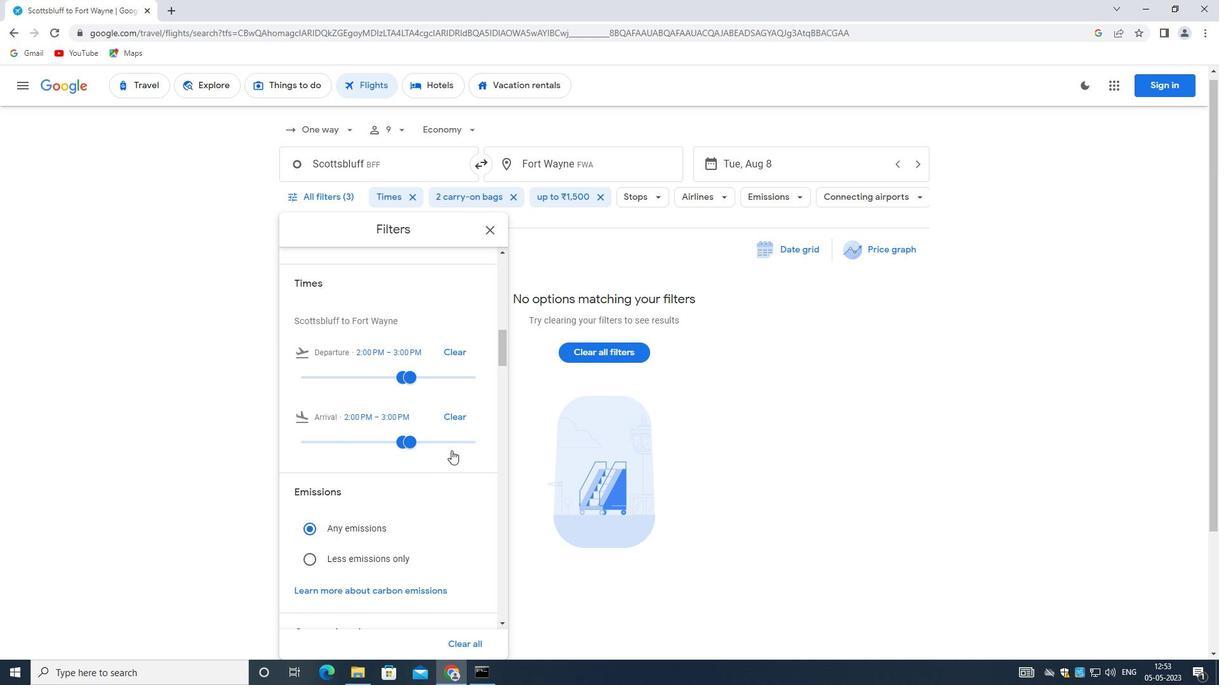 
Action: Mouse moved to (403, 441)
Screenshot: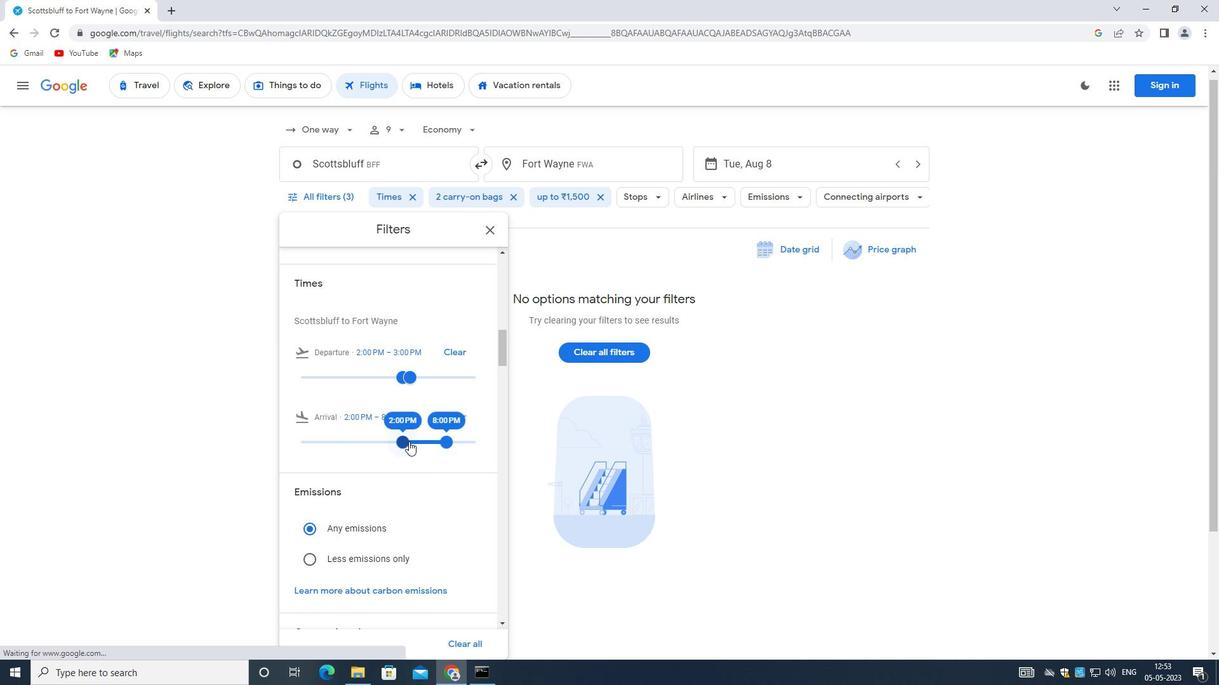 
Action: Mouse pressed left at (403, 441)
Screenshot: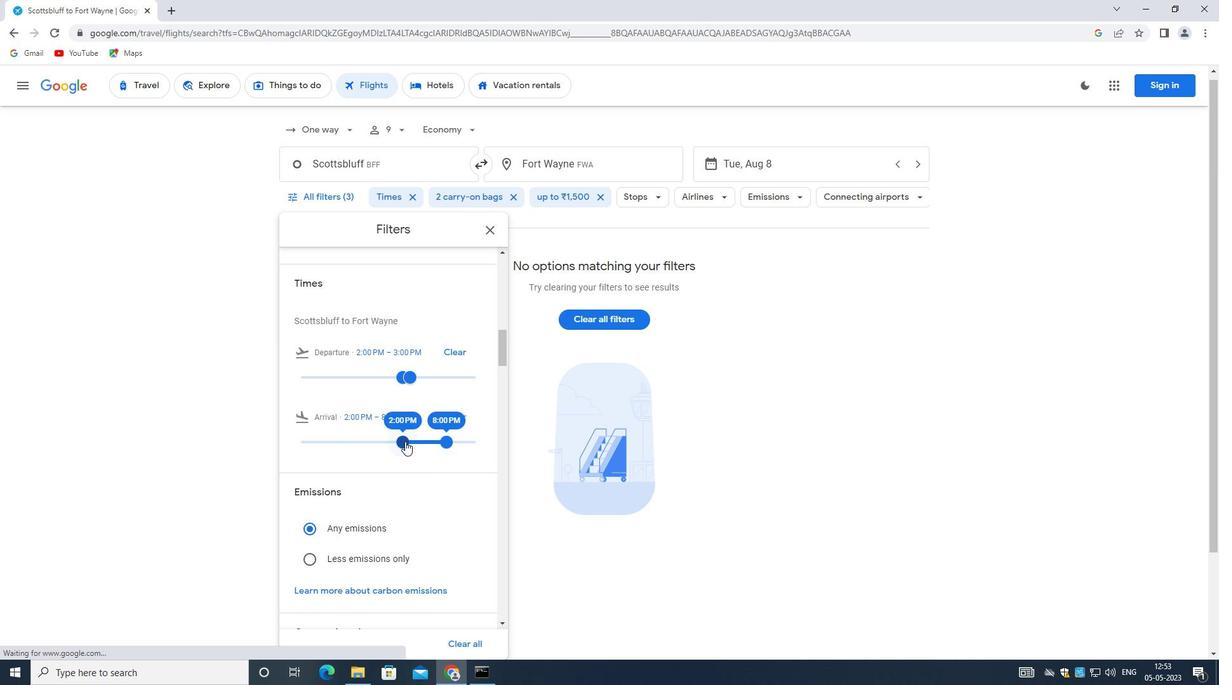
Action: Mouse moved to (448, 440)
Screenshot: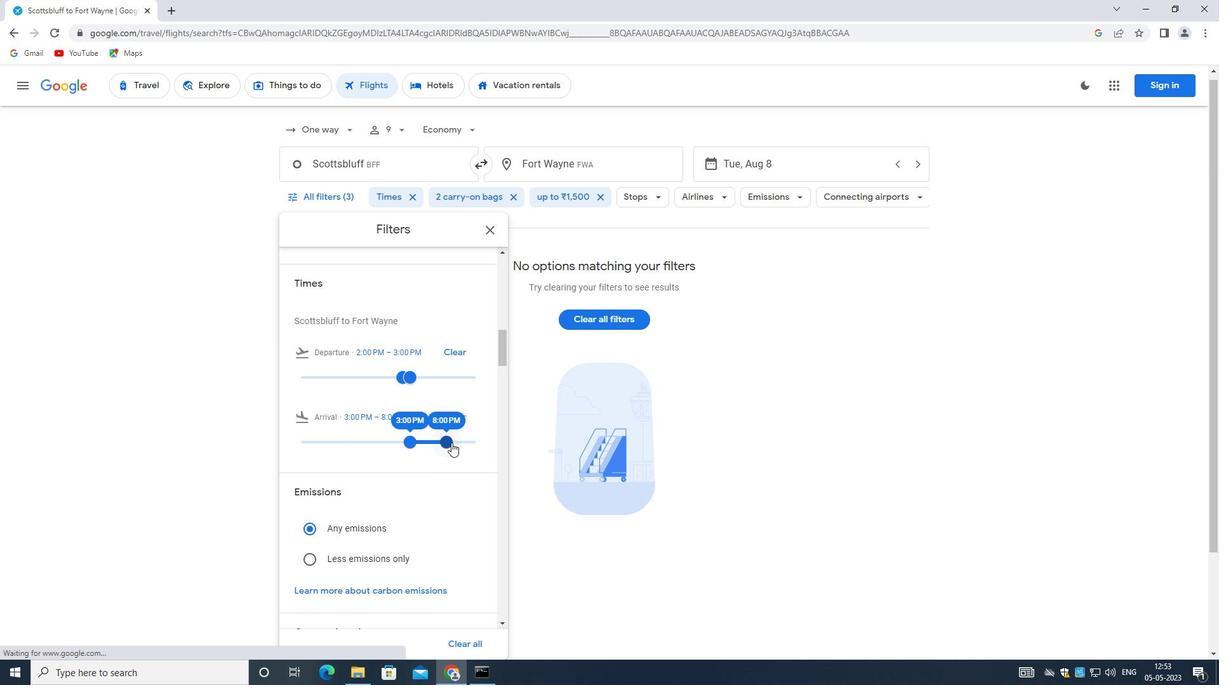 
Action: Mouse pressed left at (448, 440)
Screenshot: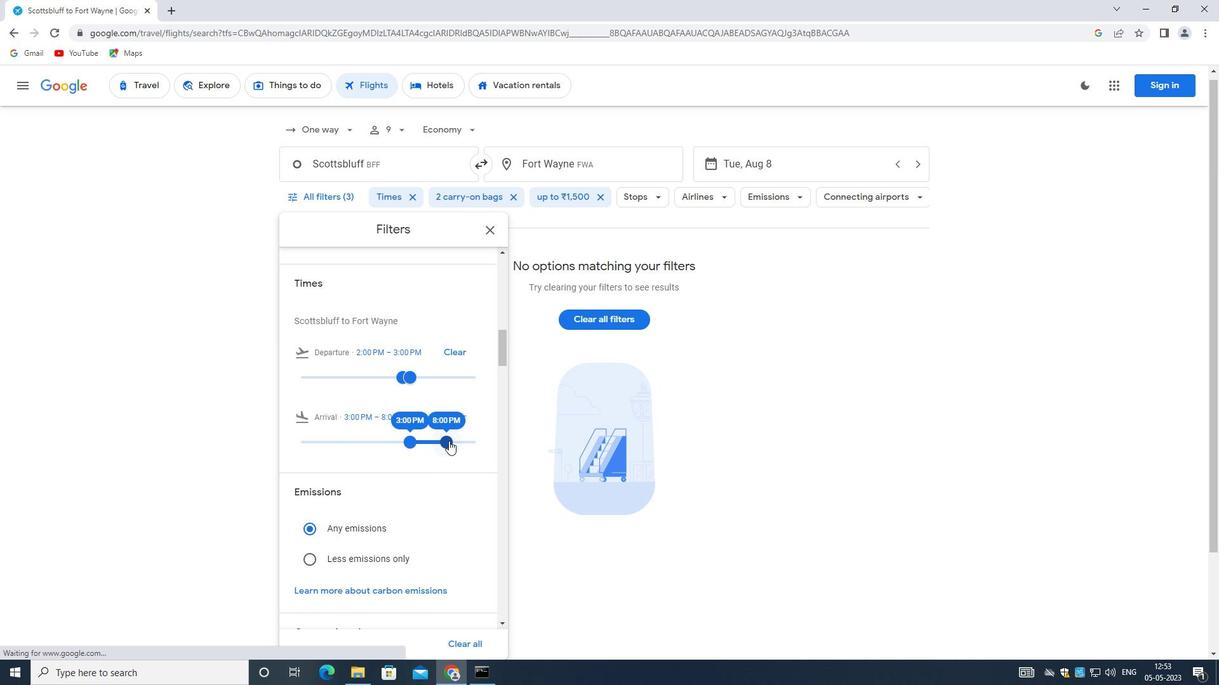 
Action: Mouse moved to (386, 419)
Screenshot: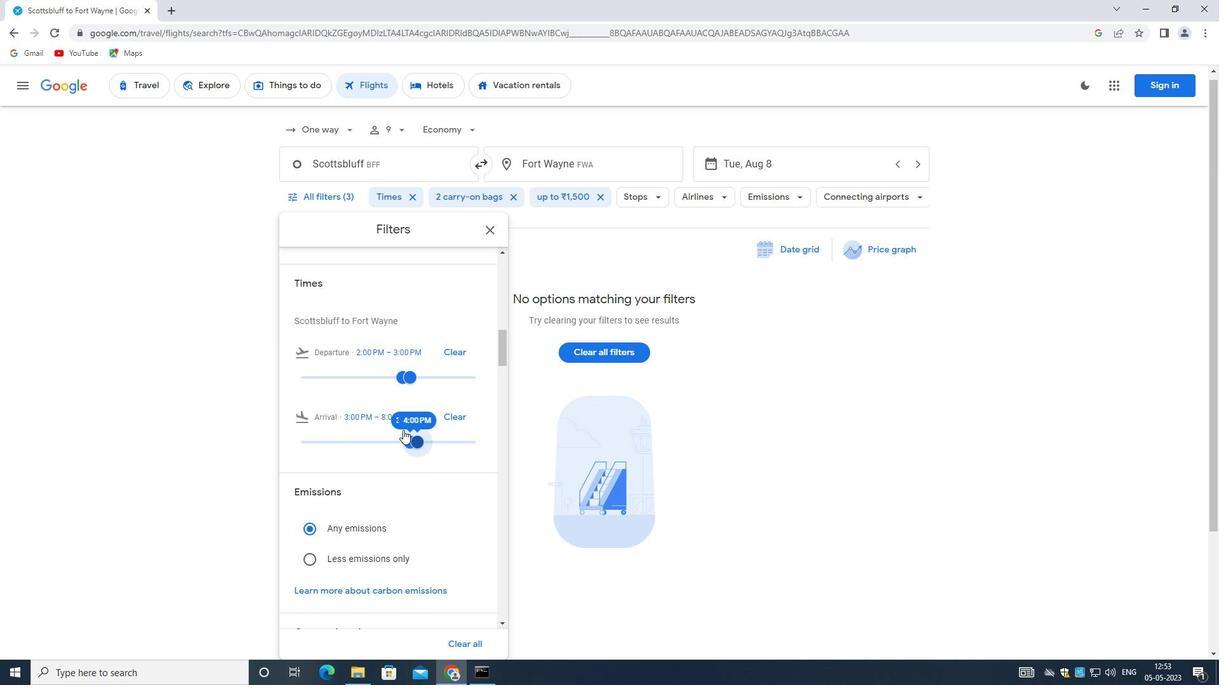 
Action: Mouse scrolled (386, 419) with delta (0, 0)
Screenshot: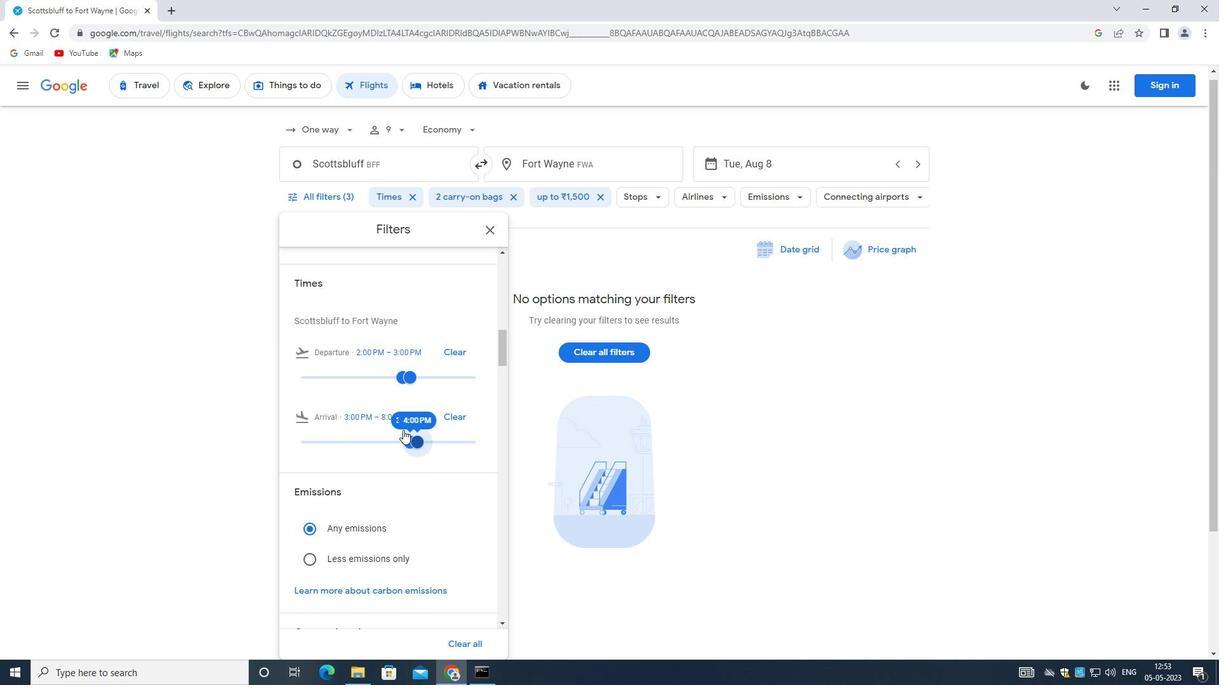 
Action: Mouse scrolled (386, 419) with delta (0, 0)
Screenshot: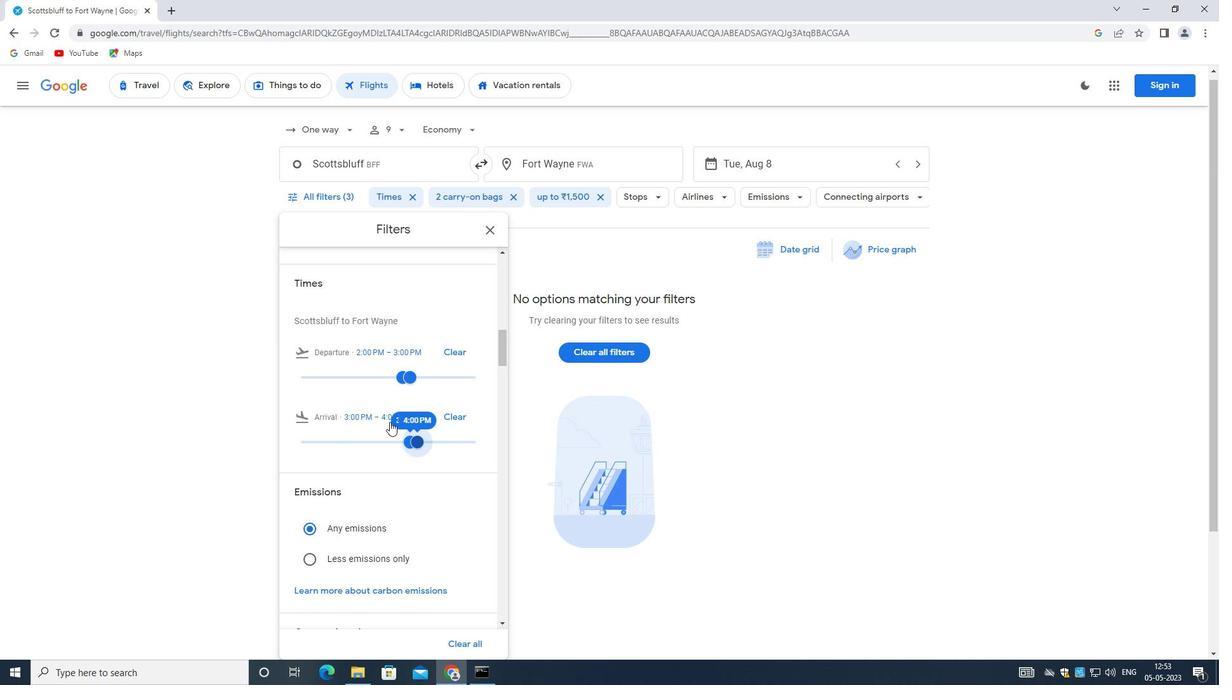 
Action: Mouse scrolled (386, 419) with delta (0, 0)
Screenshot: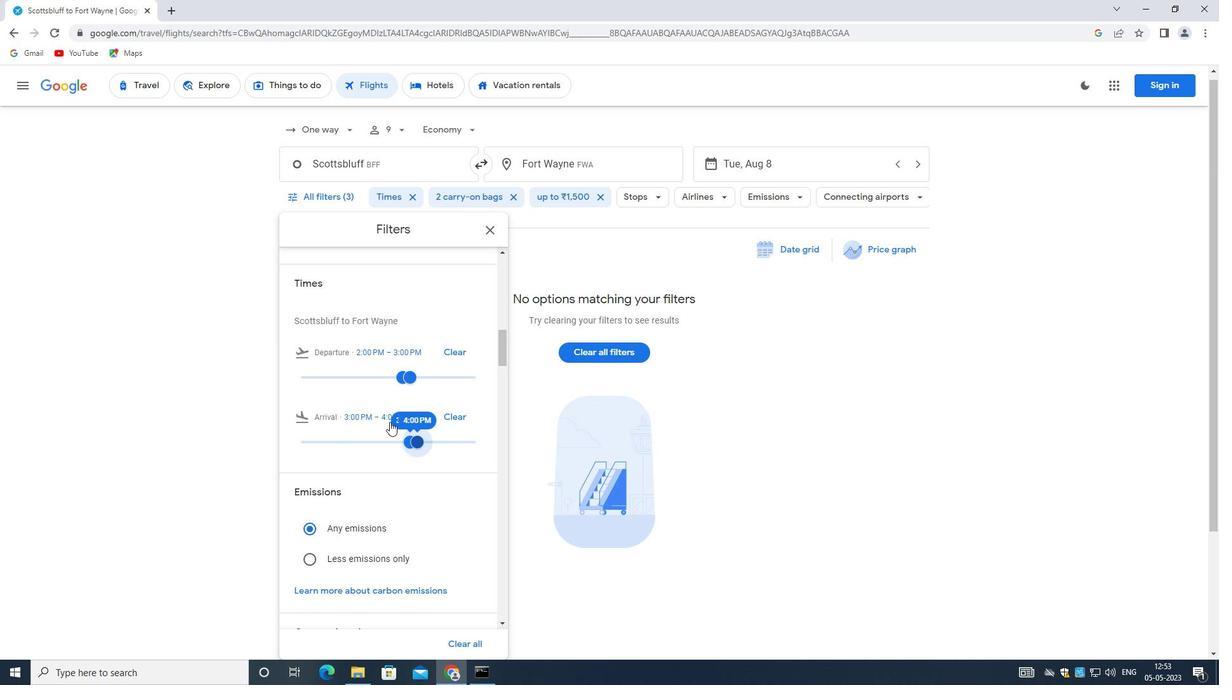 
Action: Mouse scrolled (386, 419) with delta (0, 0)
Screenshot: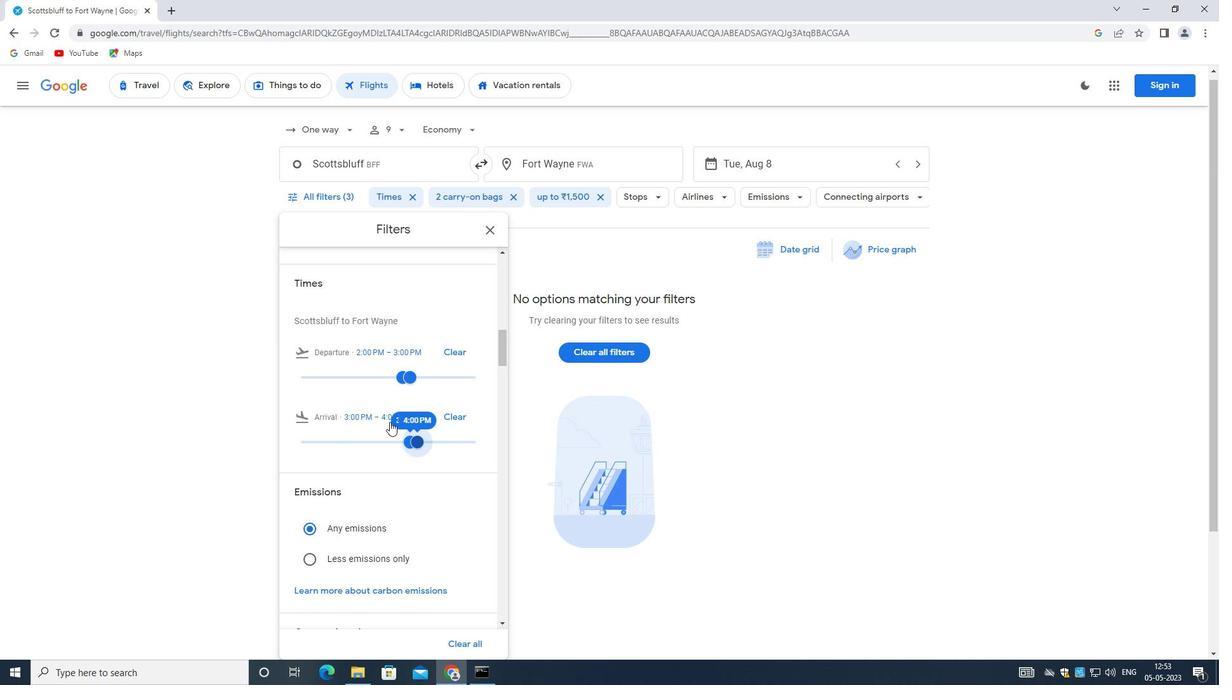 
Action: Mouse scrolled (386, 419) with delta (0, 0)
Screenshot: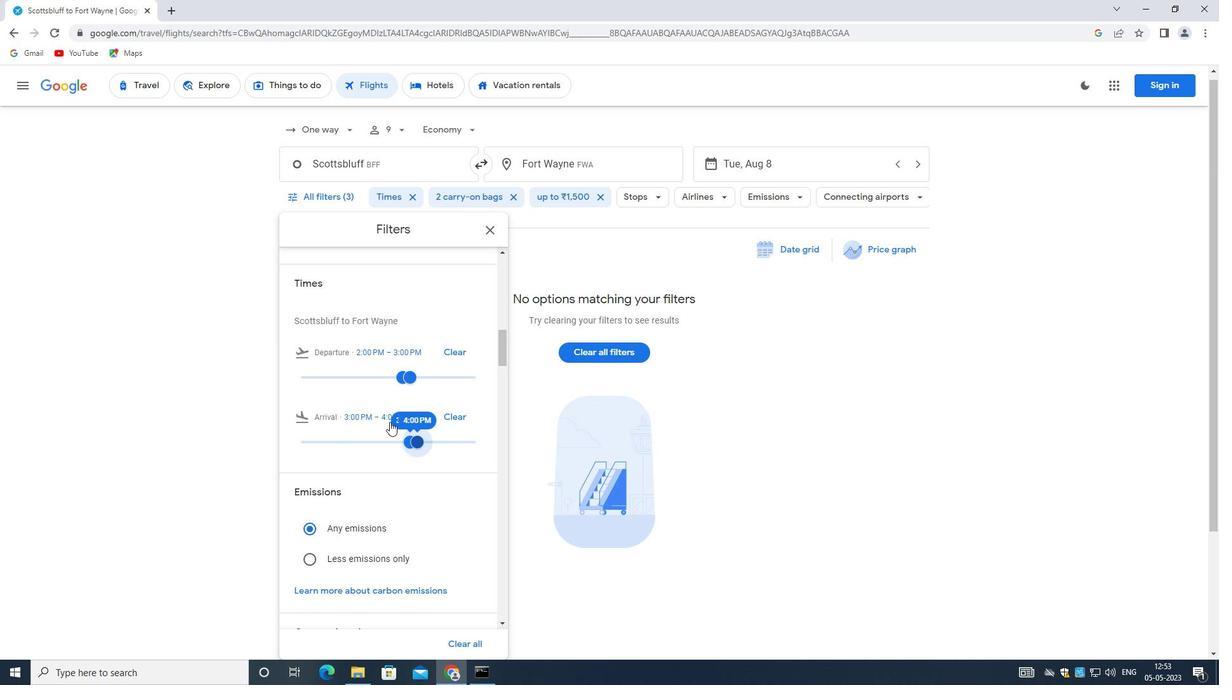 
Action: Mouse scrolled (386, 419) with delta (0, 0)
Screenshot: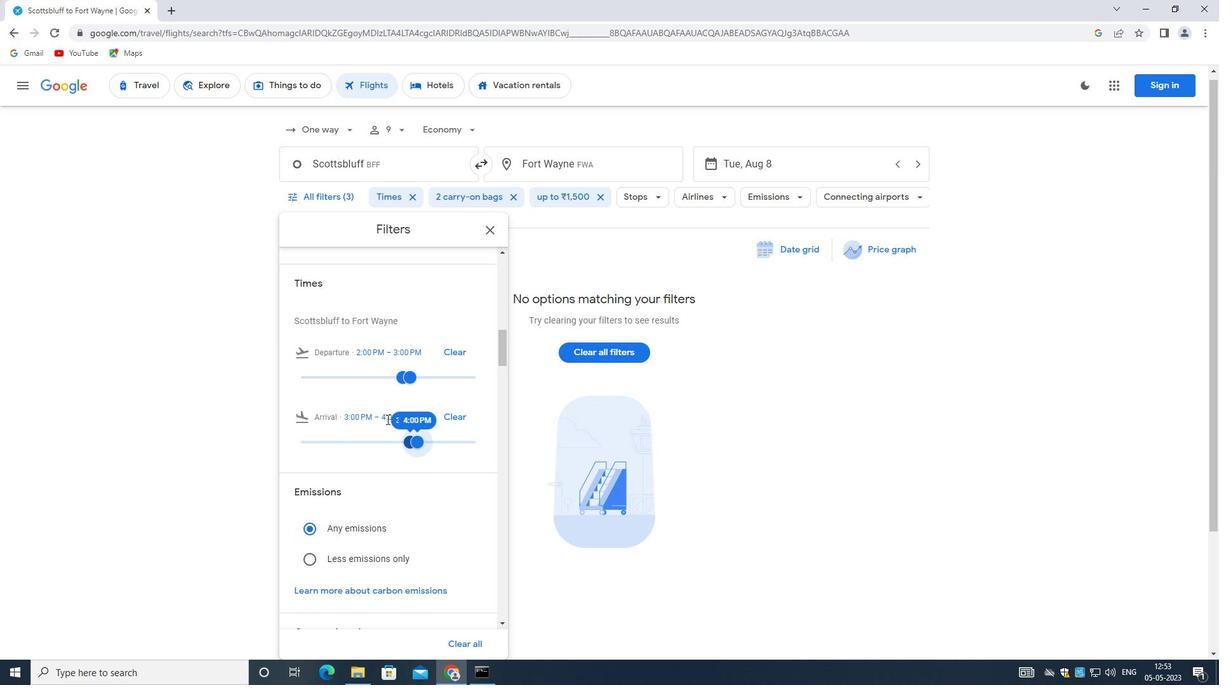 
Action: Mouse moved to (380, 419)
Screenshot: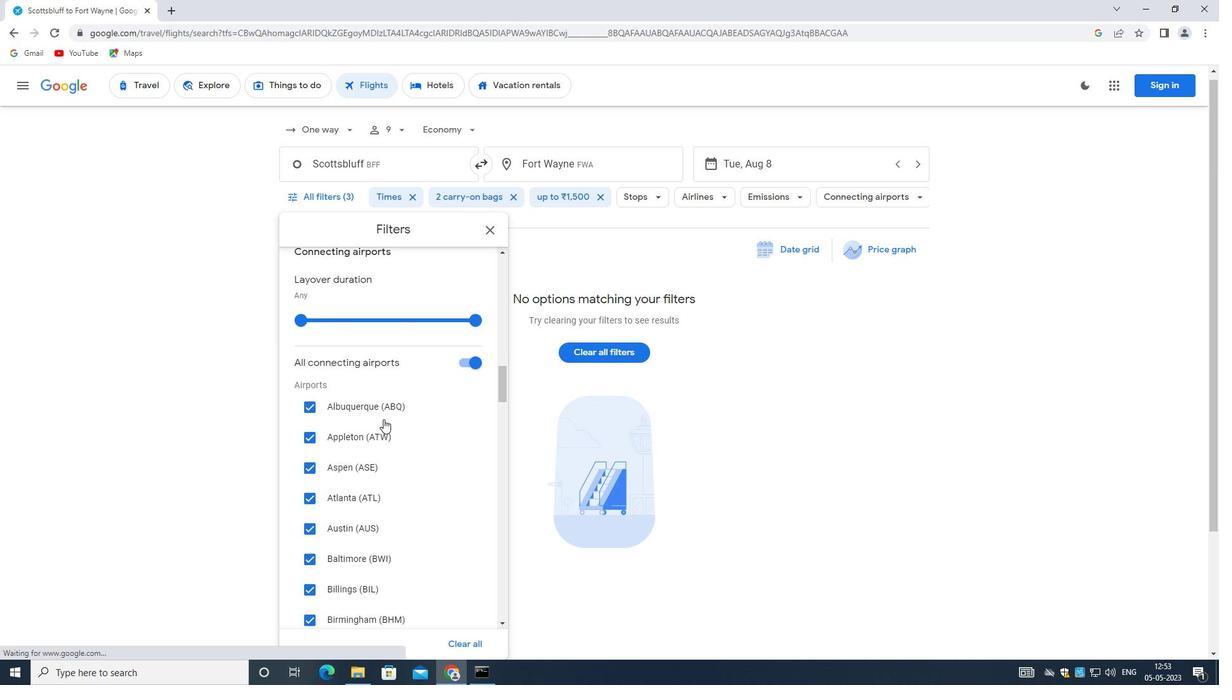 
Action: Mouse scrolled (380, 419) with delta (0, 0)
Screenshot: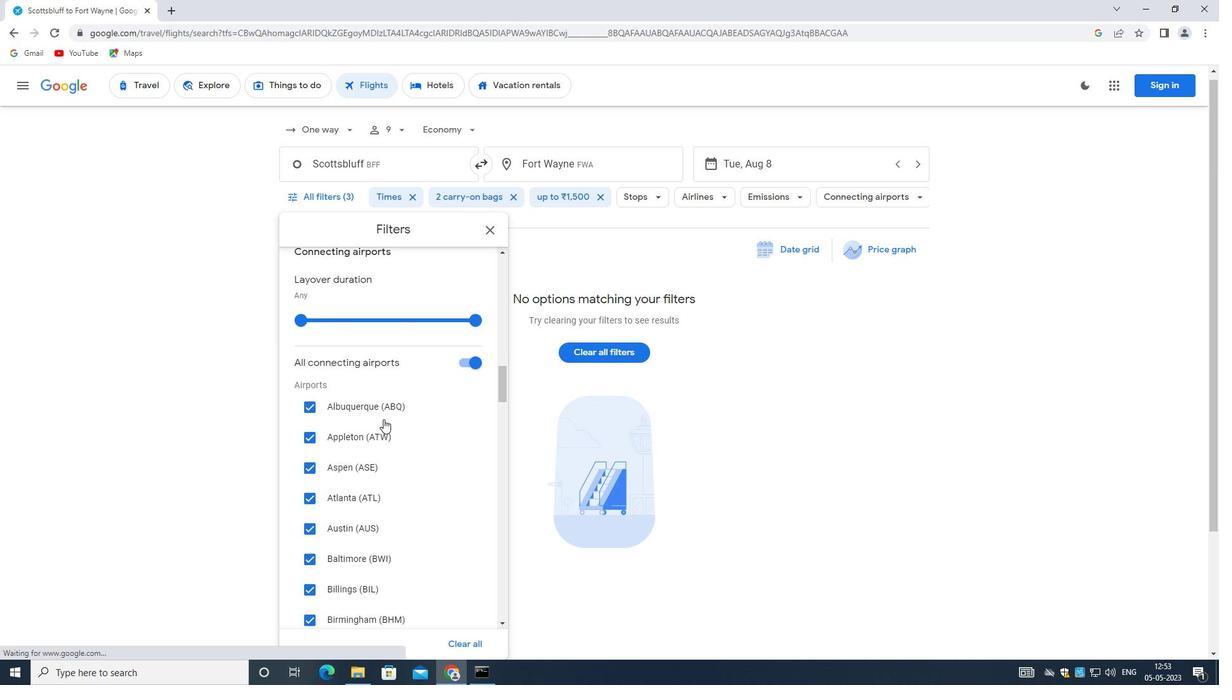 
Action: Mouse moved to (378, 420)
Screenshot: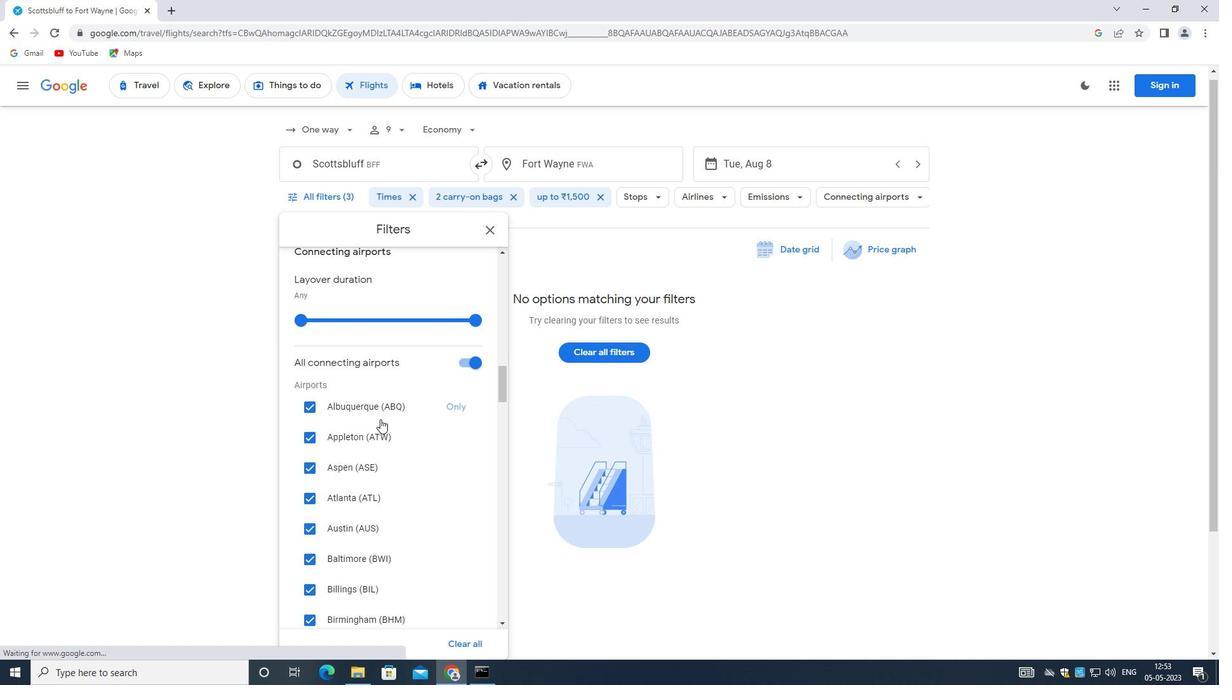 
Action: Mouse scrolled (378, 420) with delta (0, 0)
Screenshot: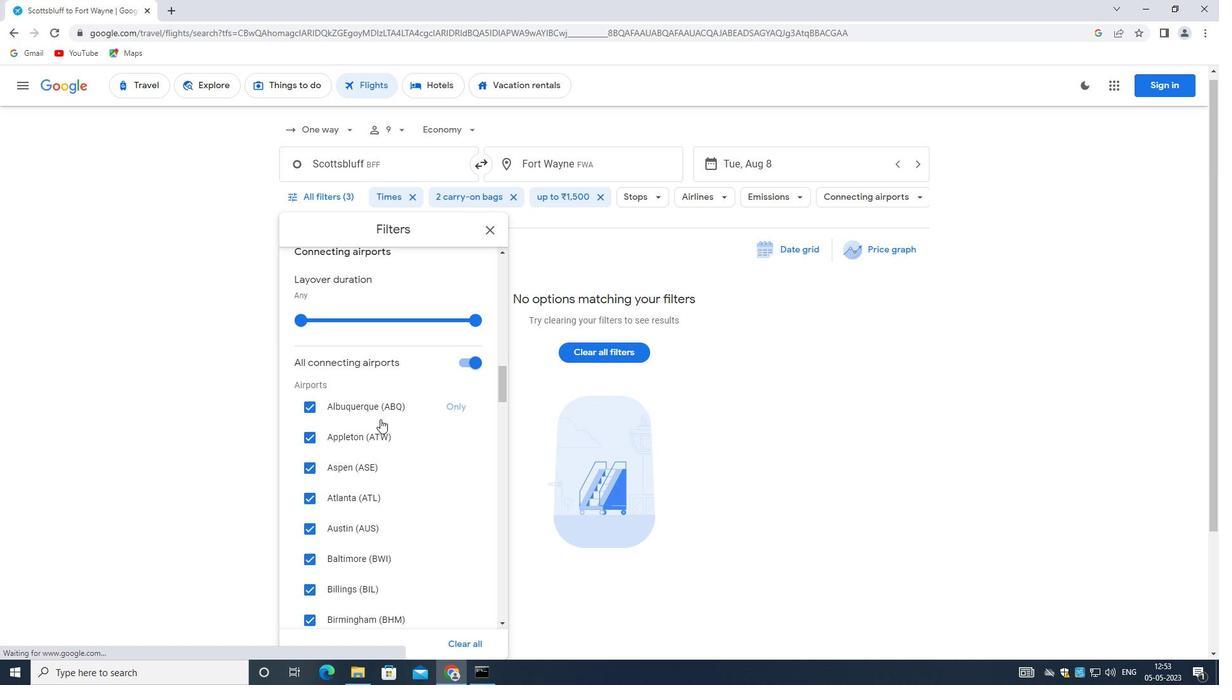 
Action: Mouse scrolled (378, 420) with delta (0, 0)
Screenshot: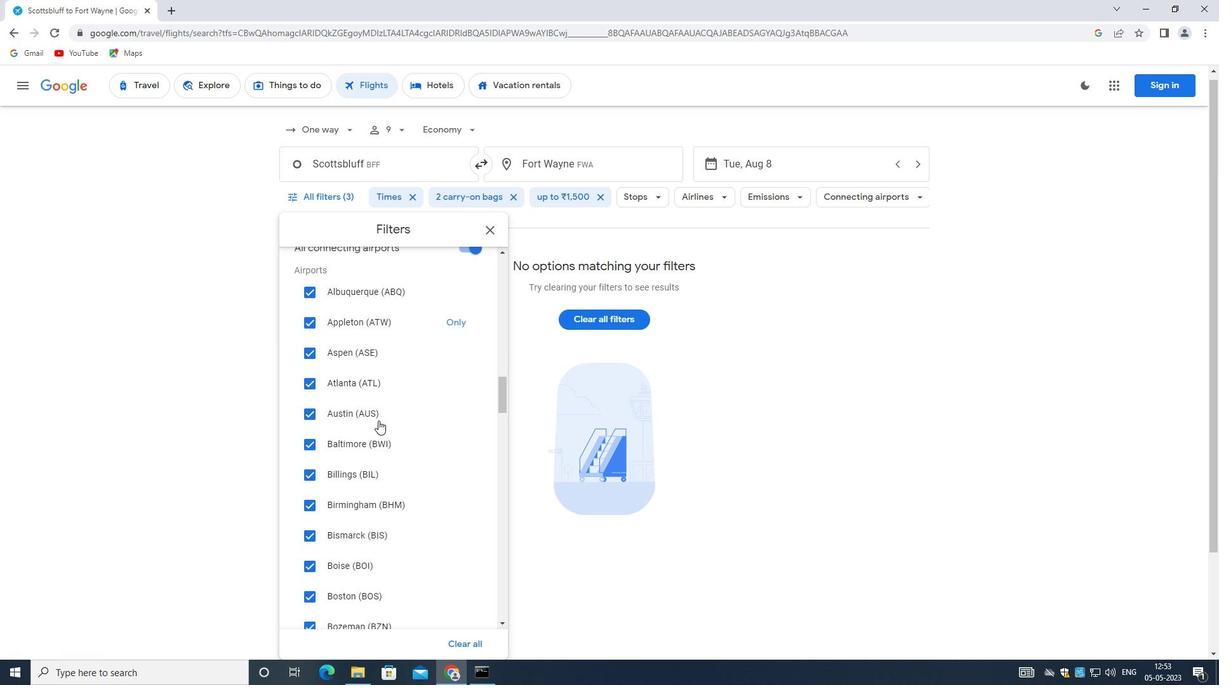 
Action: Mouse scrolled (378, 420) with delta (0, 0)
Screenshot: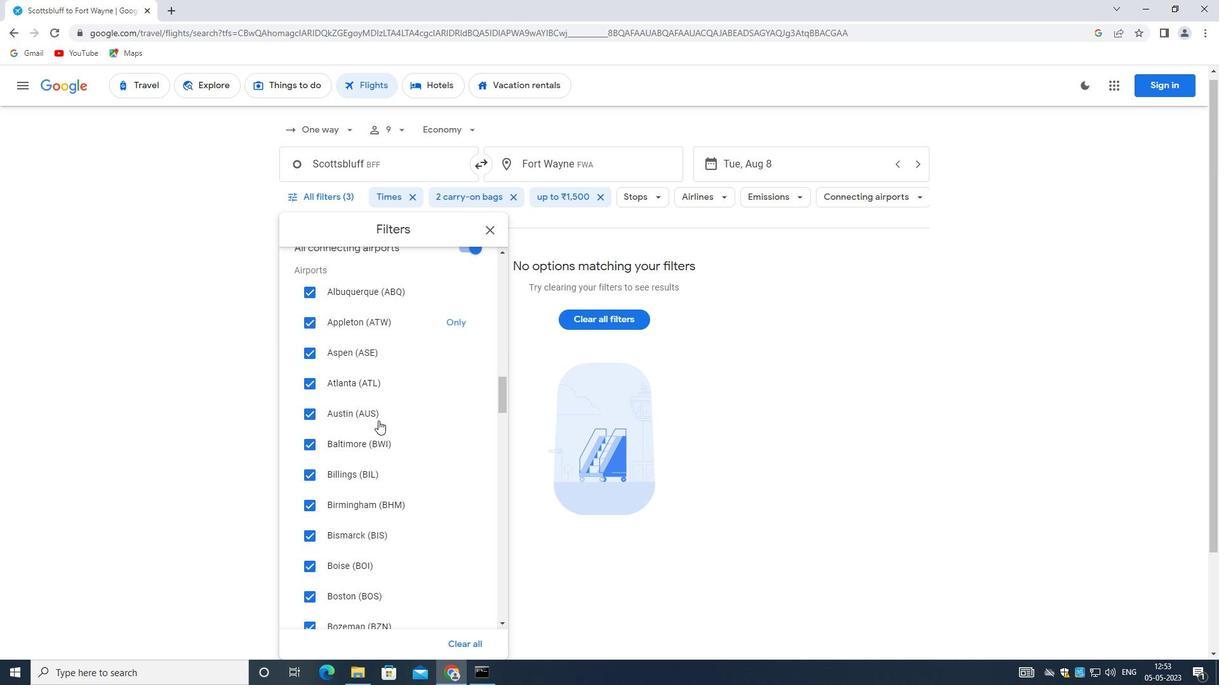 
Action: Mouse scrolled (378, 420) with delta (0, 0)
Screenshot: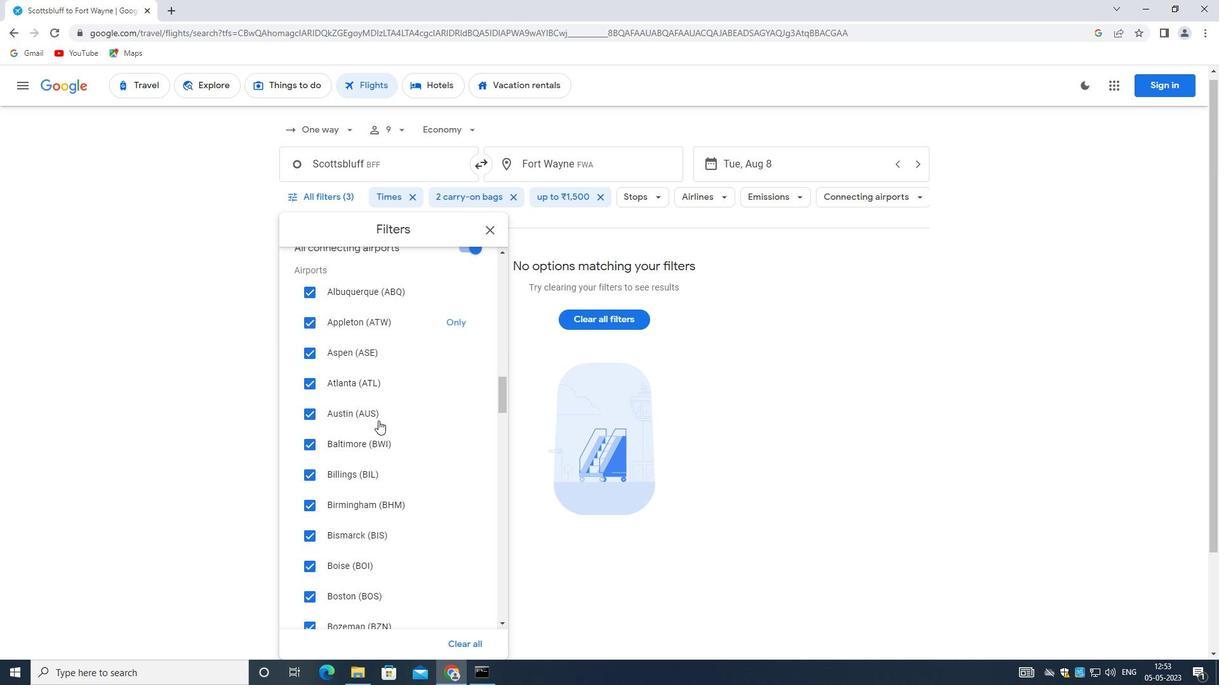 
Action: Mouse scrolled (378, 420) with delta (0, 0)
Screenshot: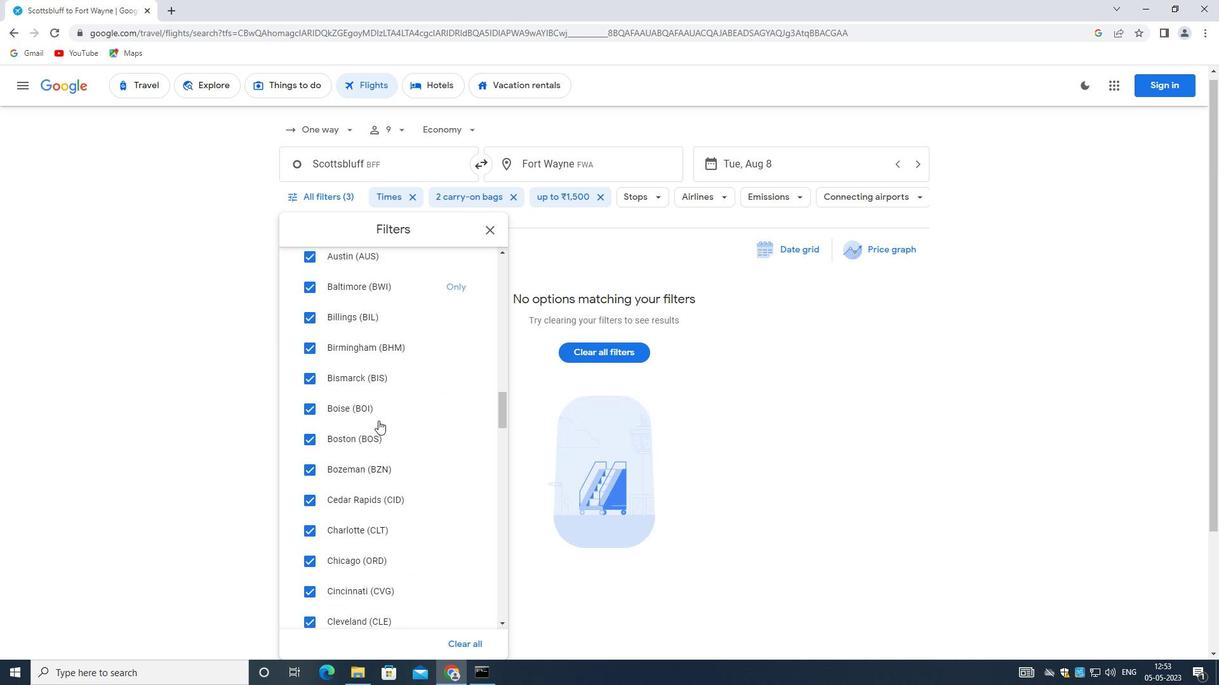 
Action: Mouse moved to (378, 421)
Screenshot: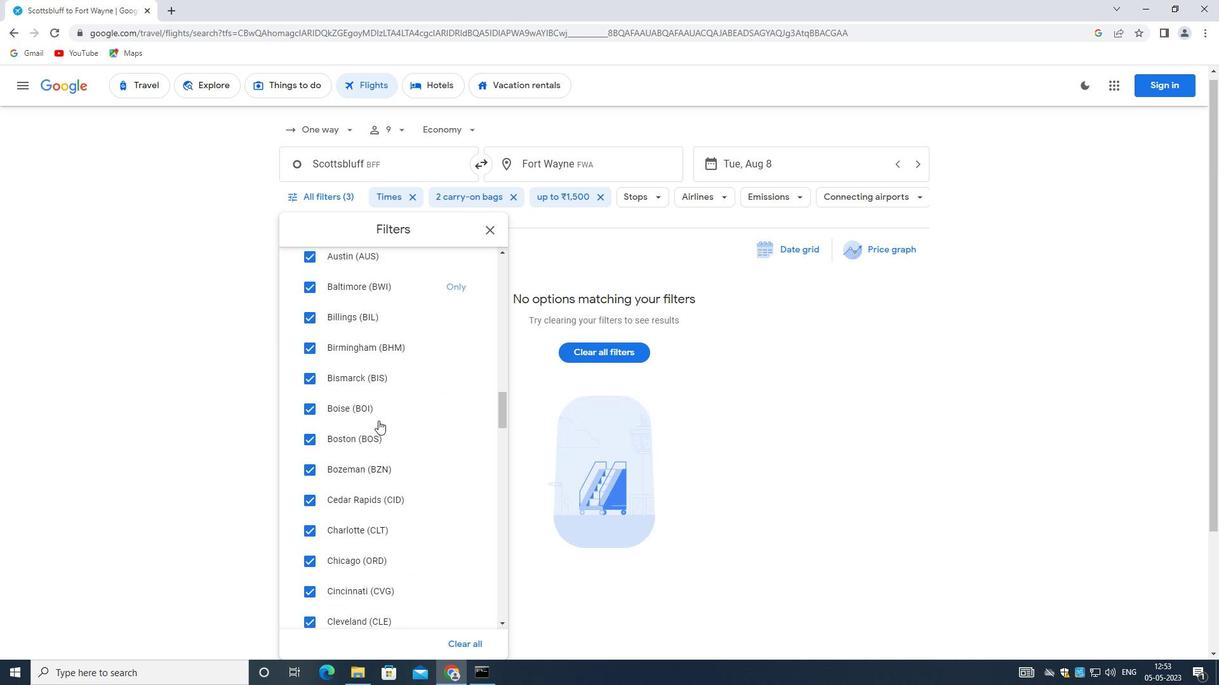 
Action: Mouse scrolled (378, 420) with delta (0, 0)
Screenshot: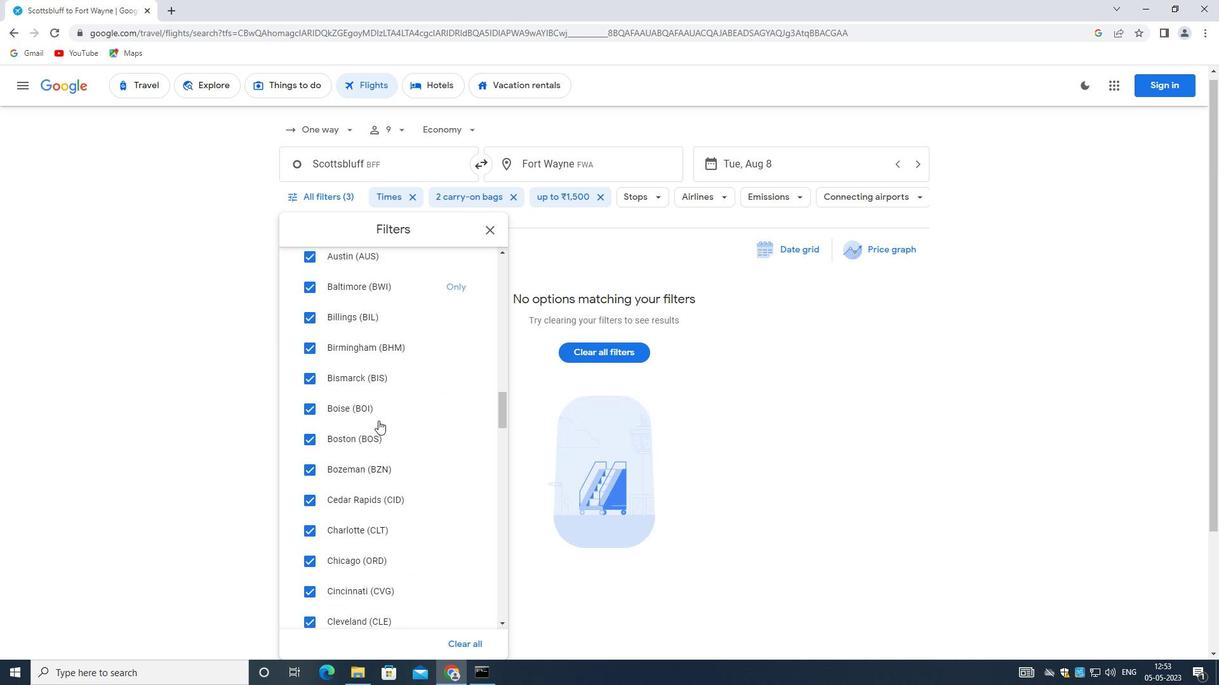 
Action: Mouse moved to (378, 422)
Screenshot: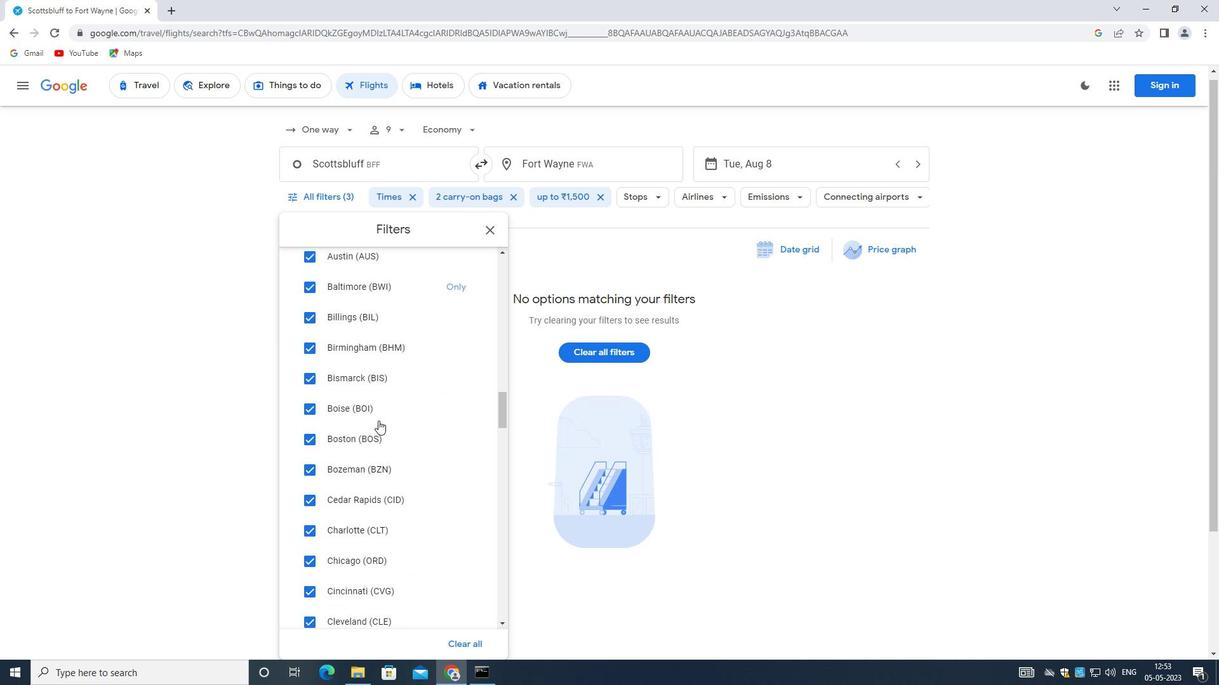 
Action: Mouse scrolled (378, 422) with delta (0, 0)
Screenshot: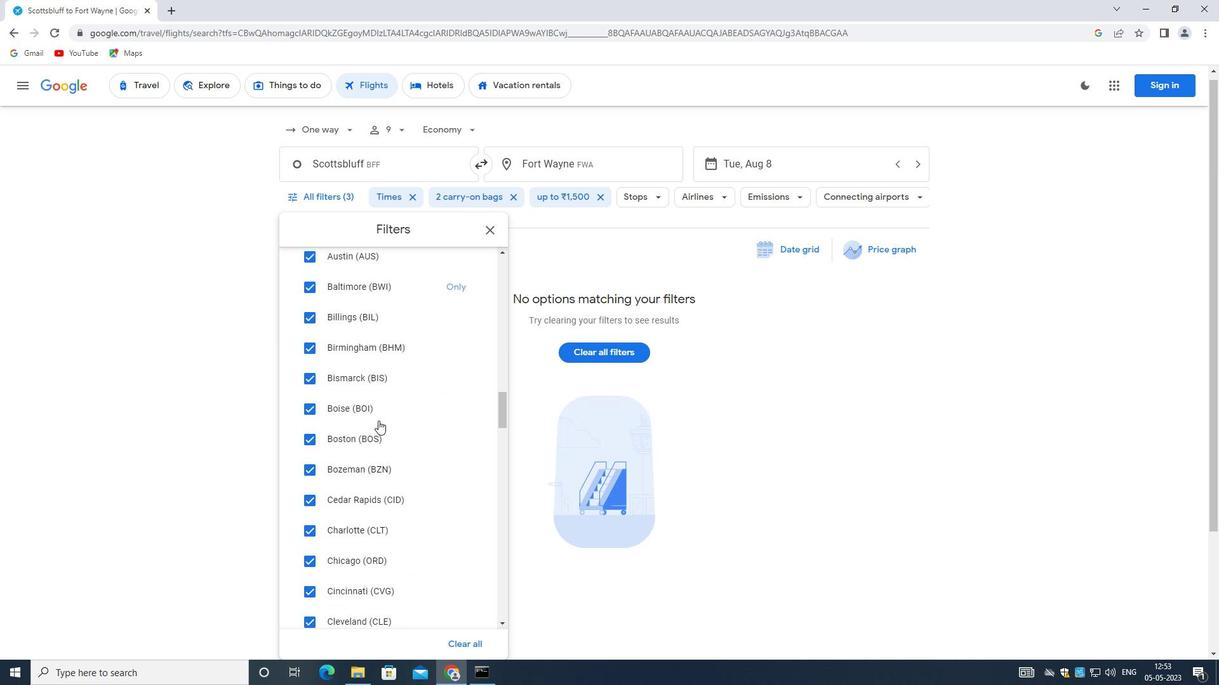 
Action: Mouse scrolled (378, 422) with delta (0, 0)
Screenshot: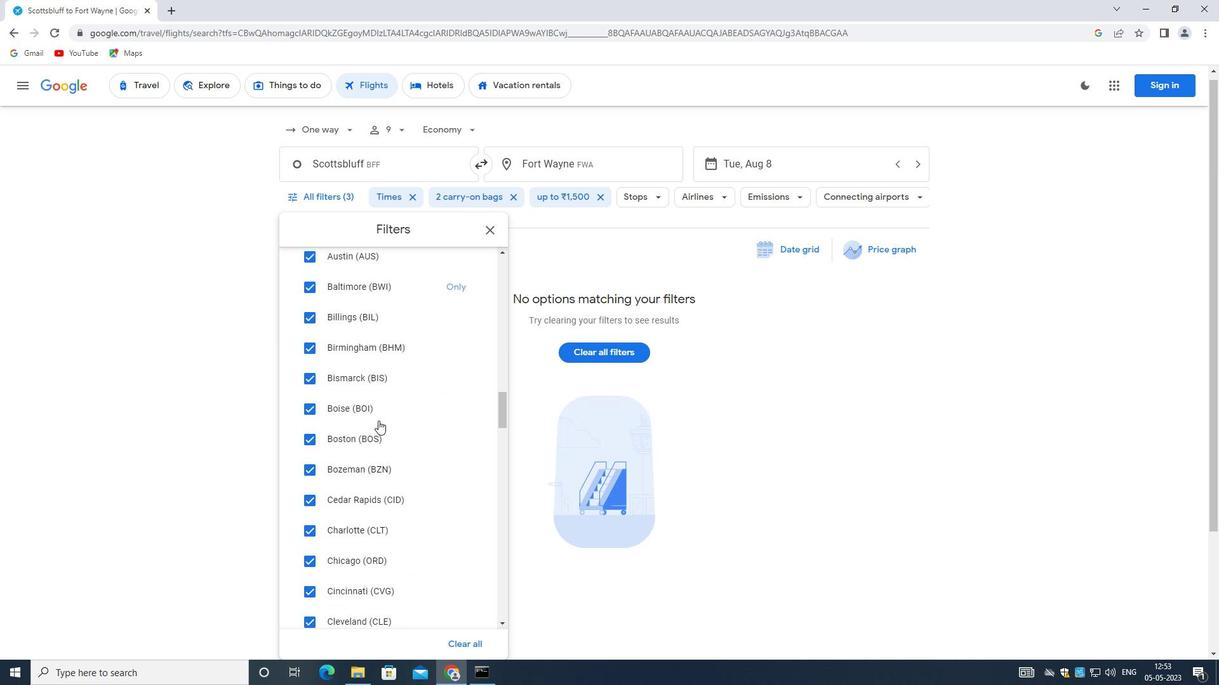 
Action: Mouse scrolled (378, 422) with delta (0, 0)
Screenshot: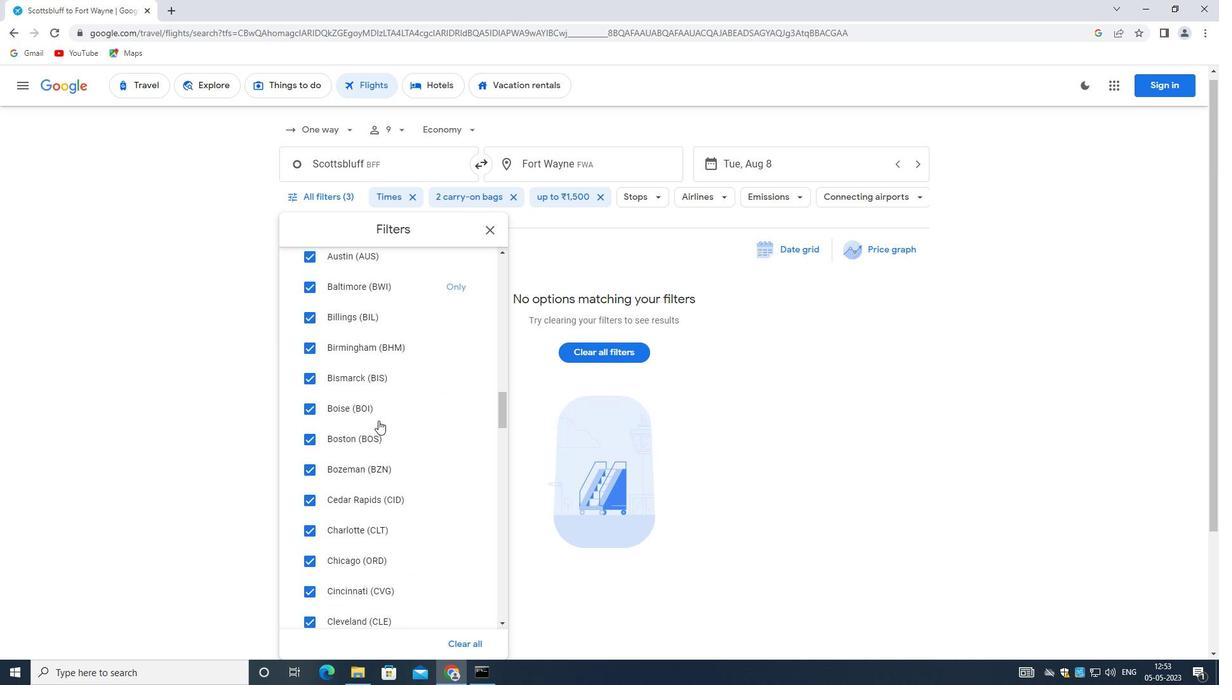 
Action: Mouse scrolled (378, 422) with delta (0, 0)
Screenshot: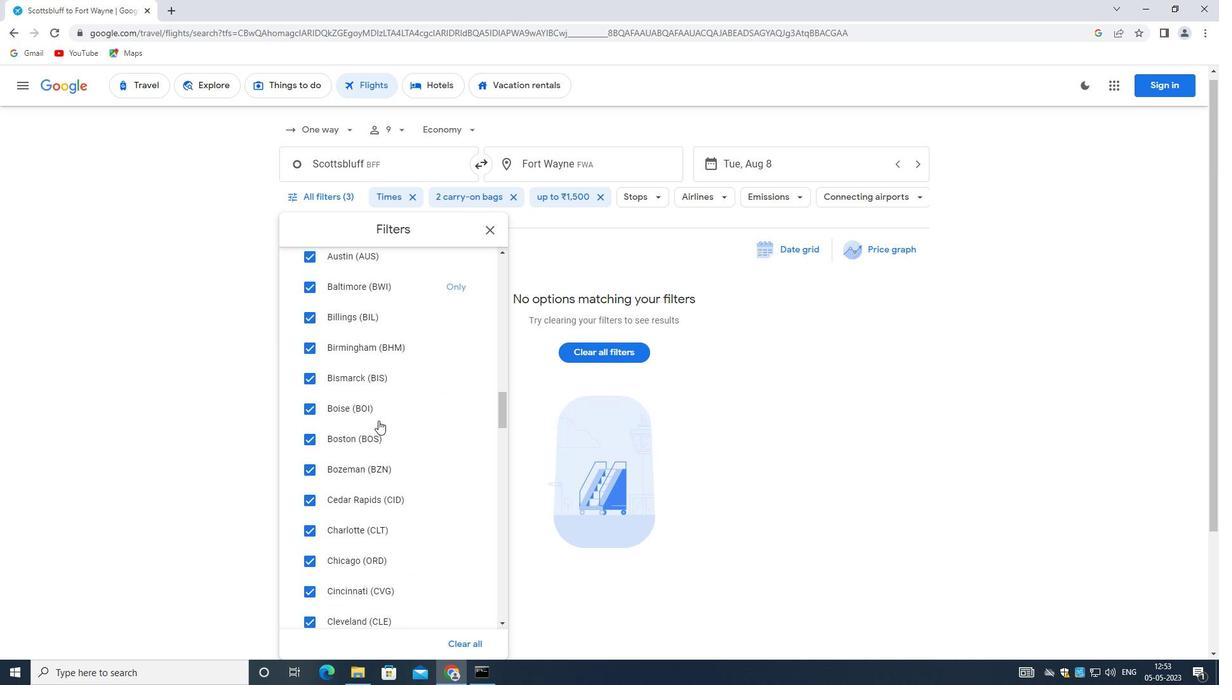 
Action: Mouse moved to (378, 422)
Screenshot: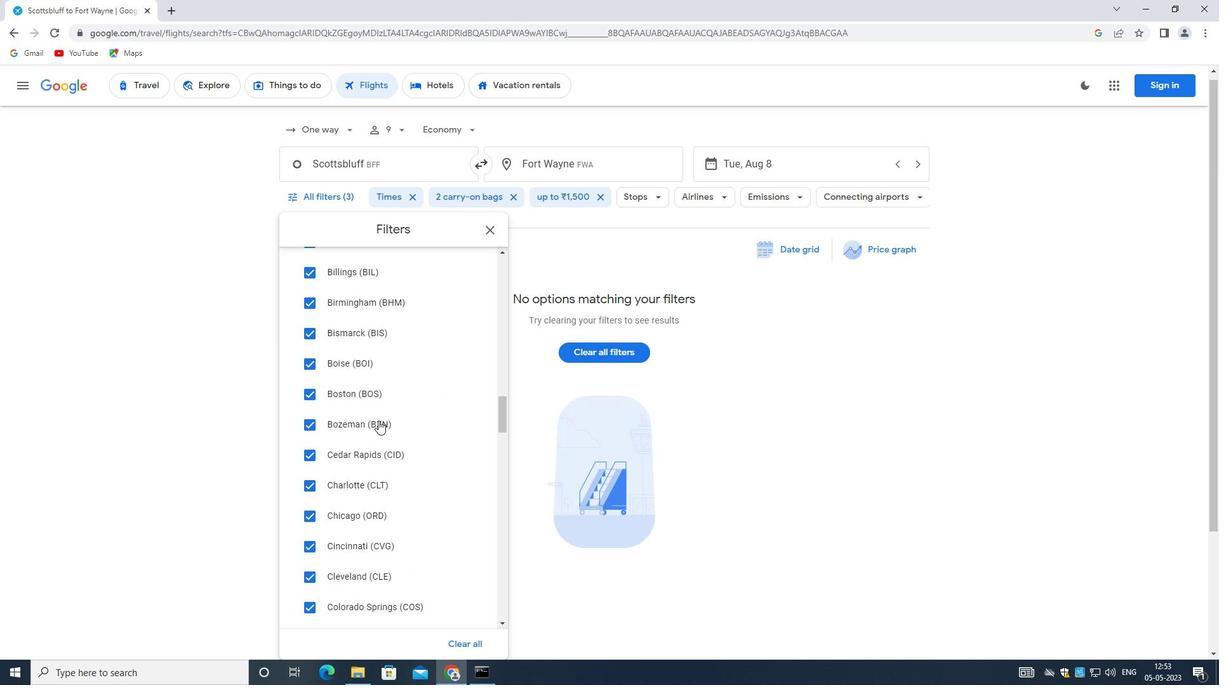 
Action: Mouse scrolled (378, 422) with delta (0, 0)
Screenshot: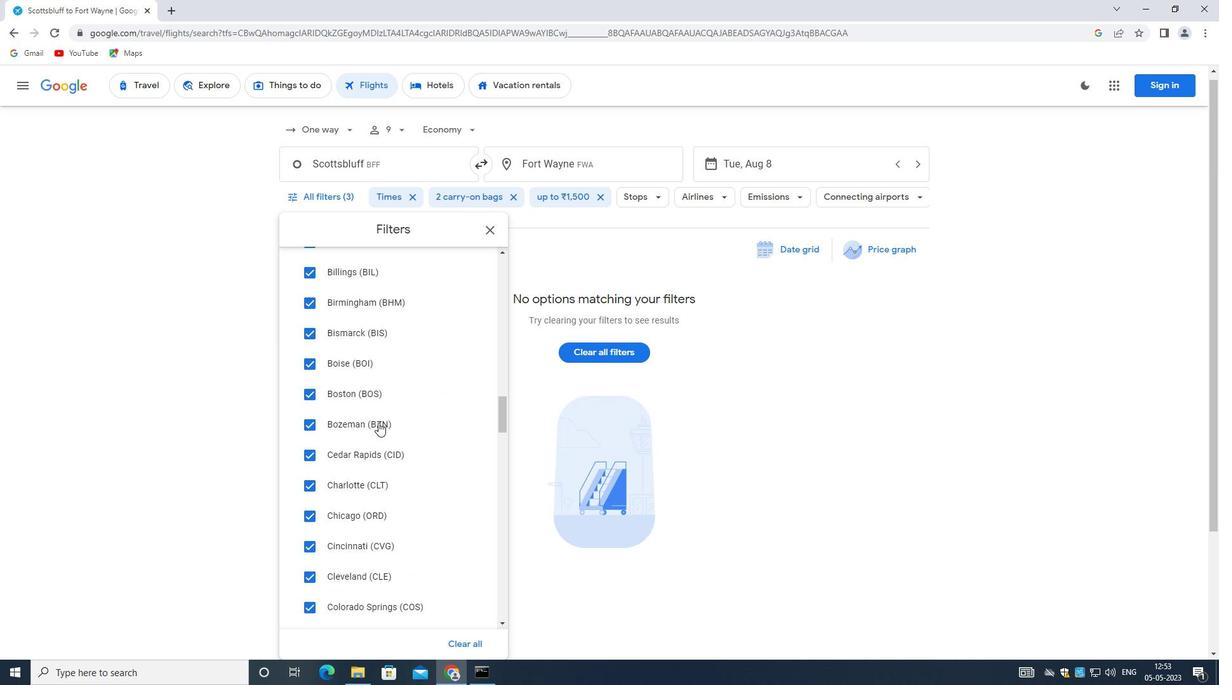 
Action: Mouse scrolled (378, 422) with delta (0, 0)
Screenshot: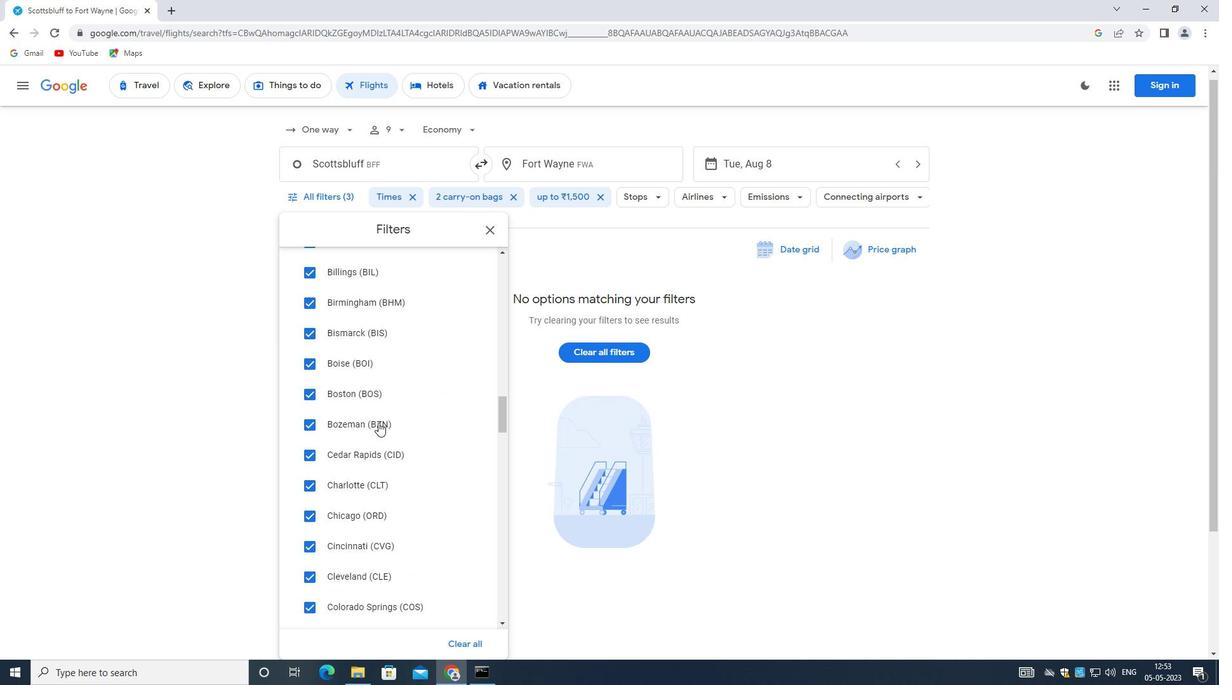 
Action: Mouse scrolled (378, 422) with delta (0, 0)
Screenshot: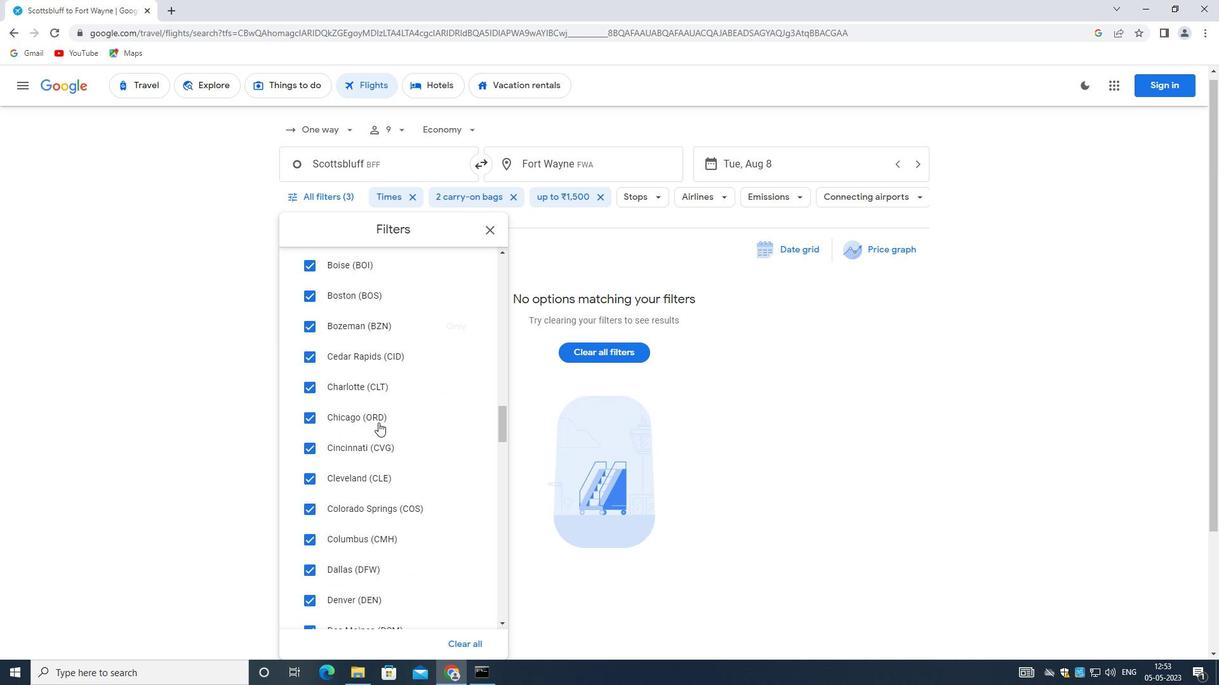 
Action: Mouse scrolled (378, 422) with delta (0, 0)
Screenshot: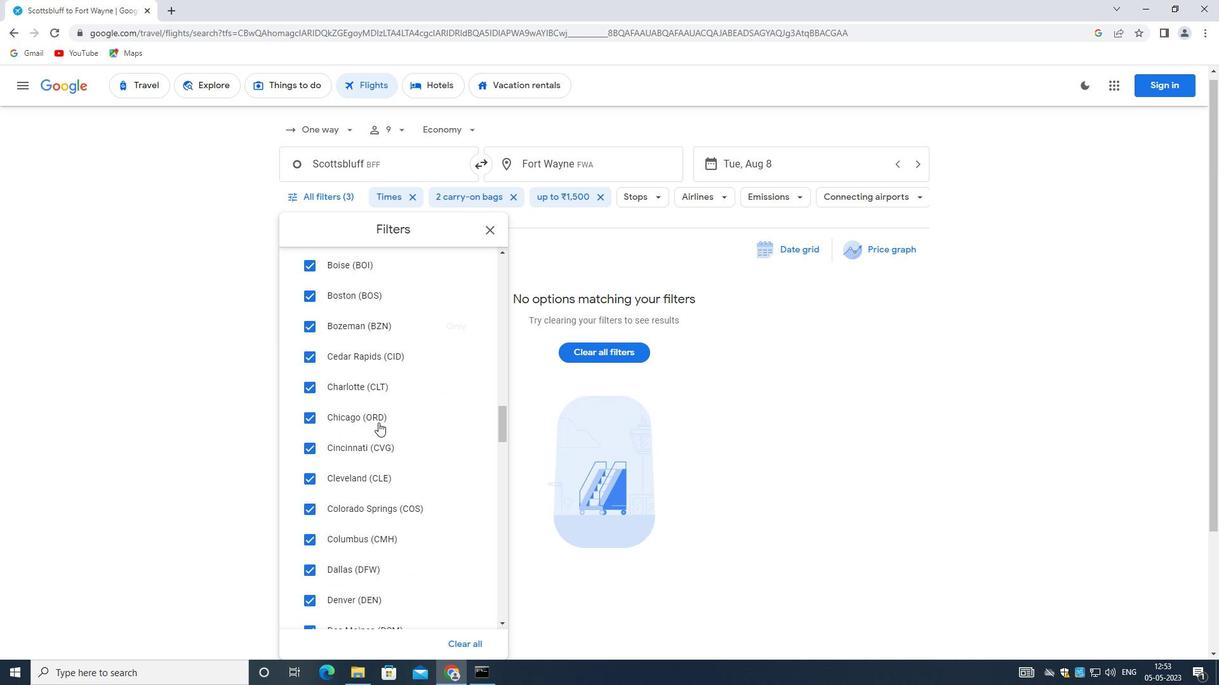 
Action: Mouse moved to (378, 422)
Screenshot: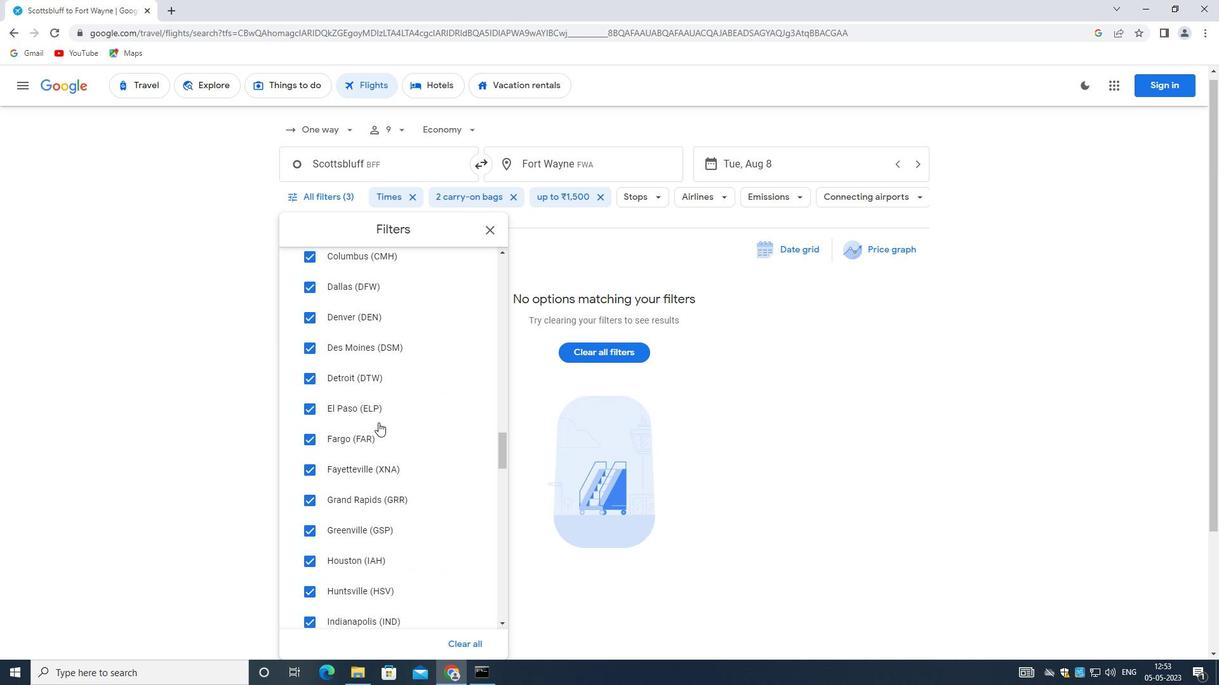 
Action: Mouse scrolled (378, 422) with delta (0, 0)
Screenshot: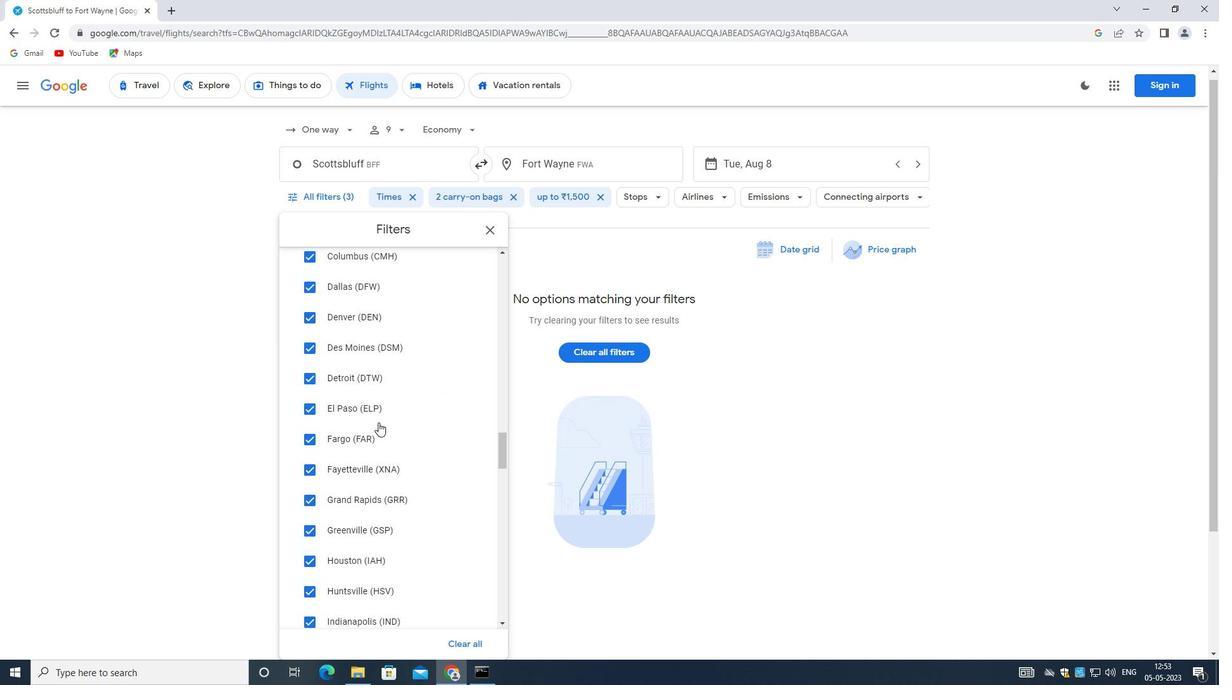 
Action: Mouse scrolled (378, 422) with delta (0, 0)
Screenshot: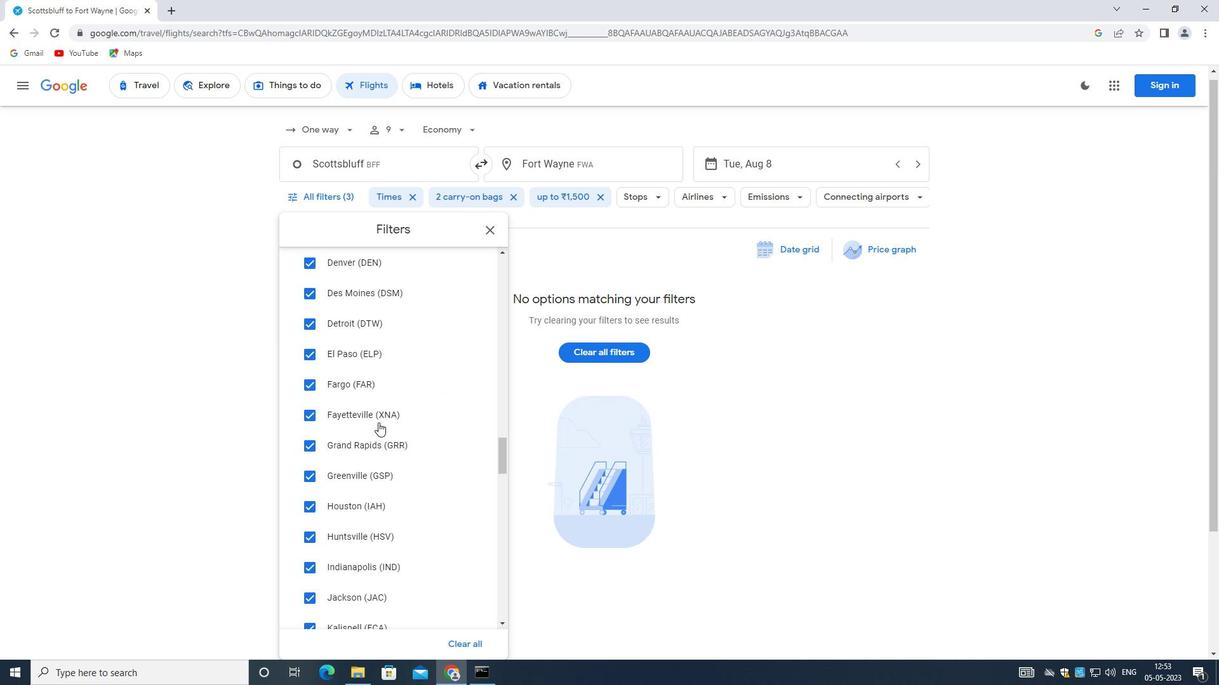 
Action: Mouse scrolled (378, 422) with delta (0, 0)
Screenshot: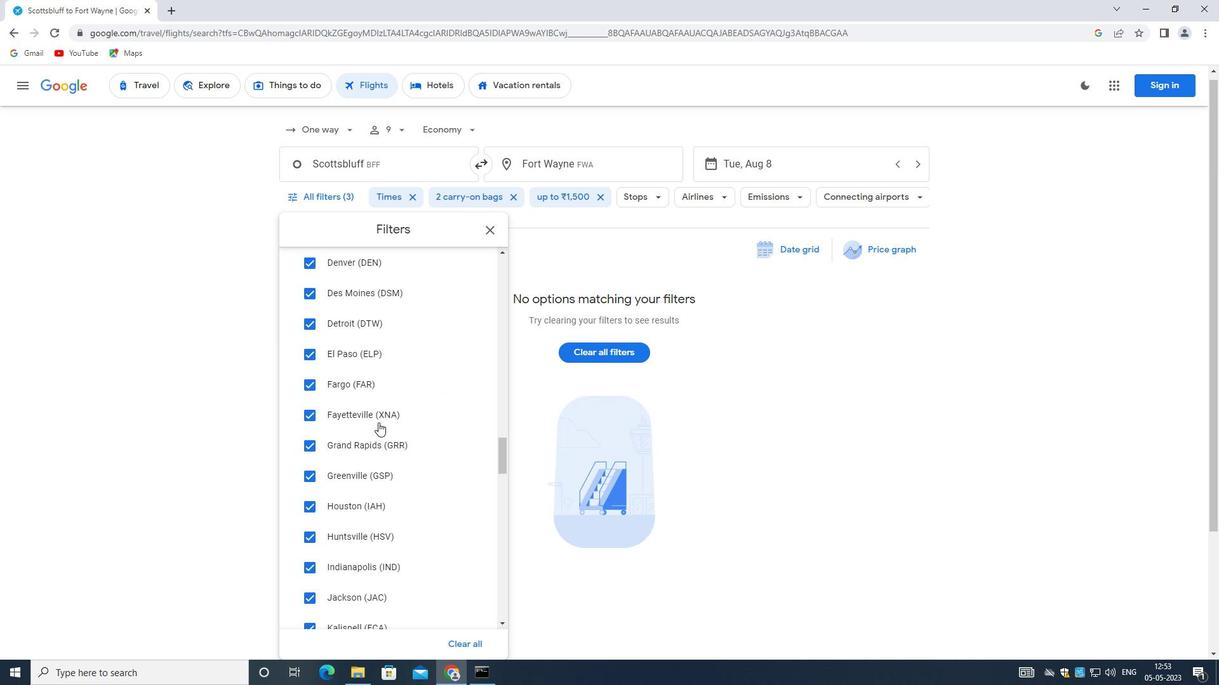 
Action: Mouse scrolled (378, 422) with delta (0, 0)
Screenshot: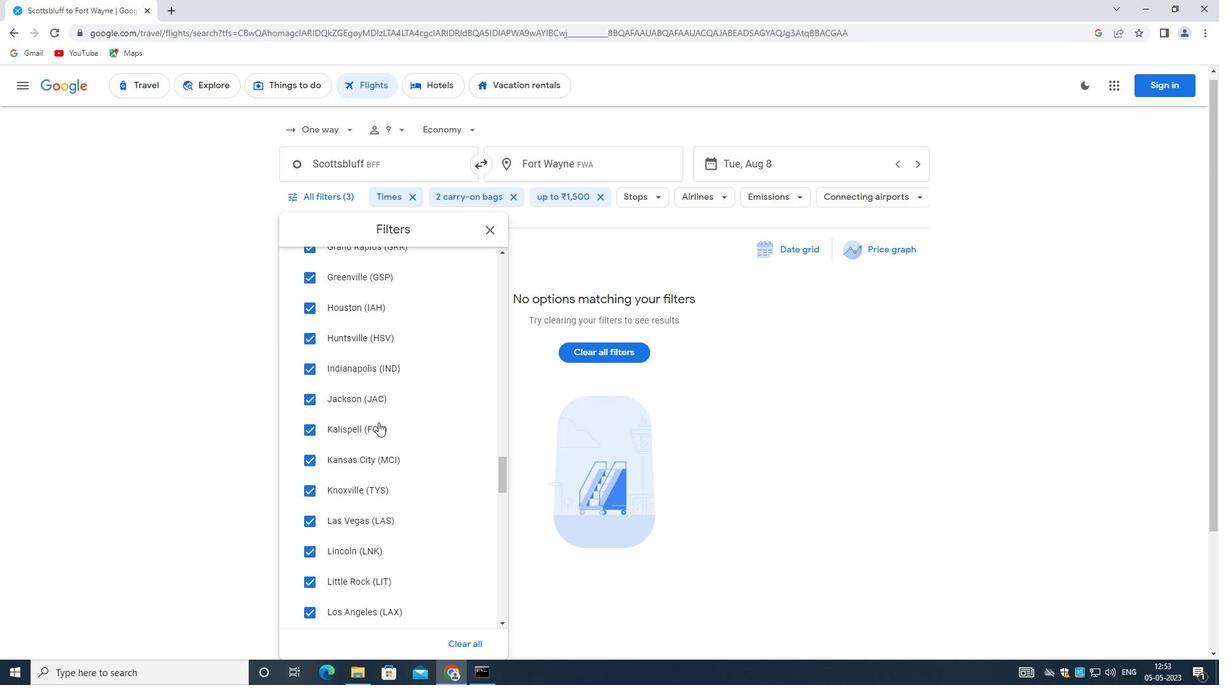 
Action: Mouse moved to (378, 422)
Screenshot: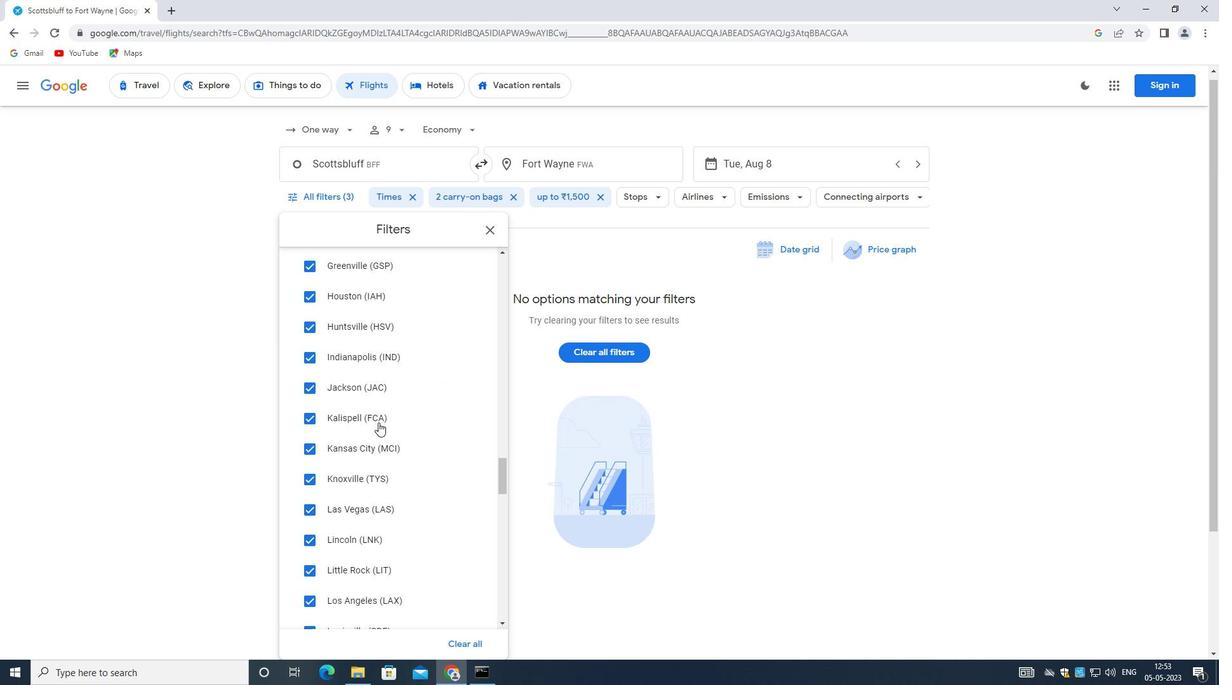 
Action: Mouse scrolled (378, 422) with delta (0, 0)
Screenshot: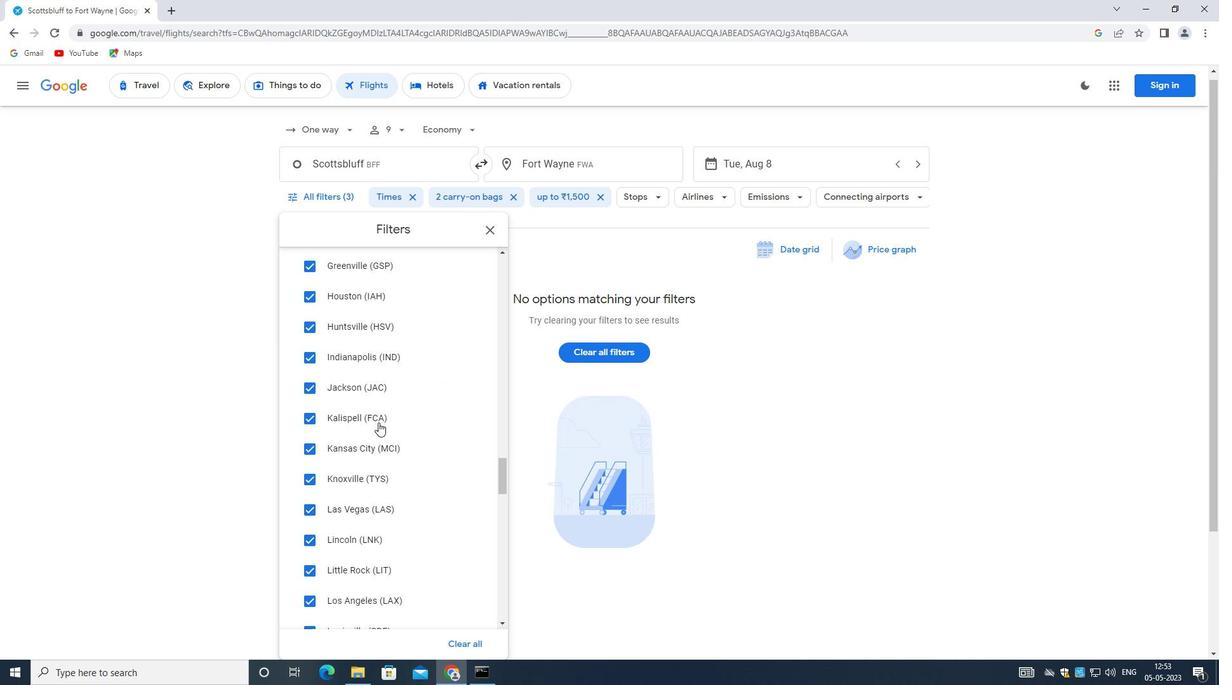 
Action: Mouse moved to (378, 423)
Screenshot: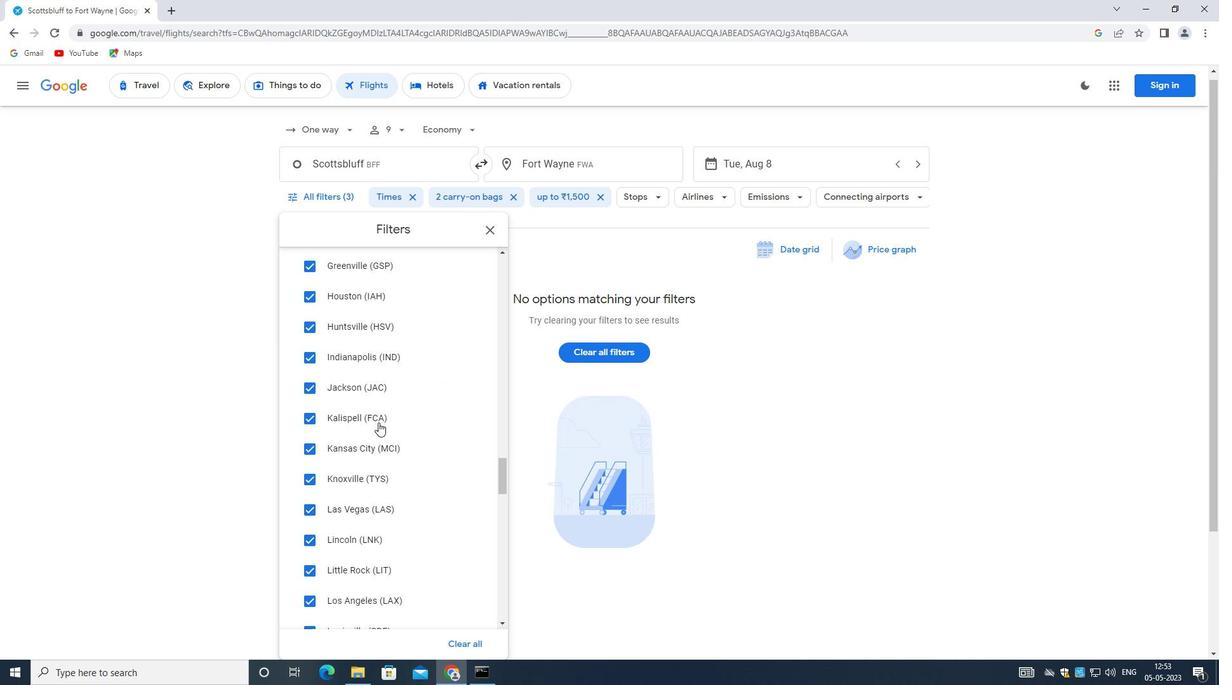 
Action: Mouse scrolled (378, 422) with delta (0, 0)
Screenshot: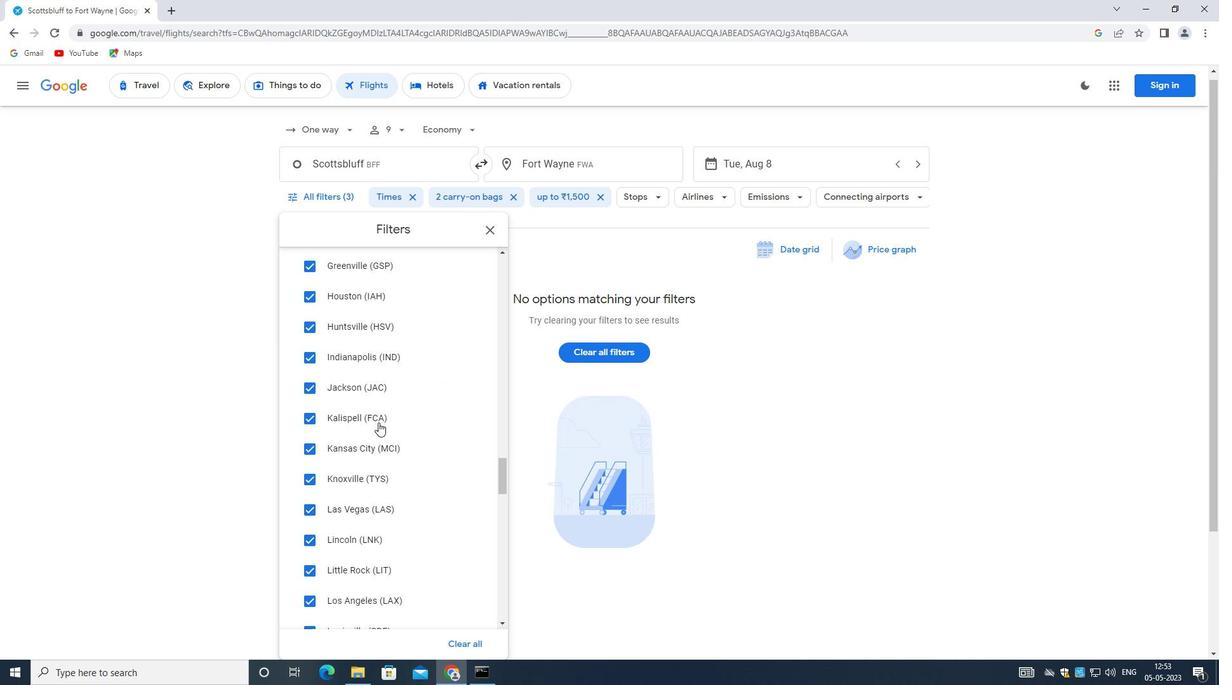 
Action: Mouse scrolled (378, 422) with delta (0, 0)
Screenshot: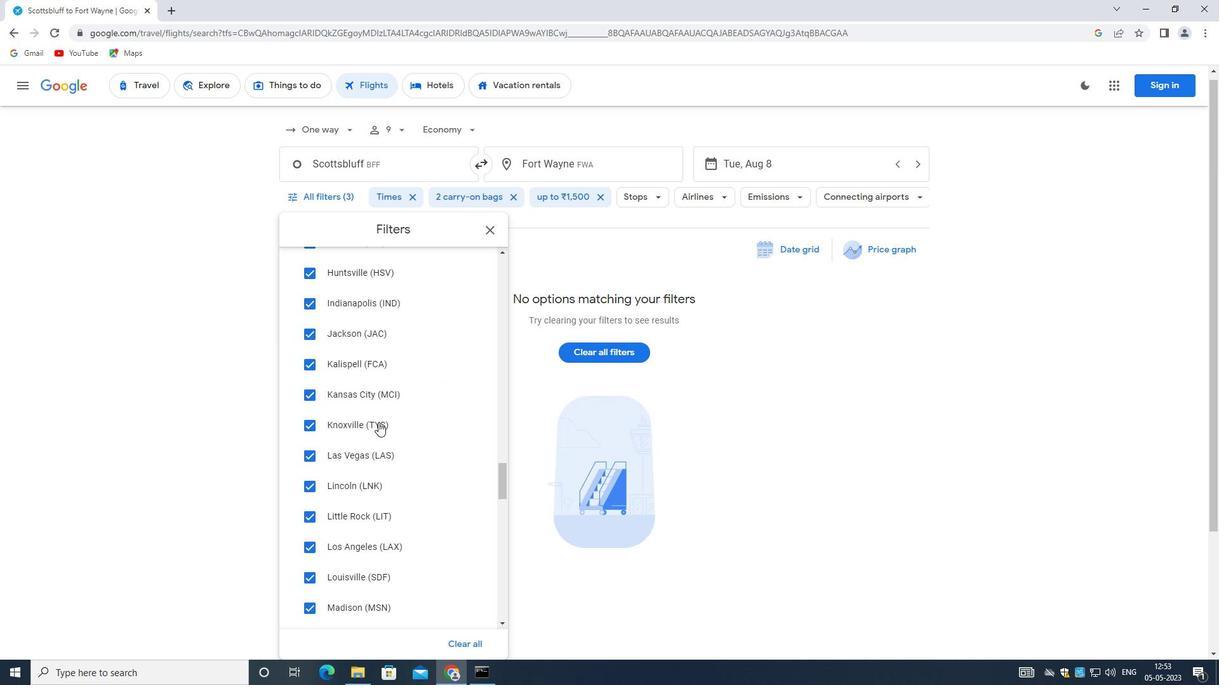 
Action: Mouse moved to (378, 423)
Screenshot: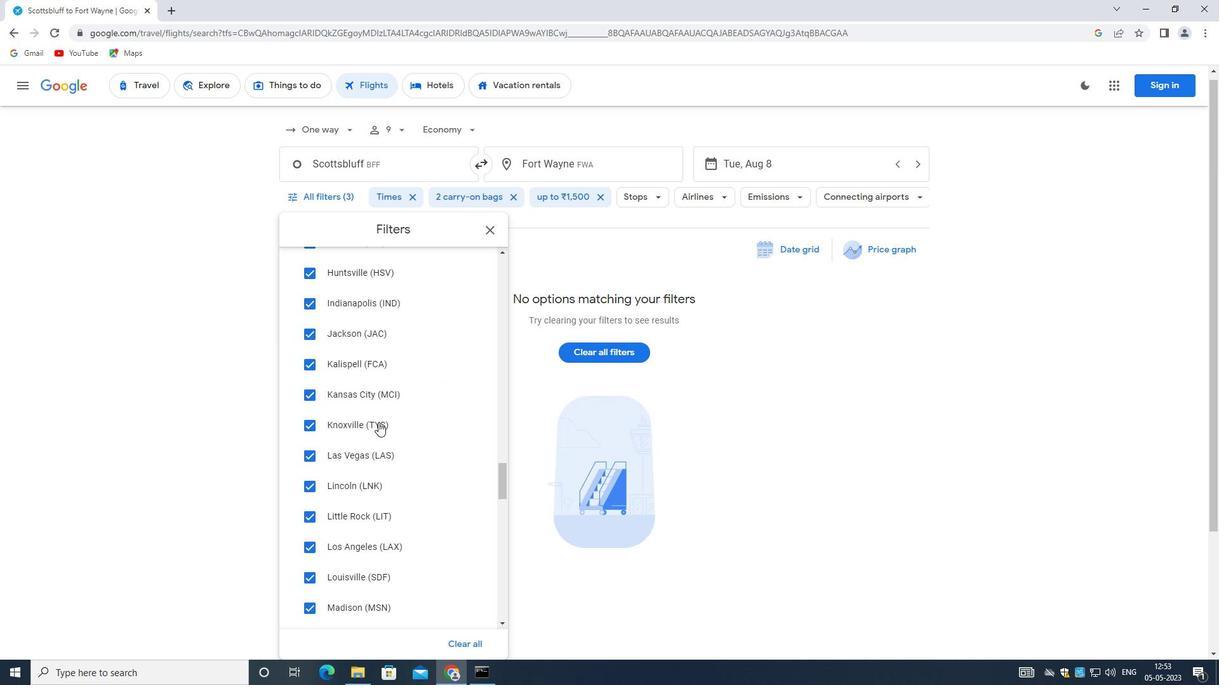 
Action: Mouse scrolled (378, 422) with delta (0, 0)
Screenshot: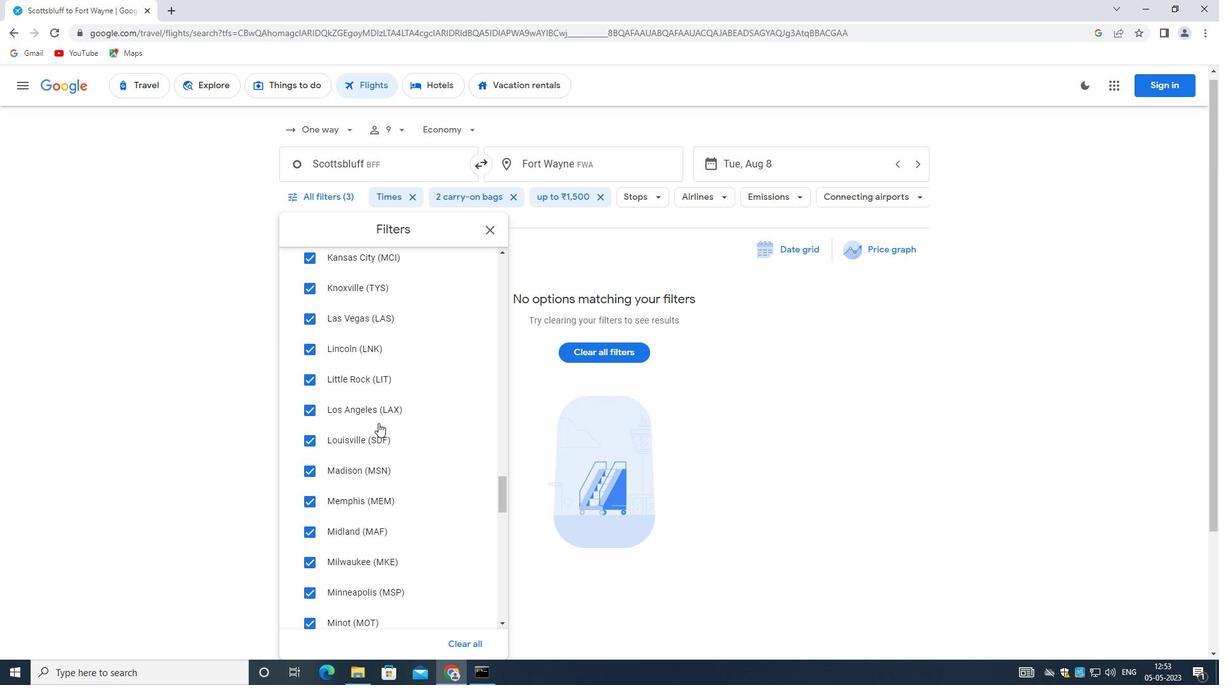 
Action: Mouse scrolled (378, 422) with delta (0, 0)
Screenshot: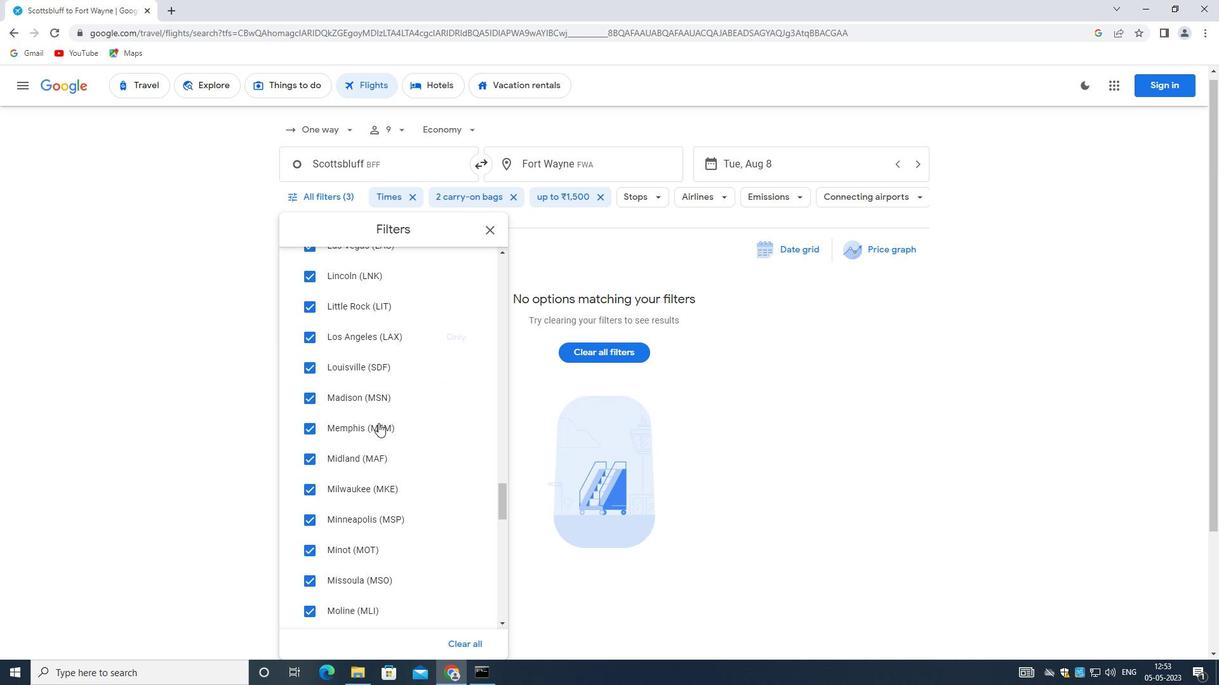 
Action: Mouse scrolled (378, 422) with delta (0, 0)
Screenshot: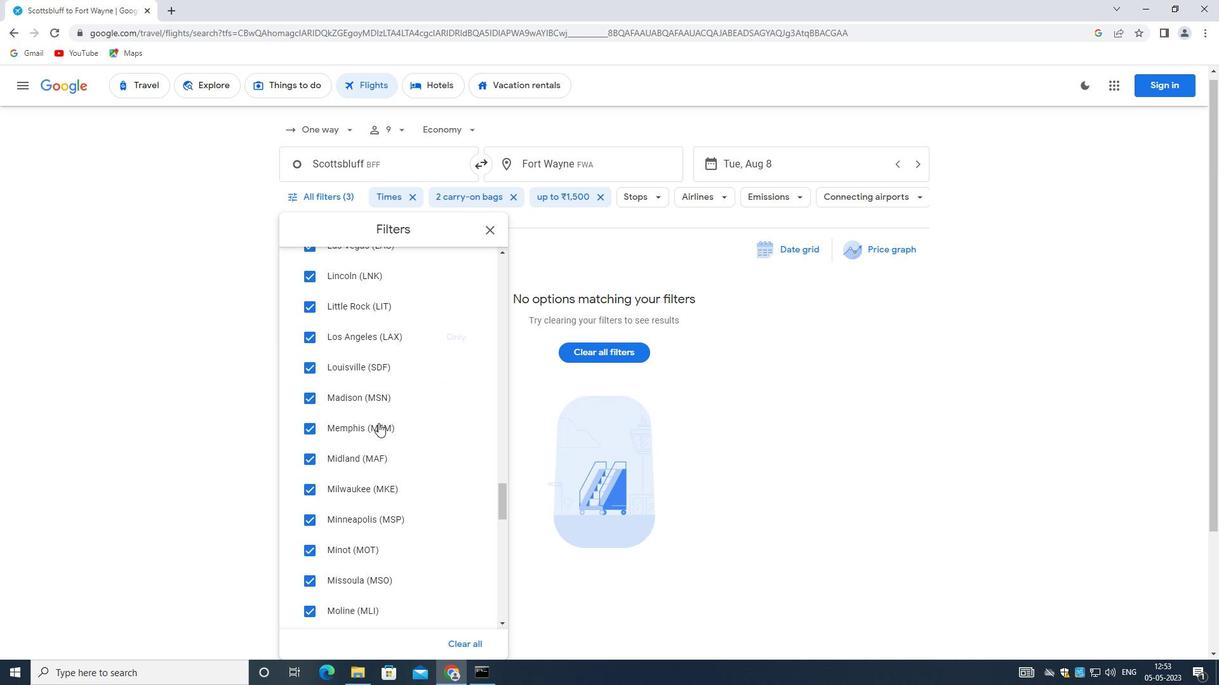 
Action: Mouse scrolled (378, 422) with delta (0, 0)
Screenshot: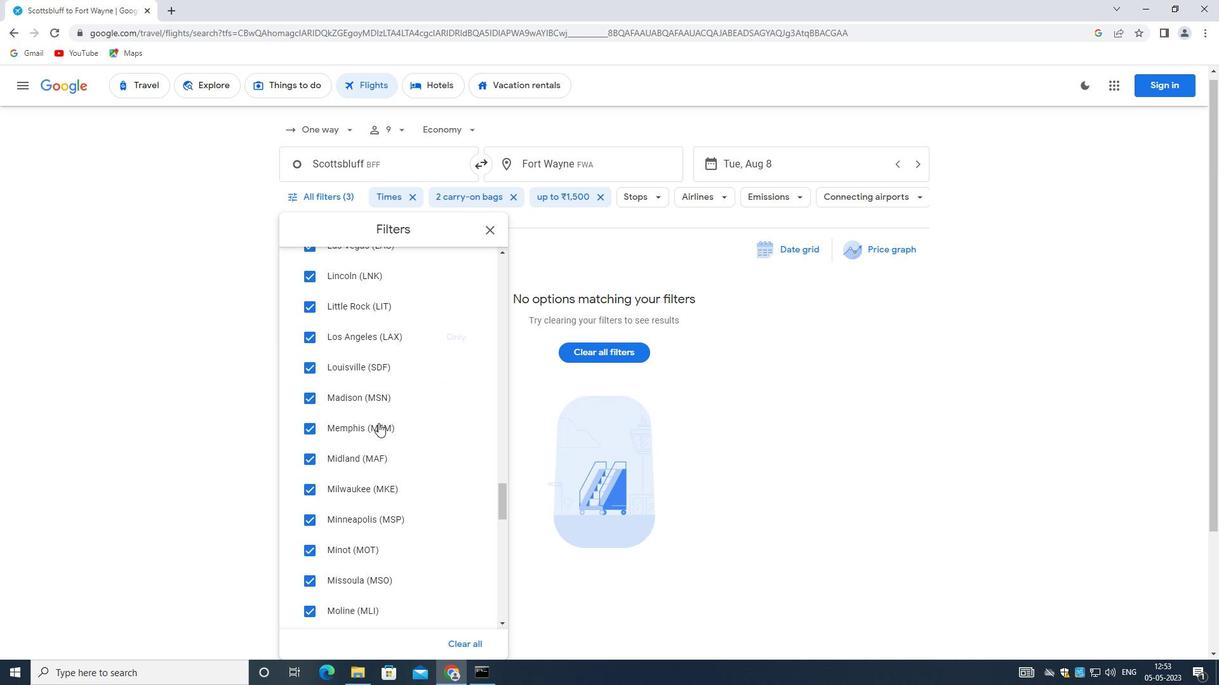
Action: Mouse scrolled (378, 422) with delta (0, 0)
Screenshot: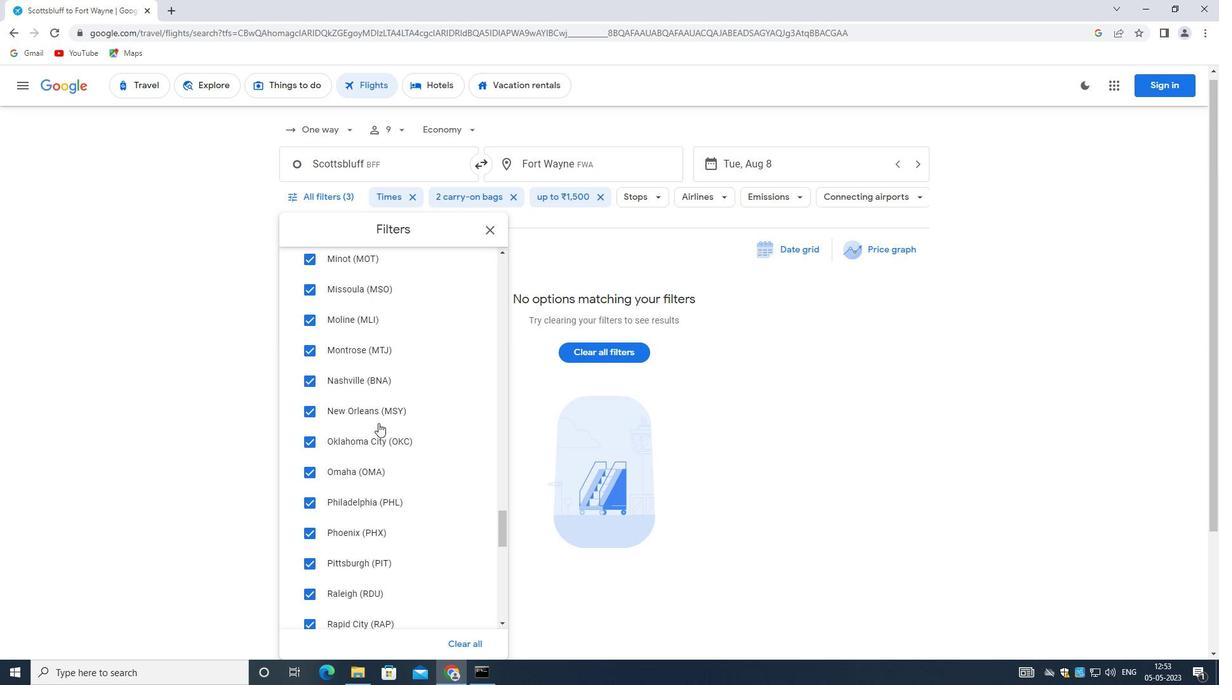 
Action: Mouse moved to (378, 424)
Screenshot: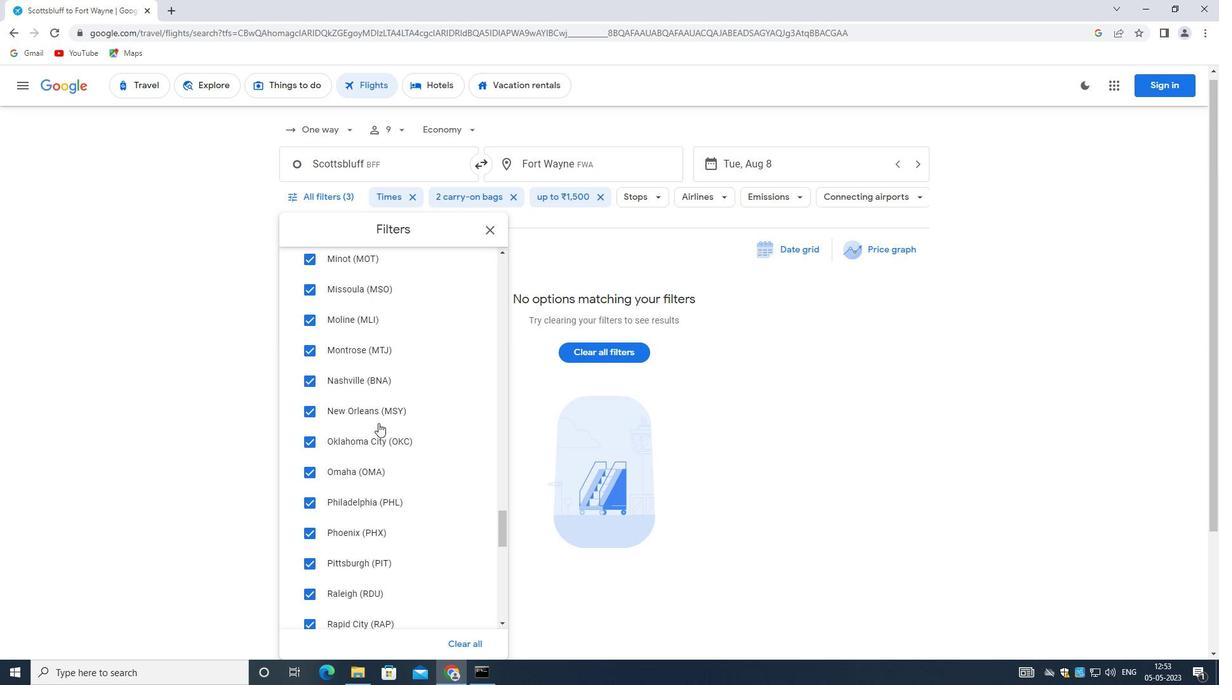 
Action: Mouse scrolled (378, 424) with delta (0, 0)
Screenshot: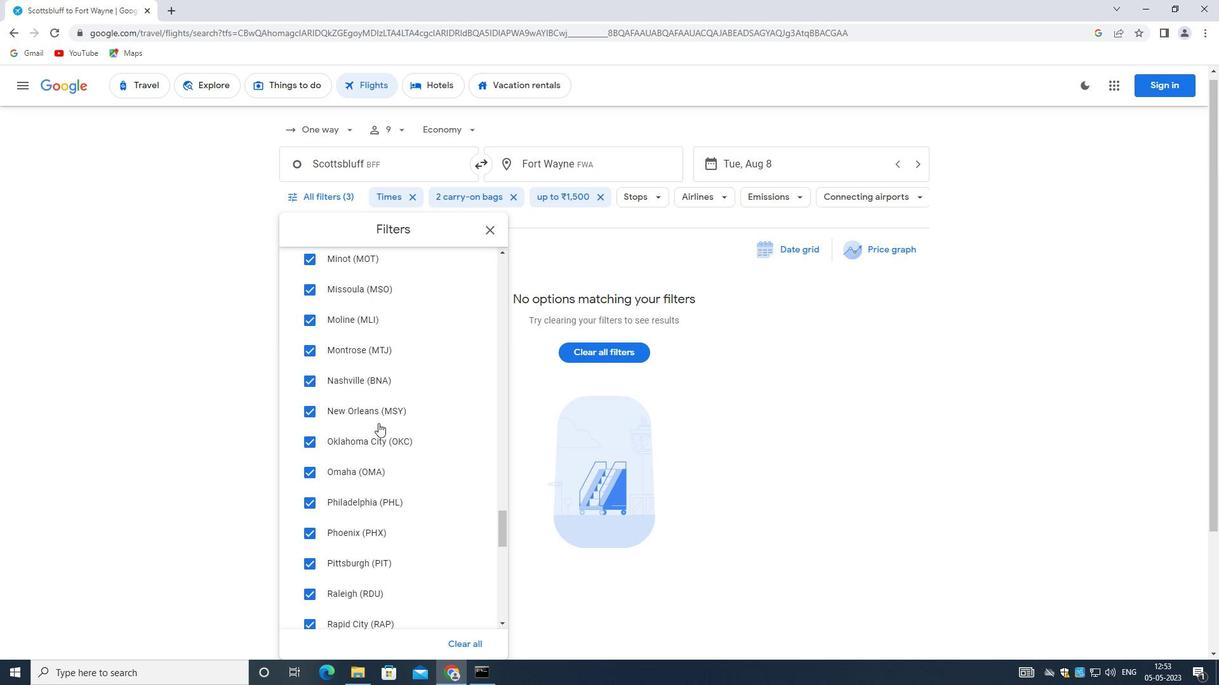 
Action: Mouse scrolled (378, 424) with delta (0, 0)
Screenshot: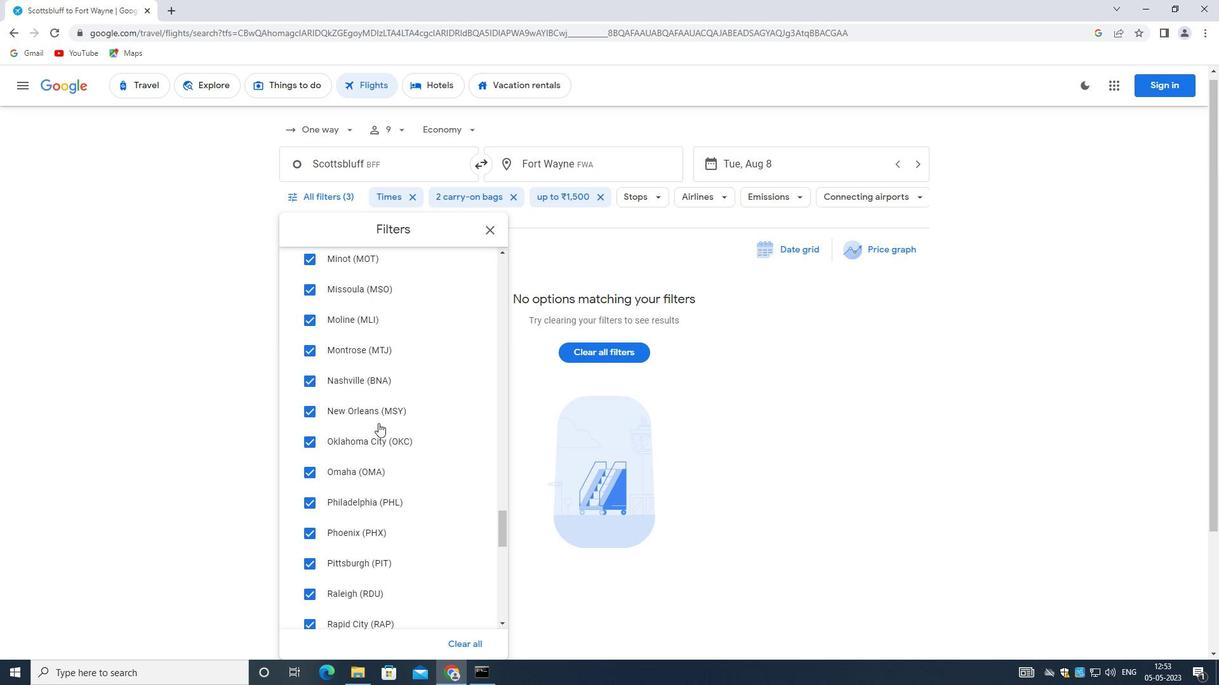 
Action: Mouse scrolled (378, 424) with delta (0, 0)
Screenshot: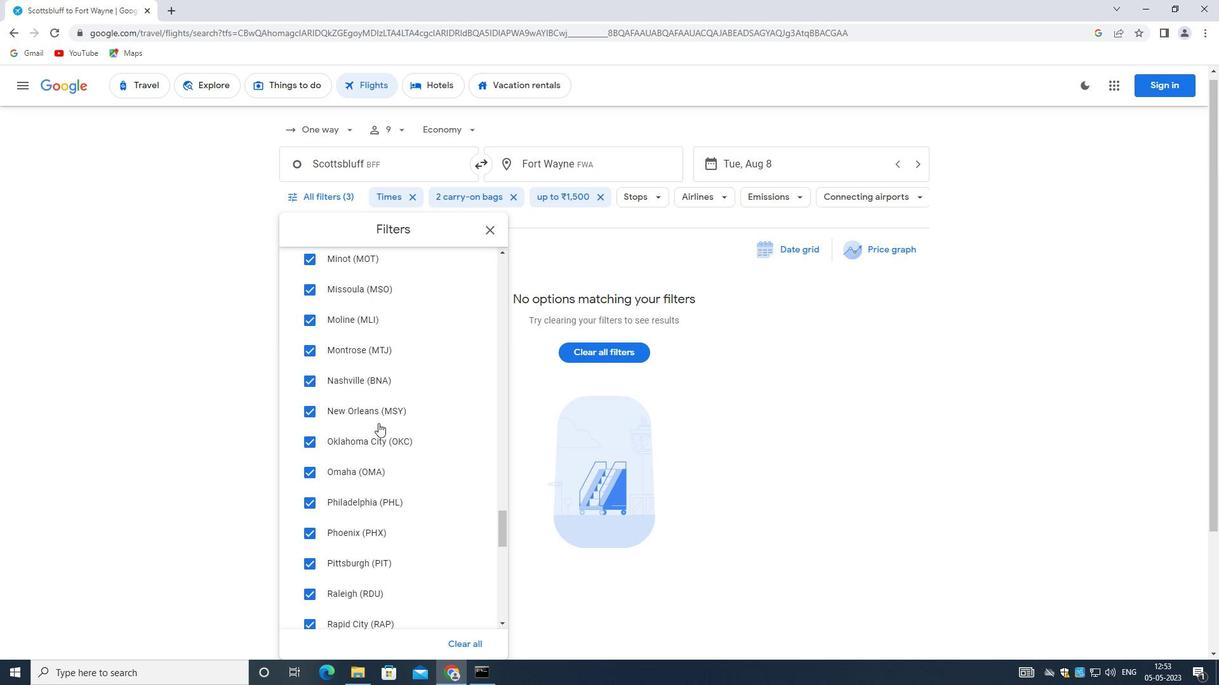 
Action: Mouse moved to (377, 425)
Screenshot: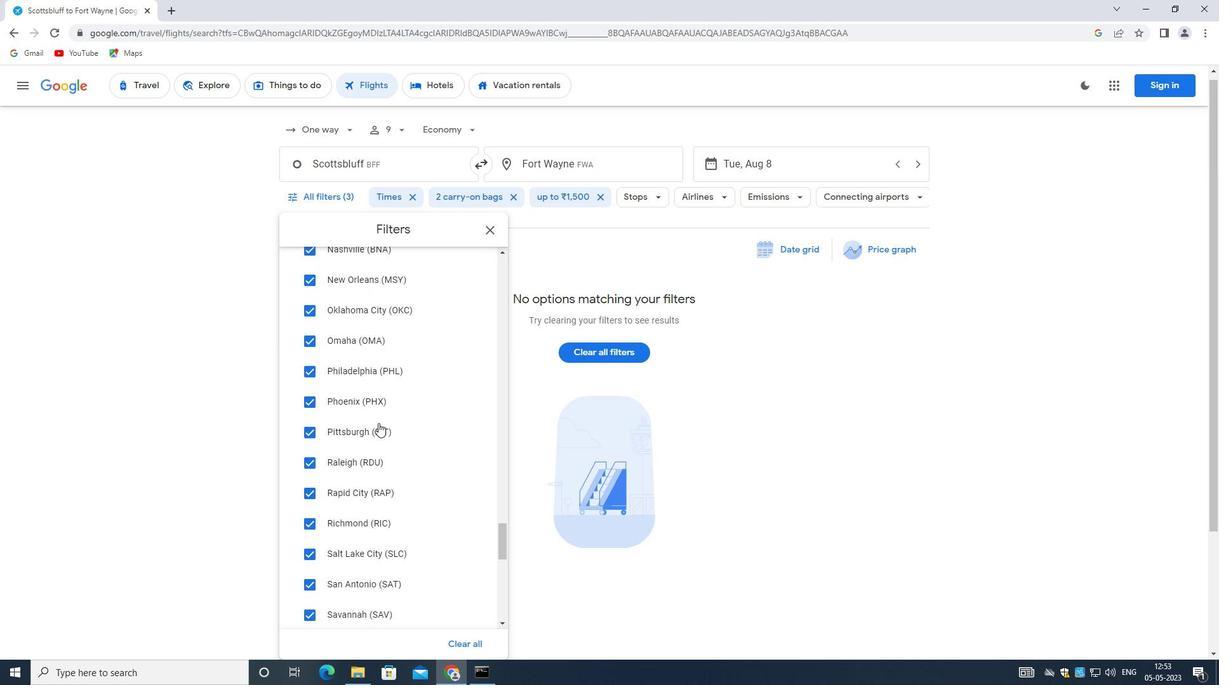 
Action: Mouse scrolled (377, 424) with delta (0, 0)
Screenshot: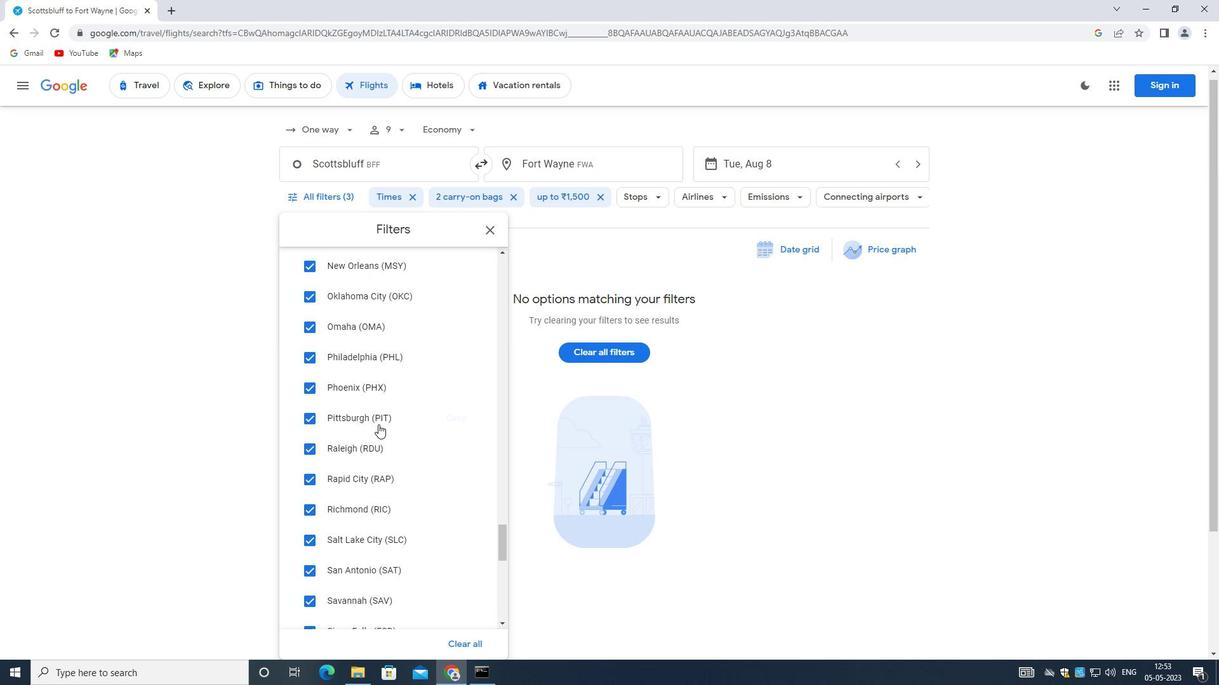 
Action: Mouse scrolled (377, 424) with delta (0, 0)
Screenshot: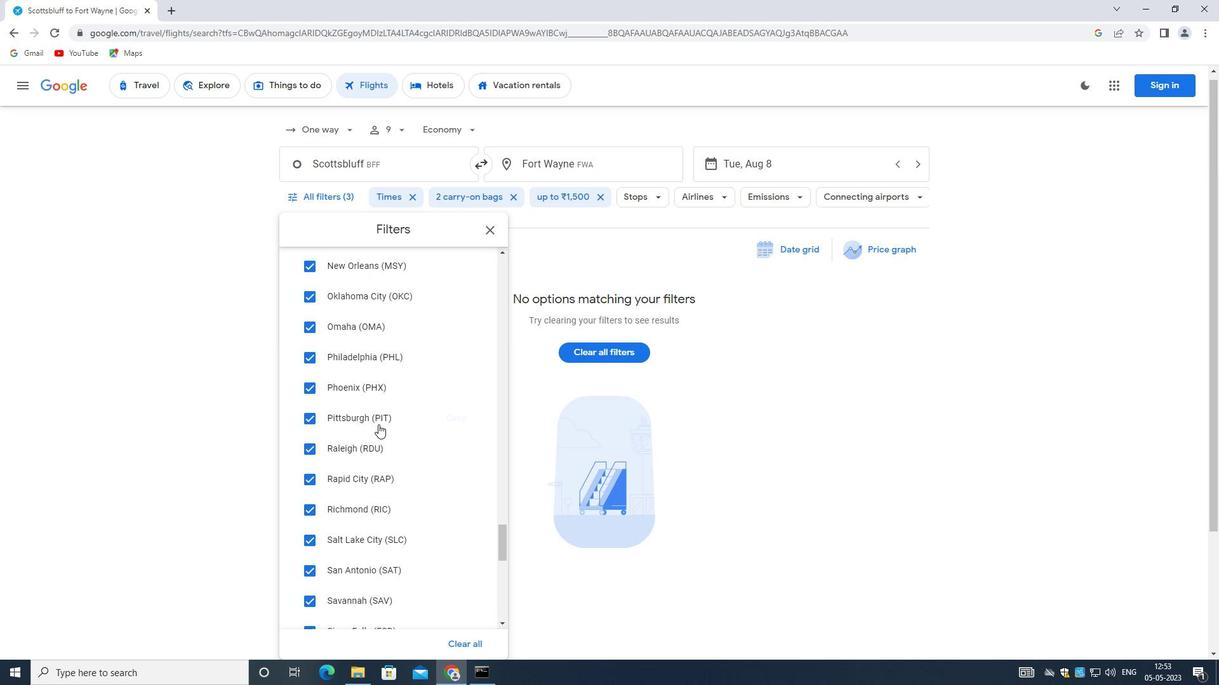 
Action: Mouse scrolled (377, 424) with delta (0, 0)
Screenshot: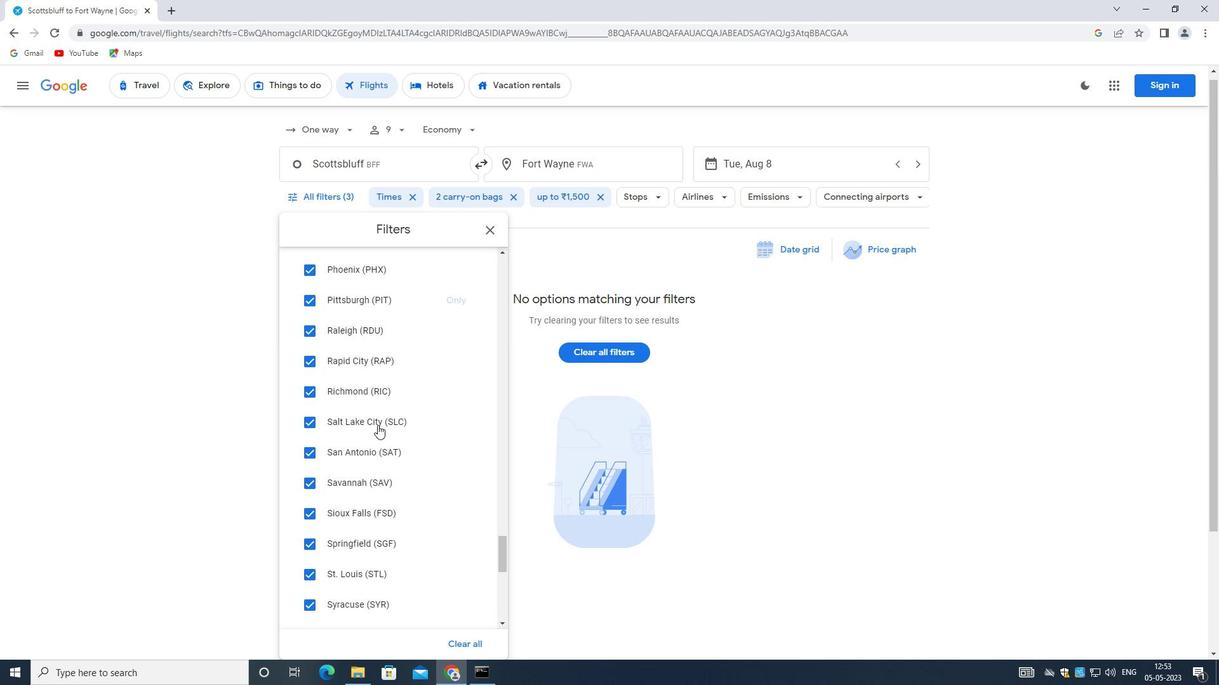 
Action: Mouse scrolled (377, 424) with delta (0, -1)
Screenshot: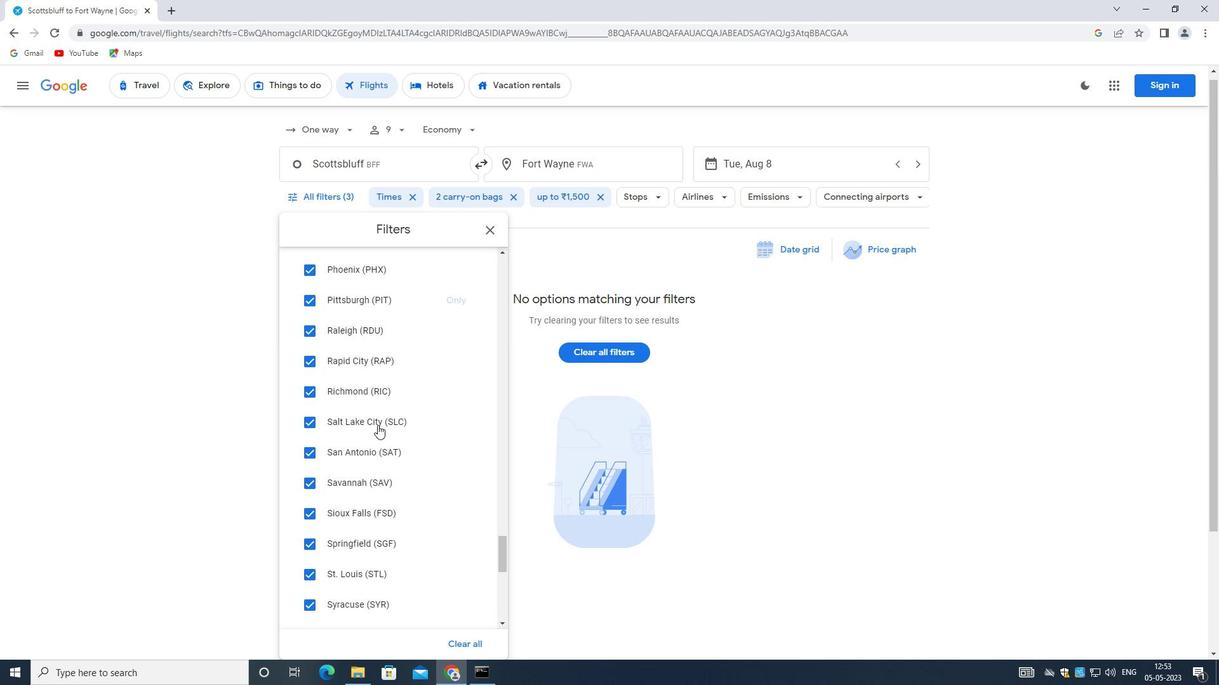 
Action: Mouse scrolled (377, 424) with delta (0, 0)
Screenshot: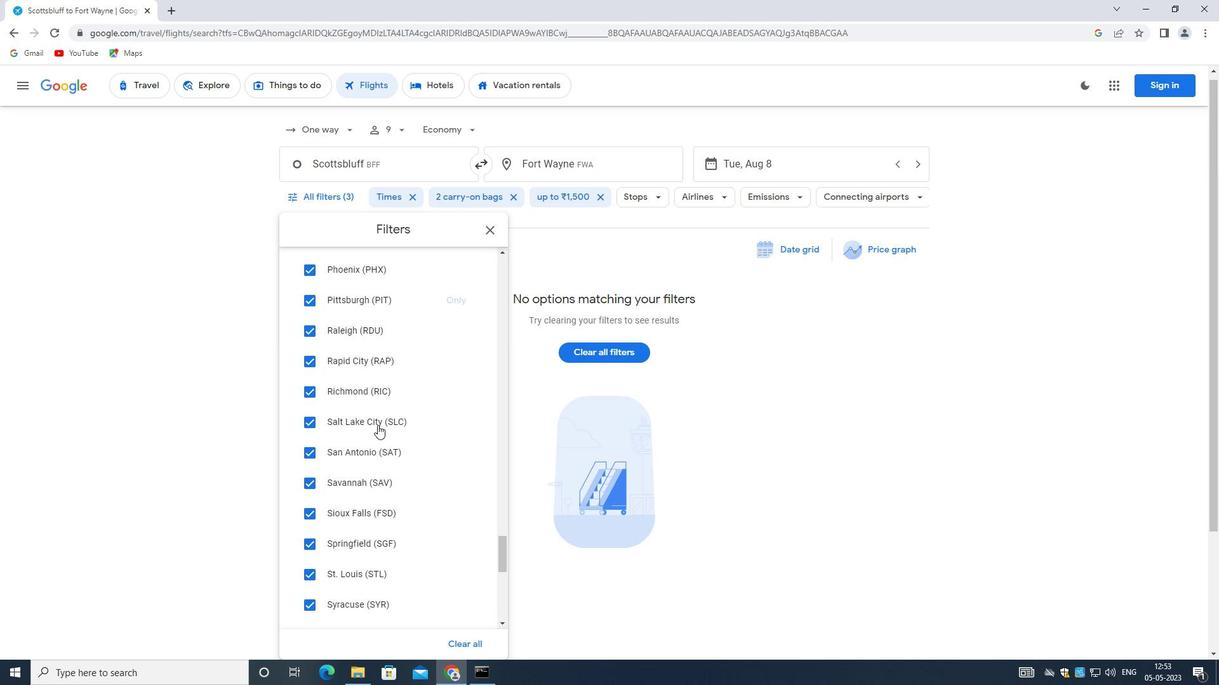 
Action: Mouse scrolled (377, 424) with delta (0, 0)
Screenshot: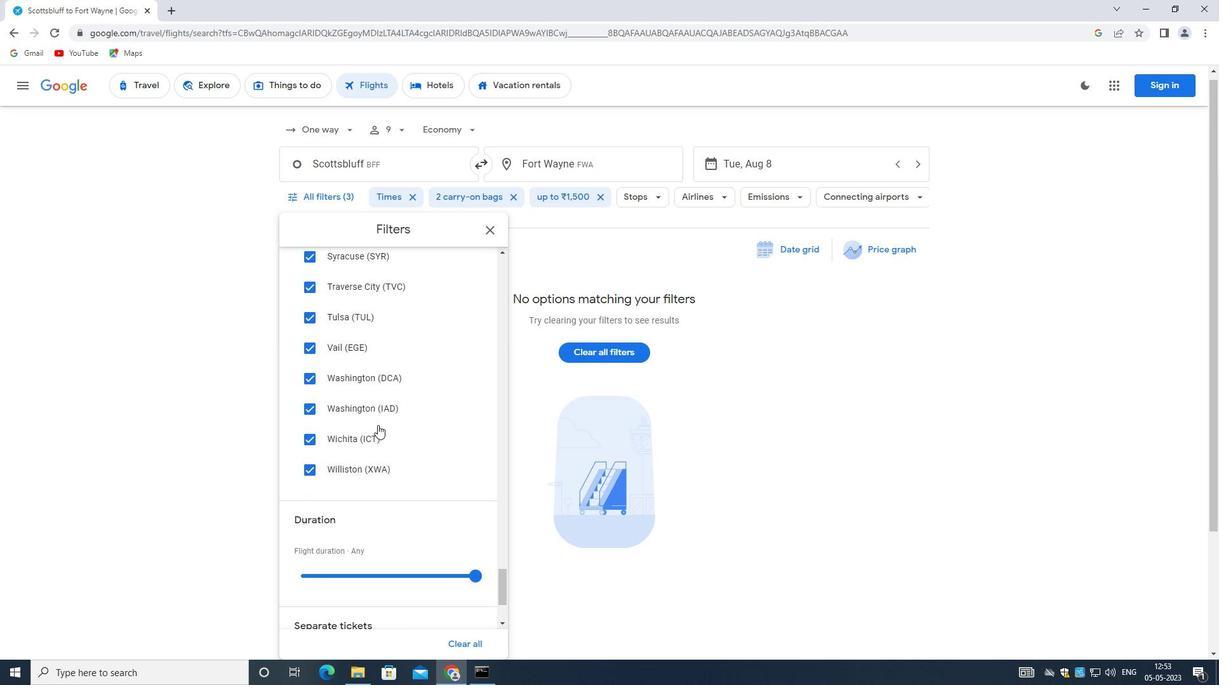
Action: Mouse scrolled (377, 424) with delta (0, 0)
Screenshot: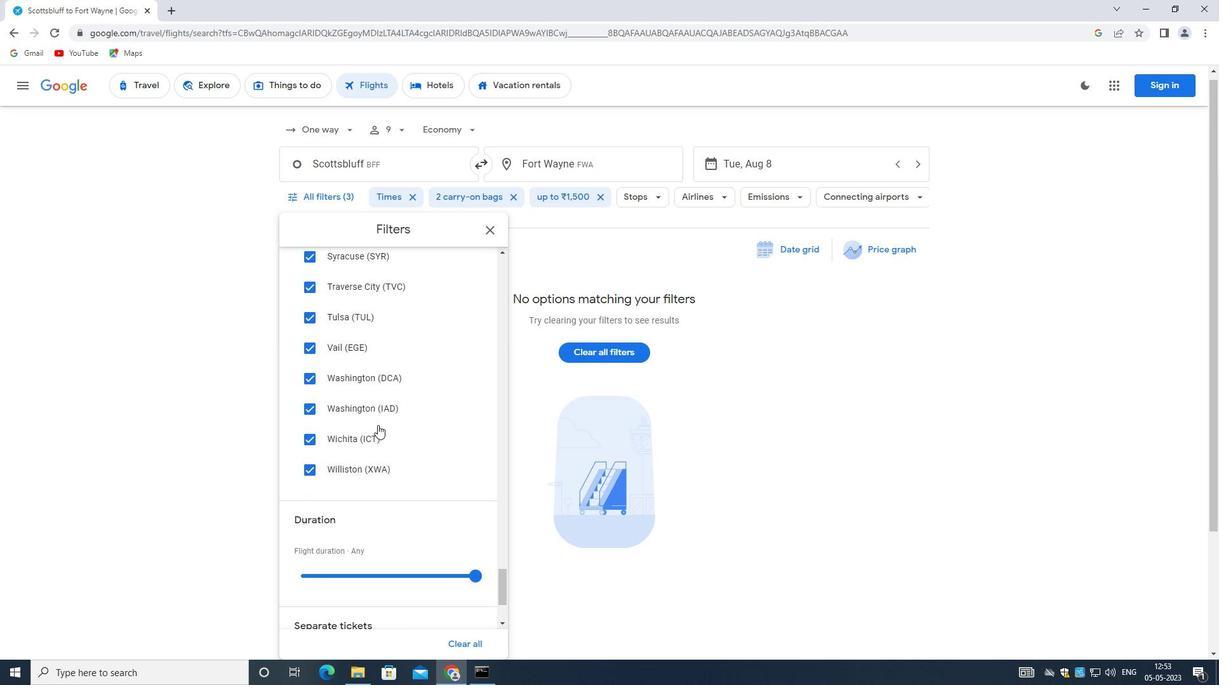 
Action: Mouse scrolled (377, 424) with delta (0, 0)
Screenshot: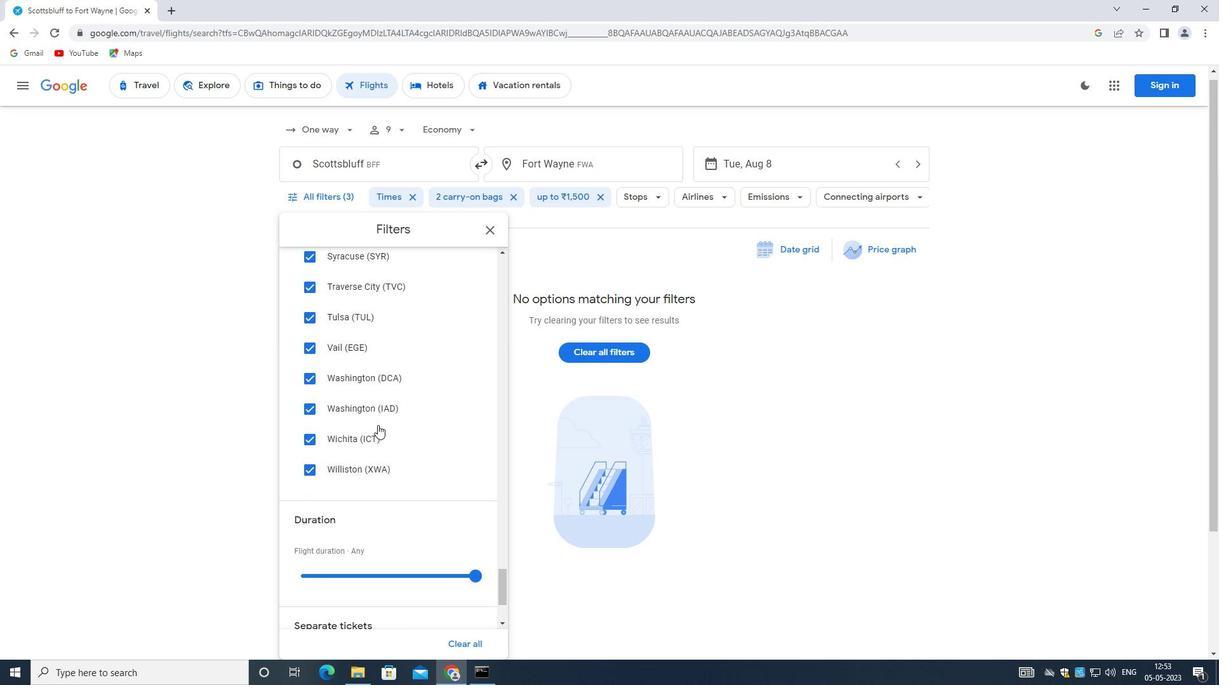
Action: Mouse scrolled (377, 424) with delta (0, 0)
Screenshot: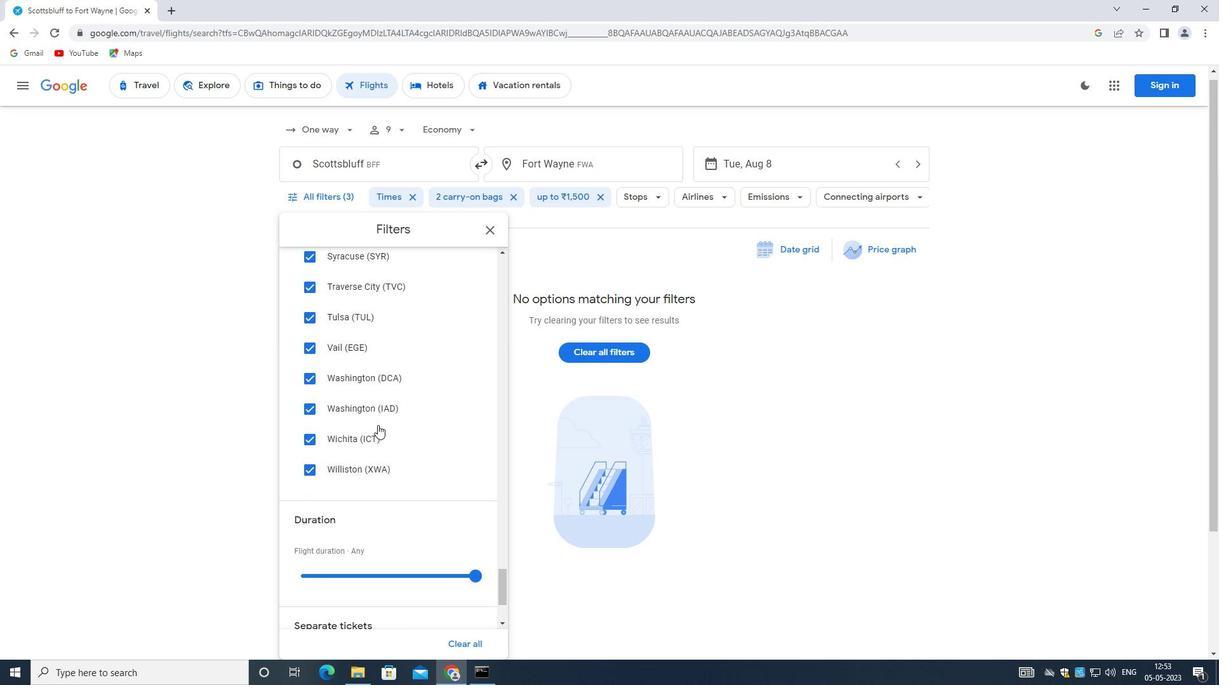 
Action: Mouse moved to (376, 425)
Screenshot: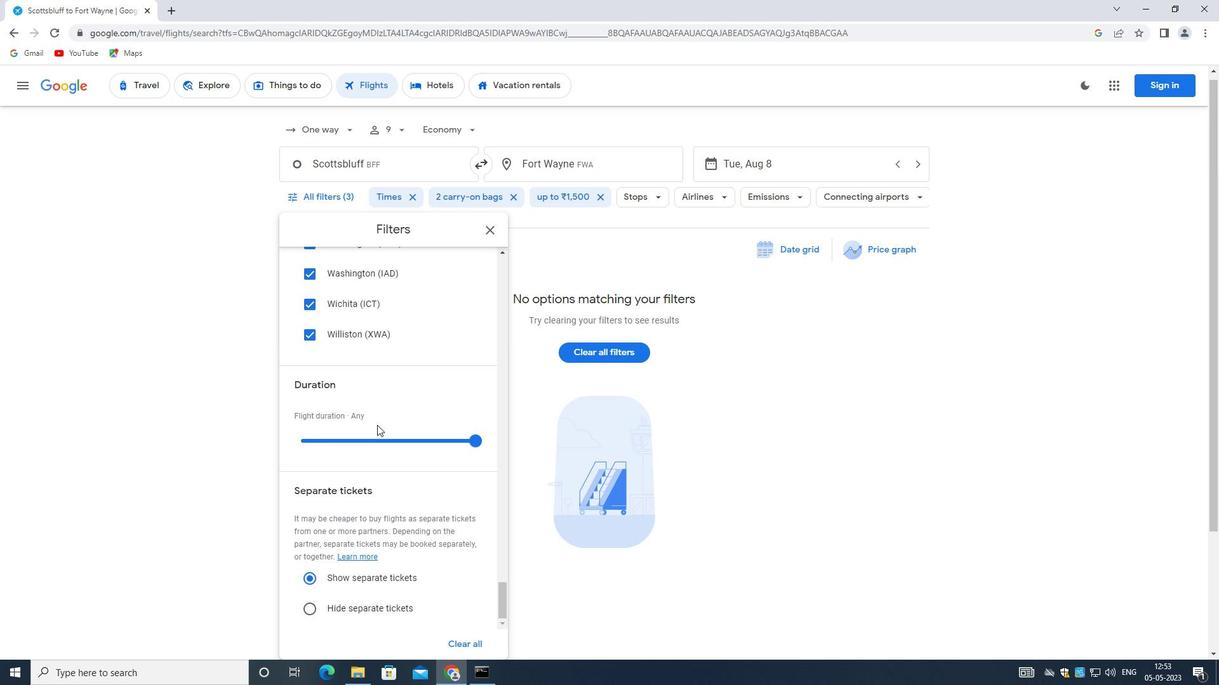 
